 Task: Look for space in Xinyang, China from 1st June, 2023 to 9th June, 2023 for 4 adults in price range Rs.6000 to Rs.12000. Place can be entire place with 2 bedrooms having 2 beds and 2 bathrooms. Property type can be house, flat, guest house. Amenities needed are: washing machine. Booking option can be shelf check-in. Required host language is Chinese (Simplified).
Action: Mouse moved to (371, 177)
Screenshot: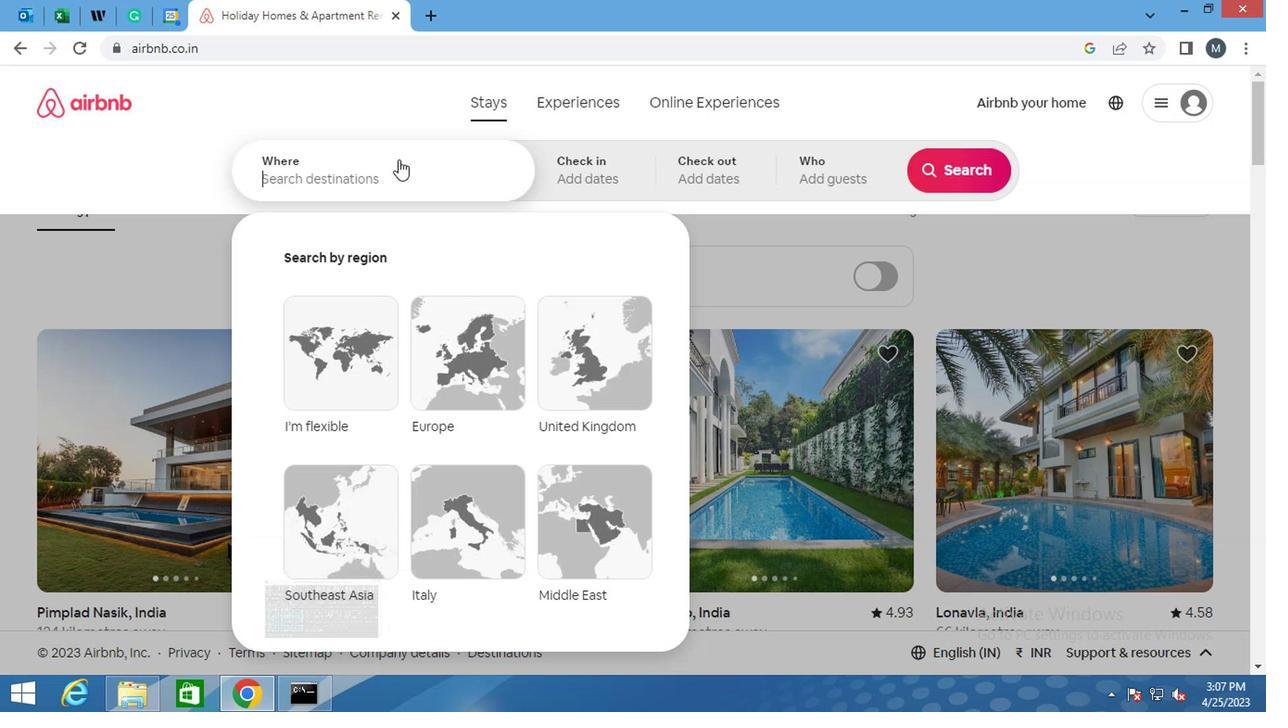 
Action: Mouse pressed left at (371, 177)
Screenshot: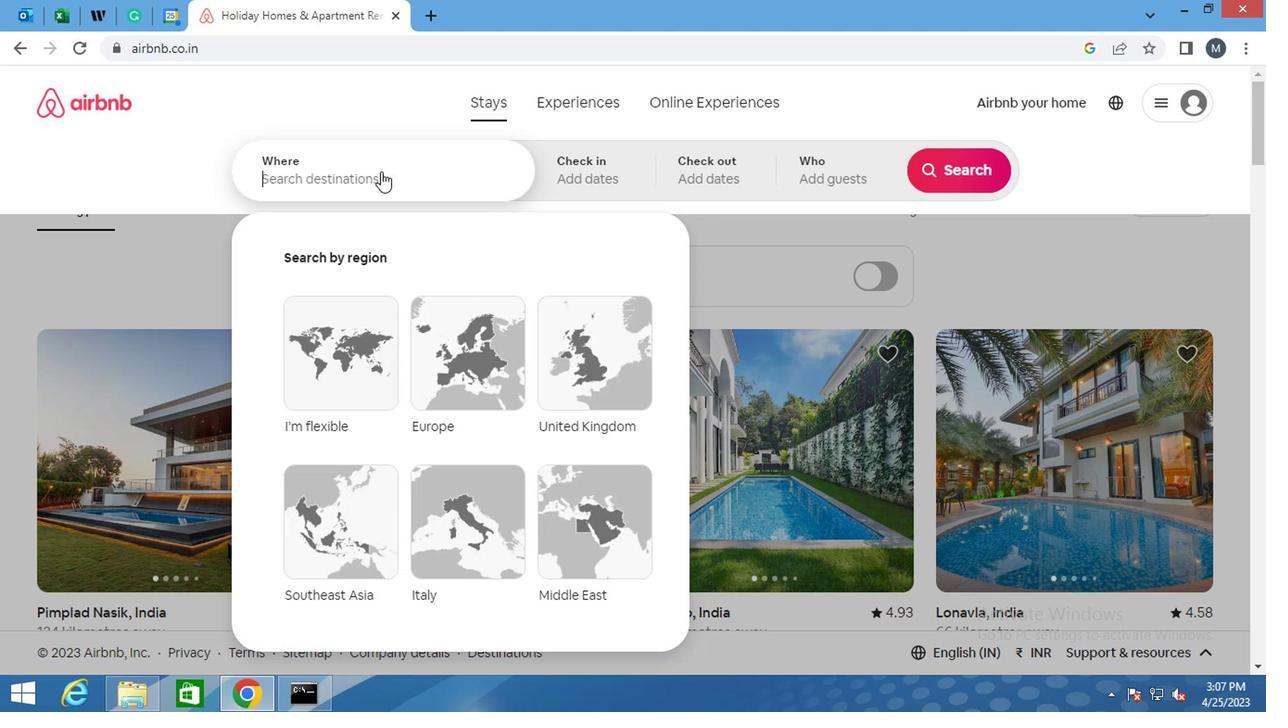 
Action: Mouse moved to (371, 178)
Screenshot: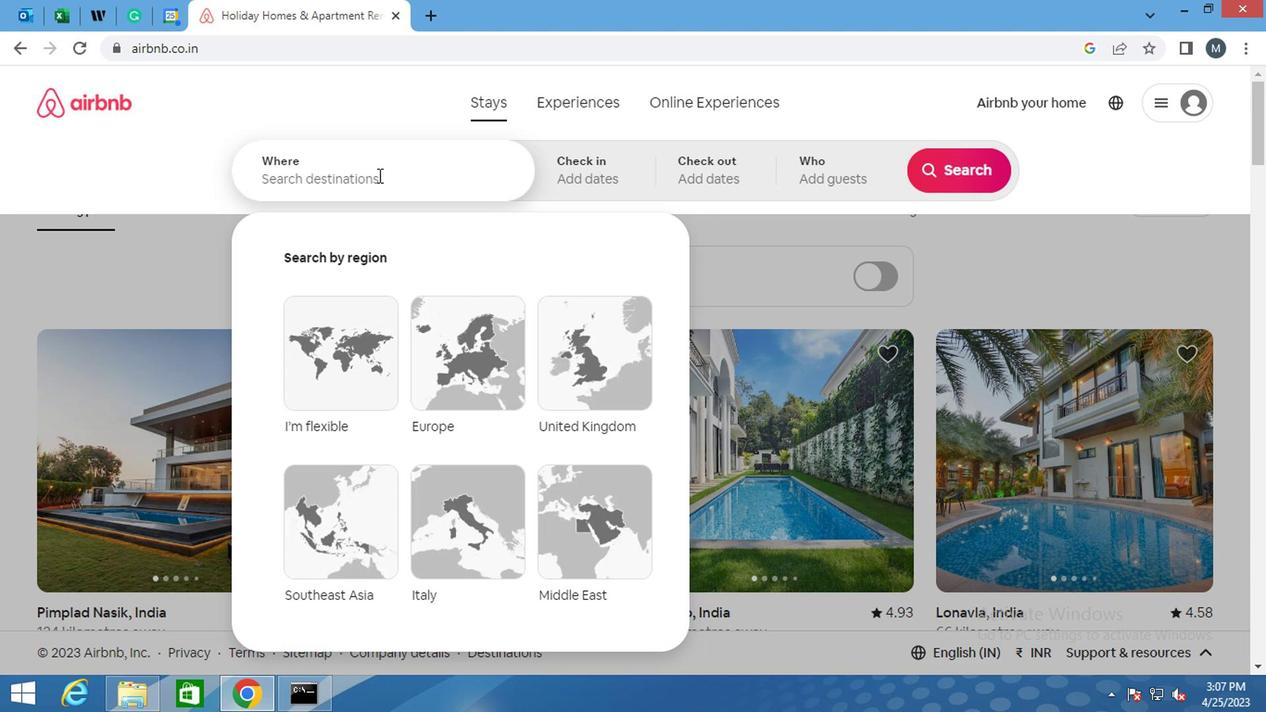 
Action: Key pressed <Key.shift>XINYANG,<Key.shift>CHINA
Screenshot: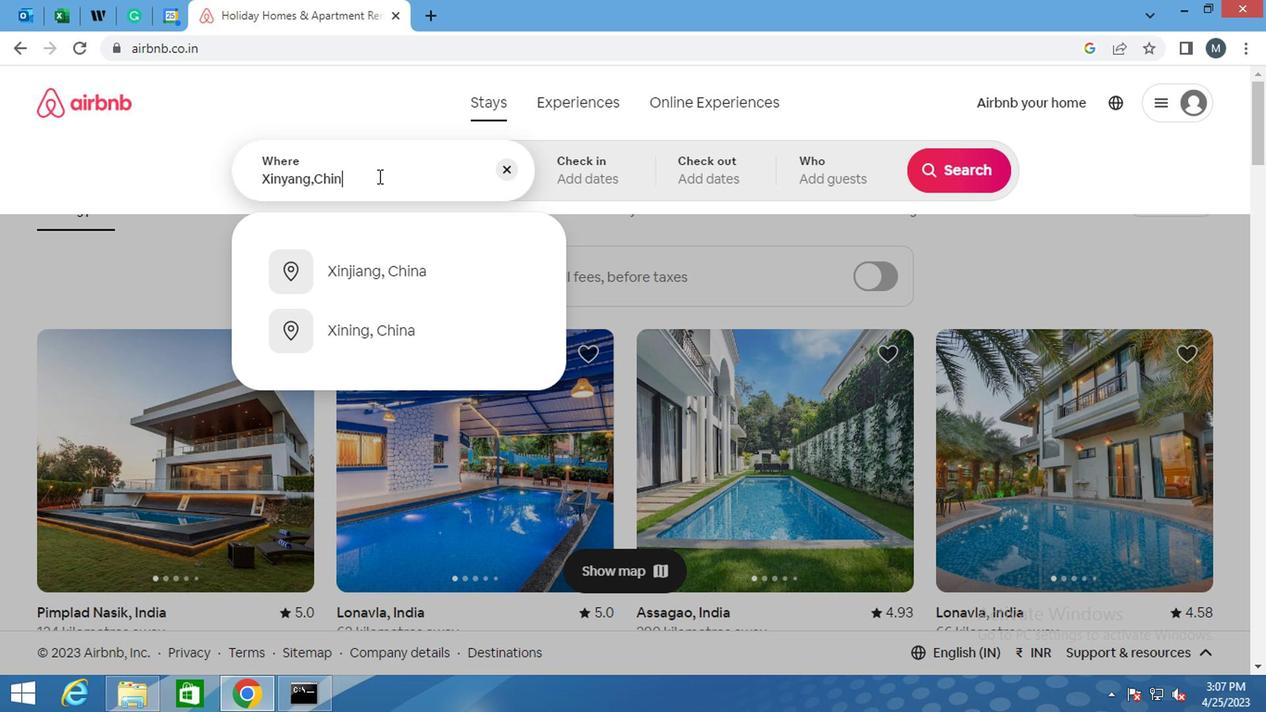 
Action: Mouse moved to (547, 165)
Screenshot: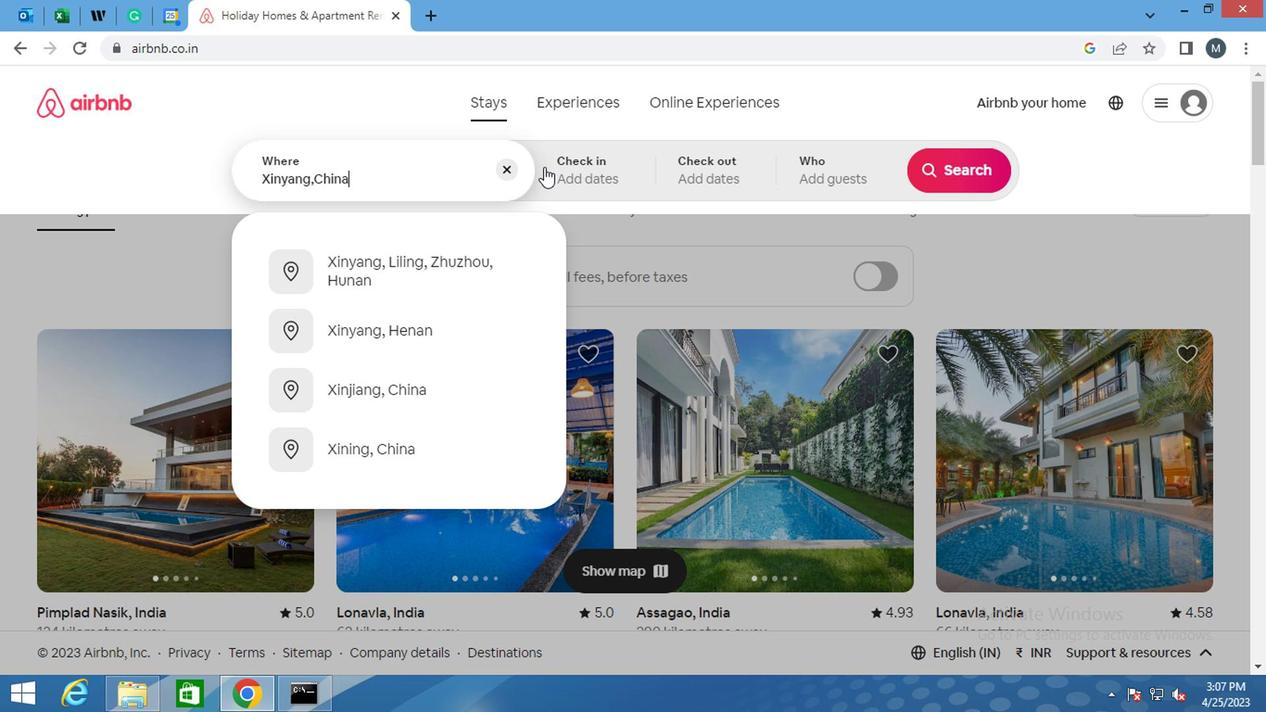 
Action: Mouse pressed left at (547, 165)
Screenshot: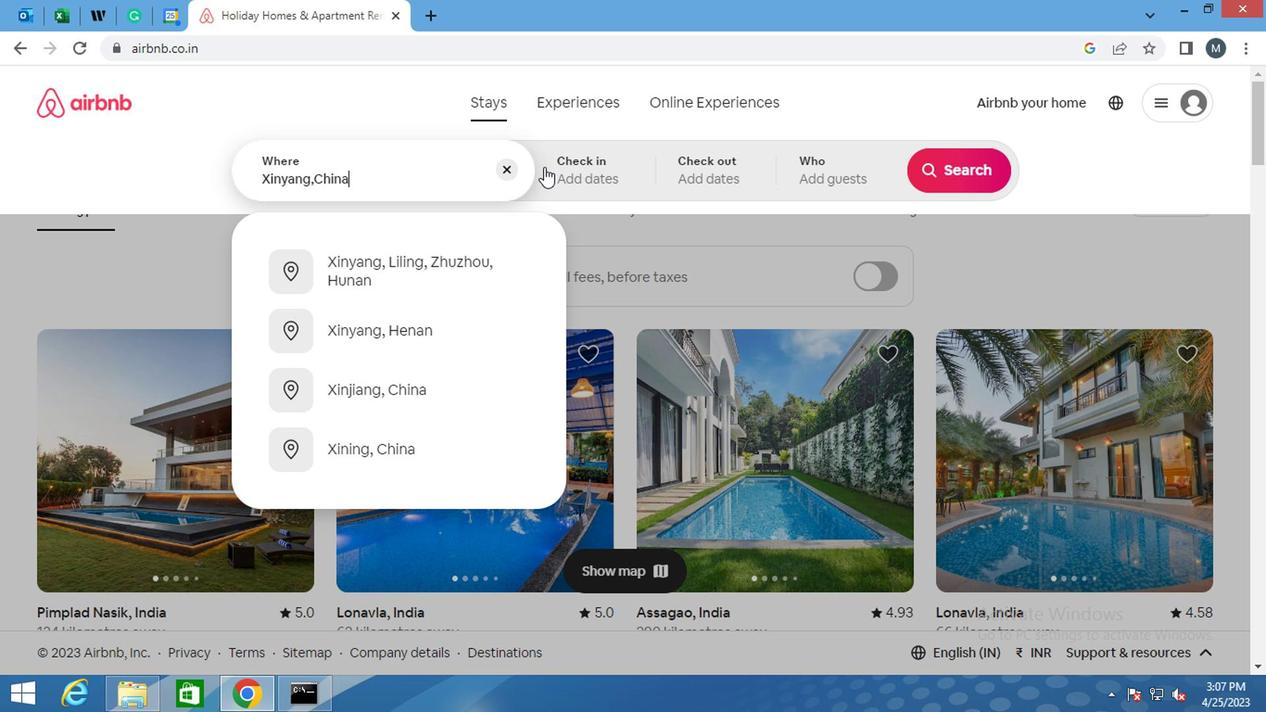 
Action: Mouse moved to (934, 315)
Screenshot: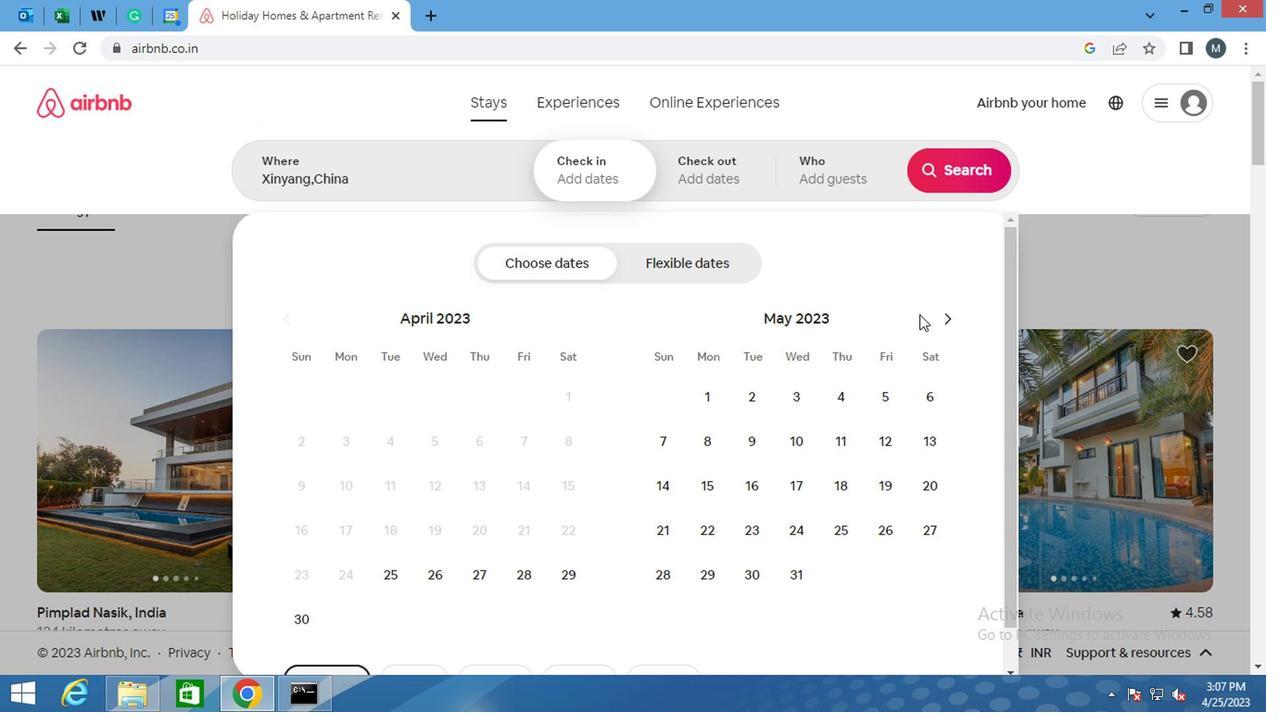 
Action: Mouse pressed left at (934, 315)
Screenshot: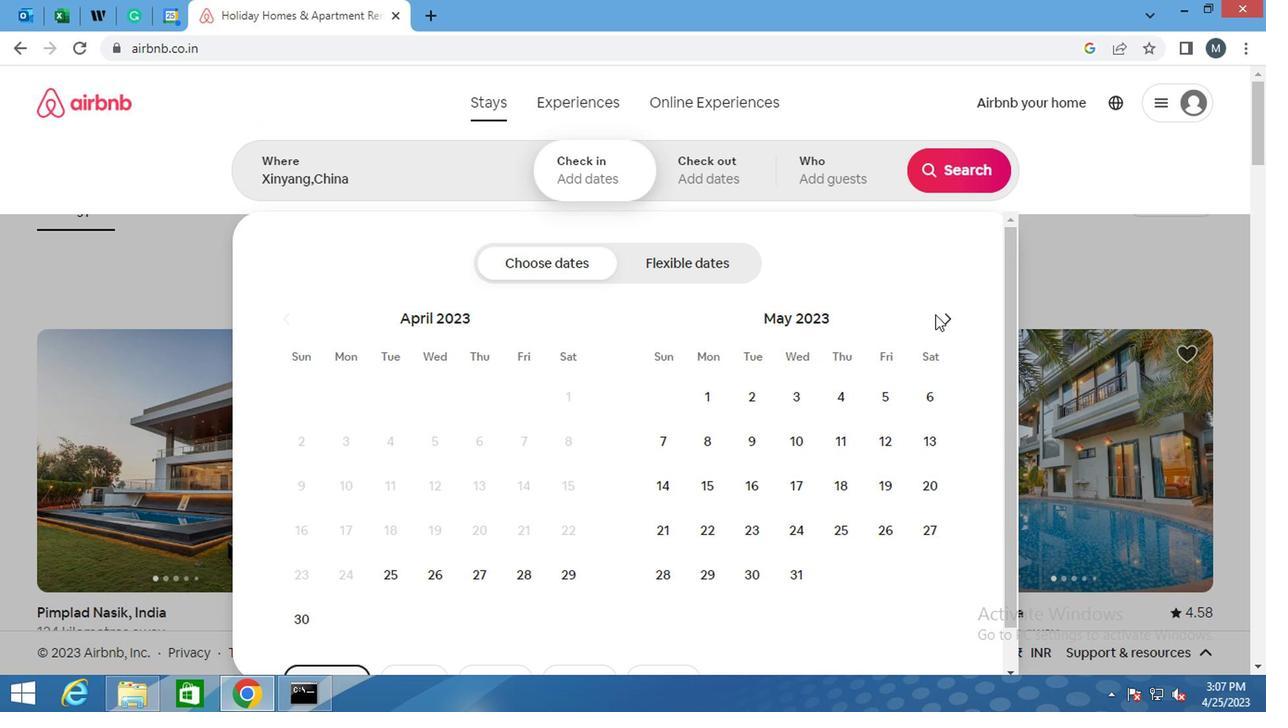 
Action: Mouse moved to (835, 393)
Screenshot: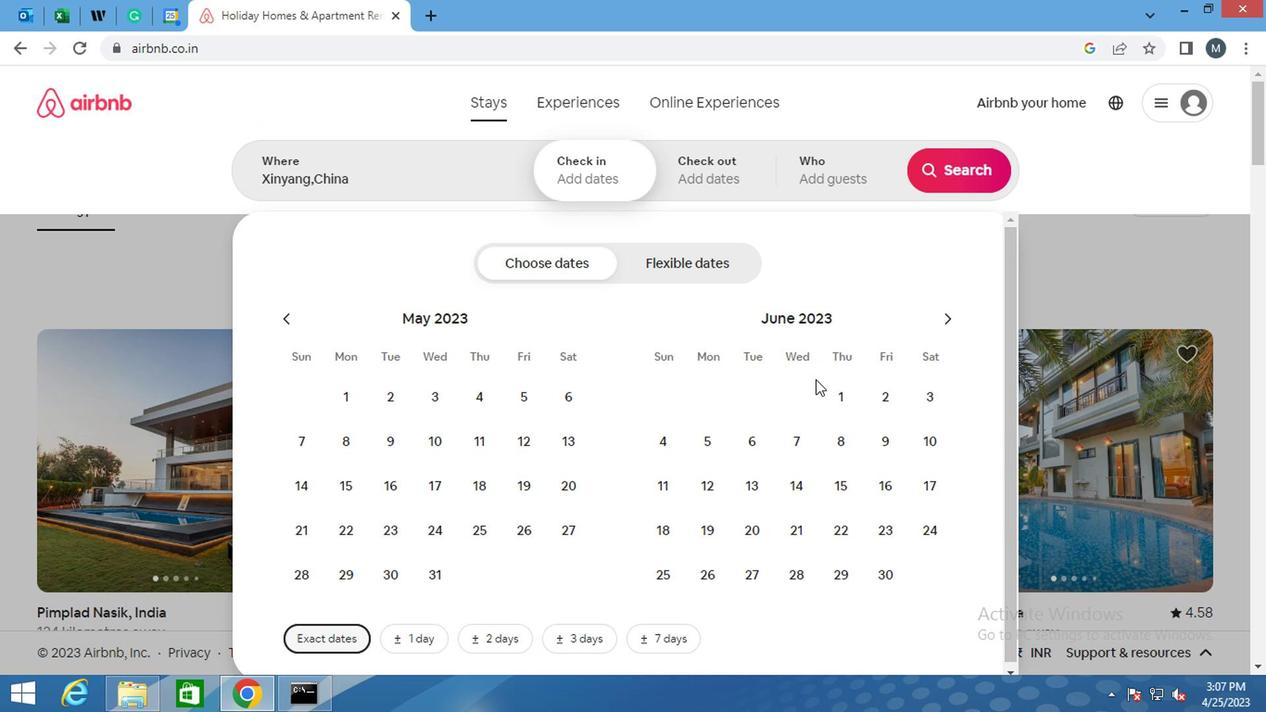 
Action: Mouse pressed left at (835, 393)
Screenshot: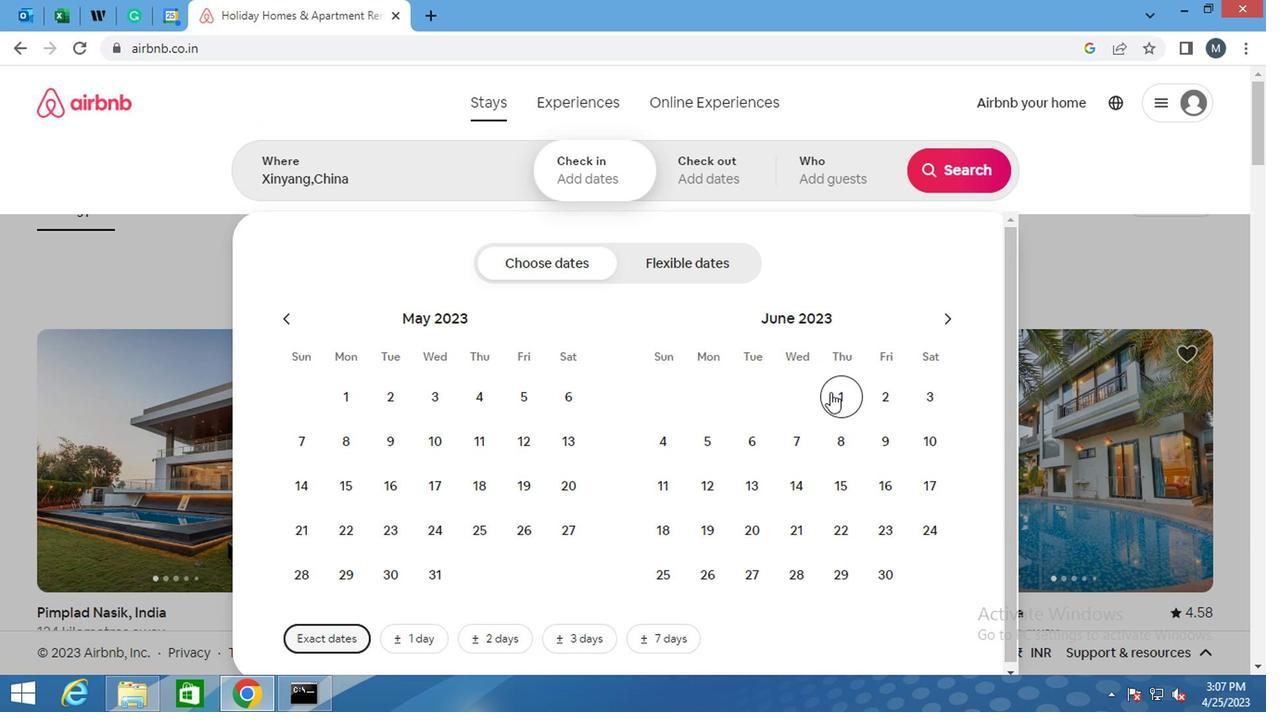 
Action: Mouse moved to (882, 441)
Screenshot: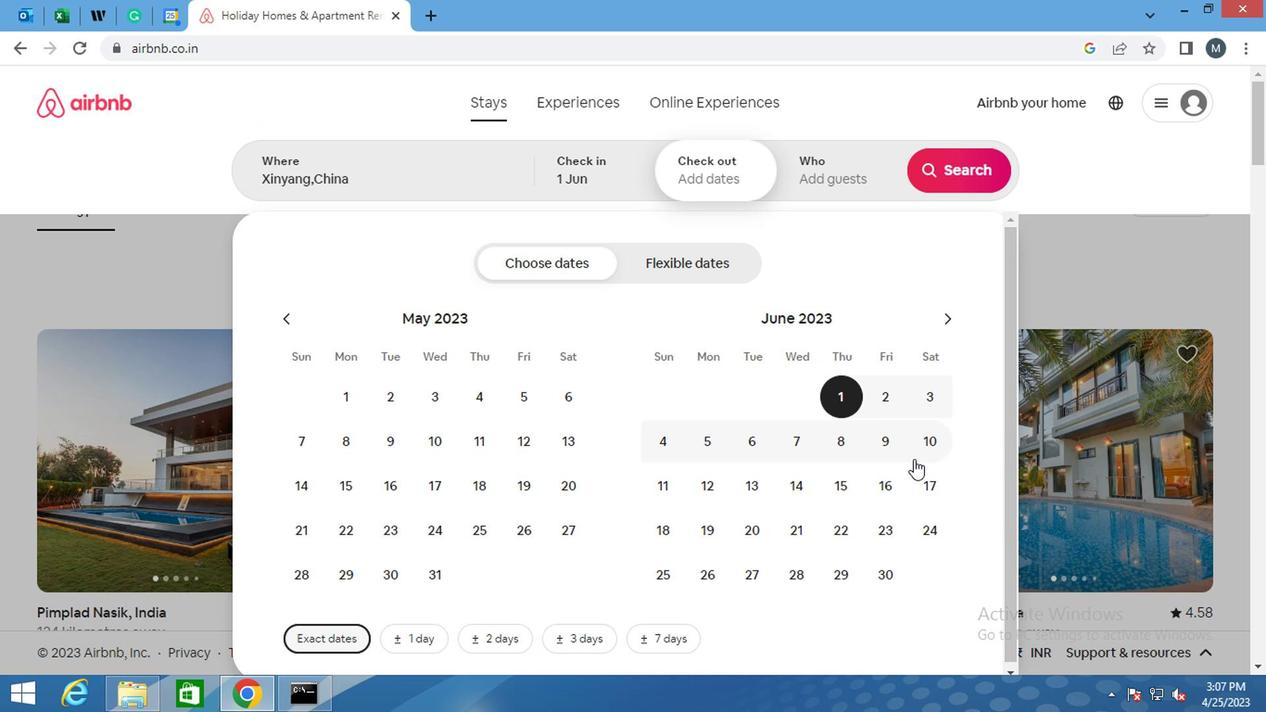 
Action: Mouse pressed left at (882, 441)
Screenshot: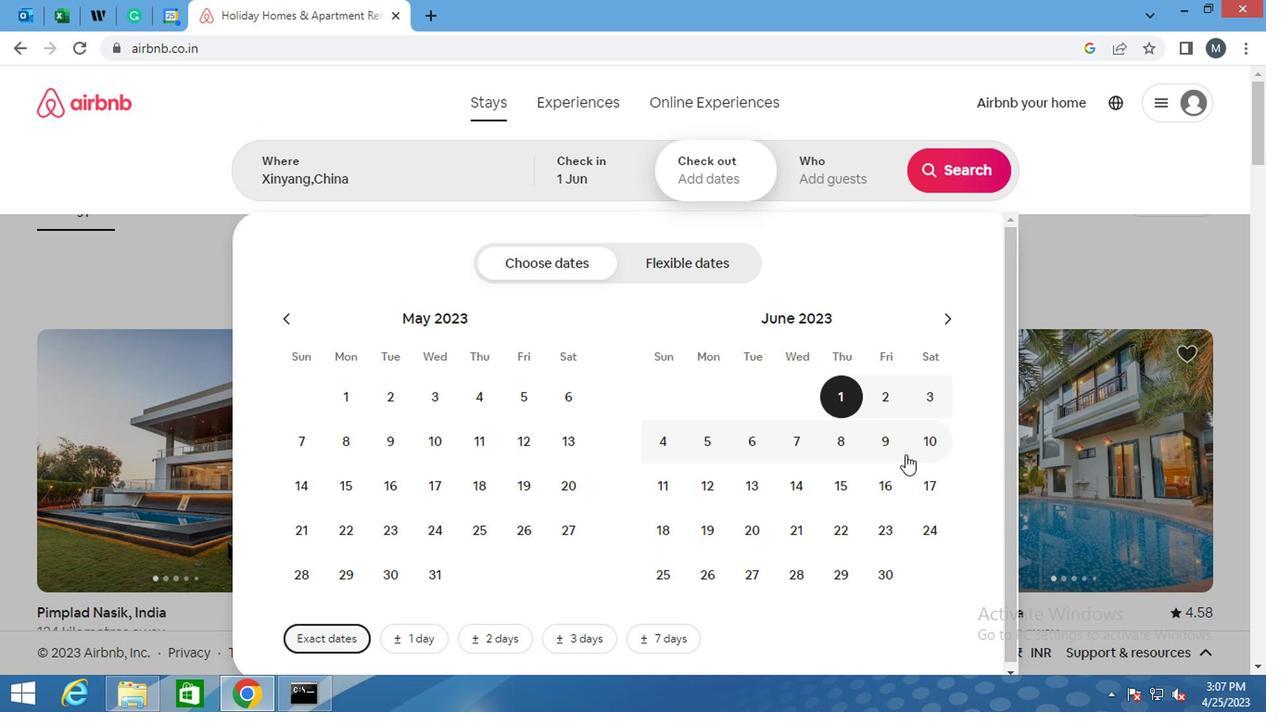 
Action: Mouse moved to (826, 175)
Screenshot: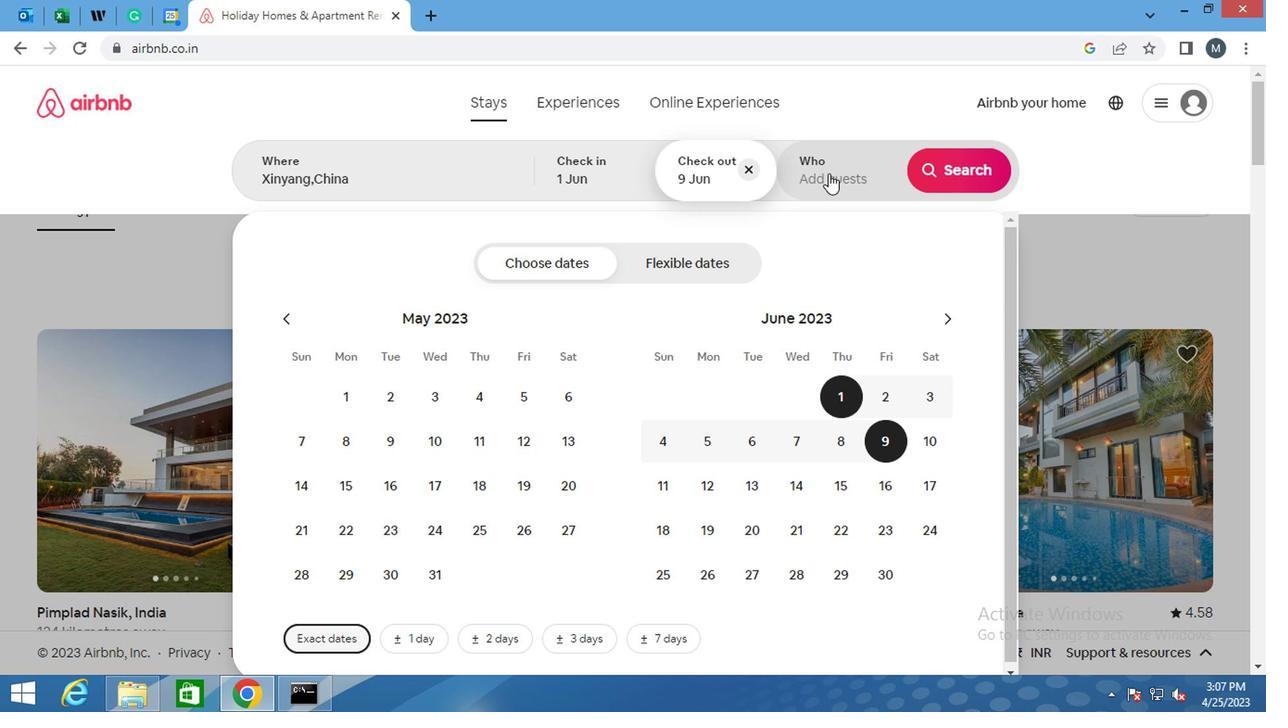 
Action: Mouse pressed left at (826, 175)
Screenshot: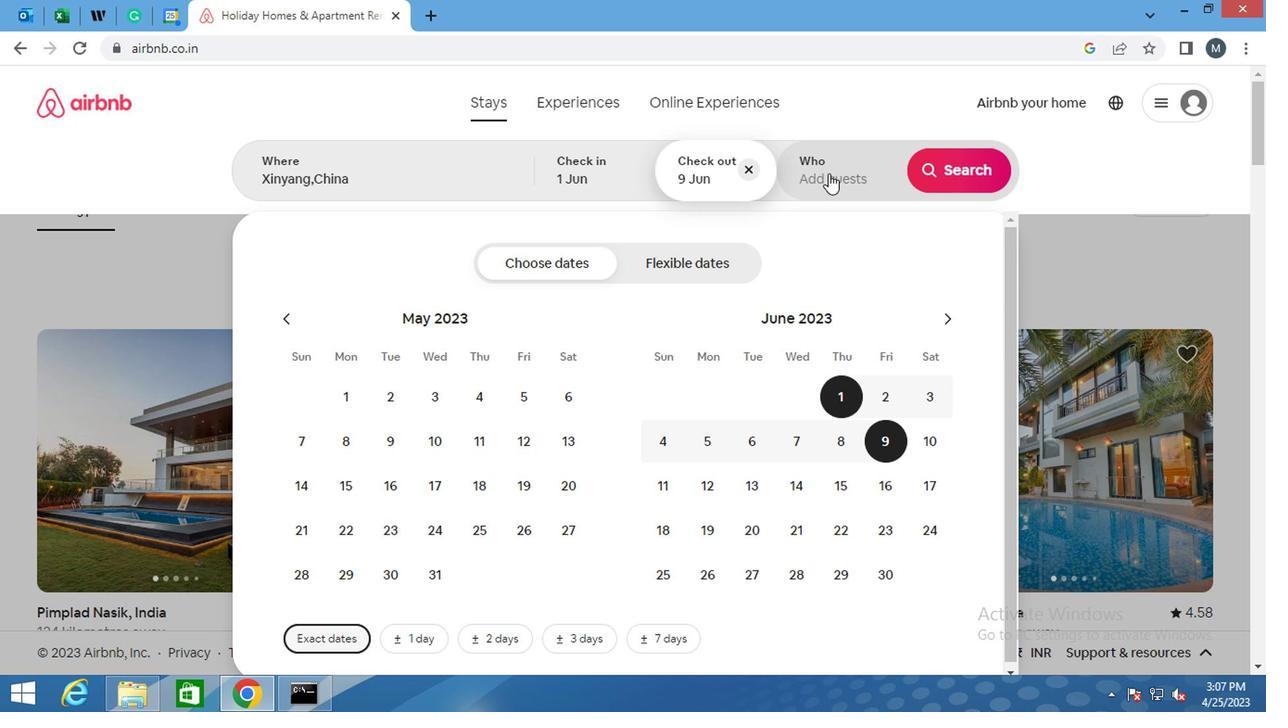 
Action: Mouse moved to (949, 271)
Screenshot: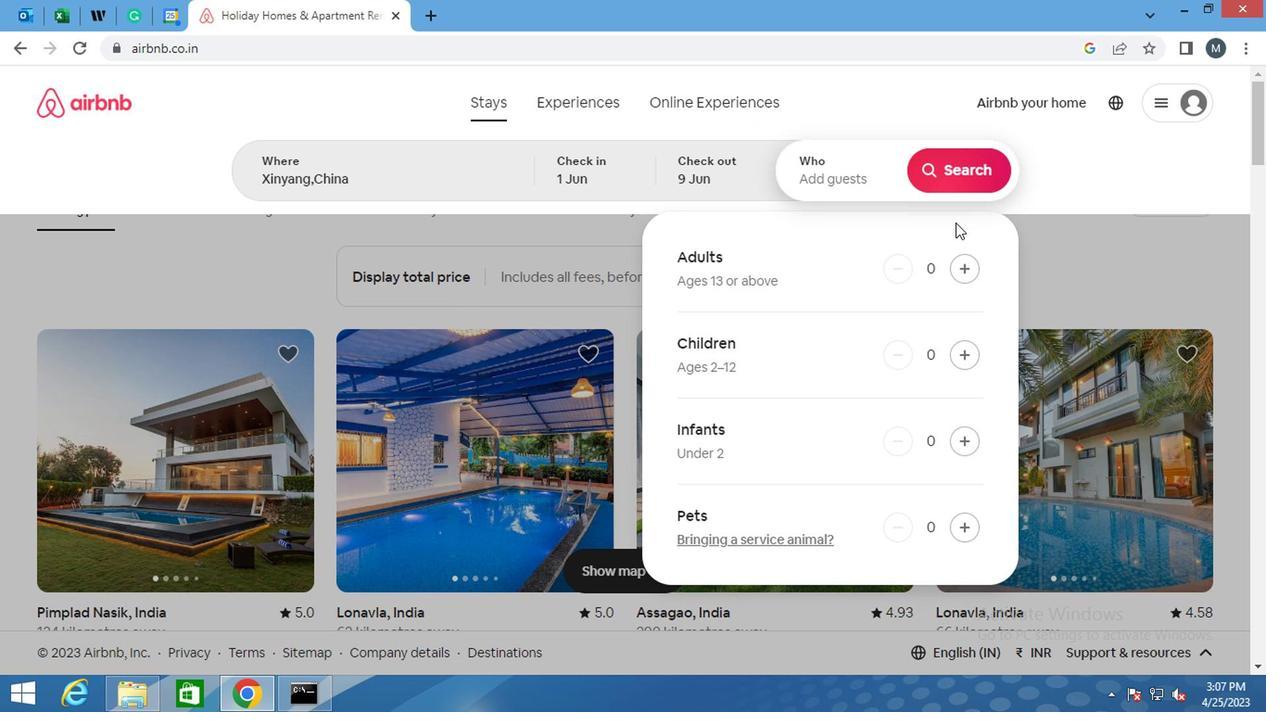 
Action: Mouse pressed left at (949, 271)
Screenshot: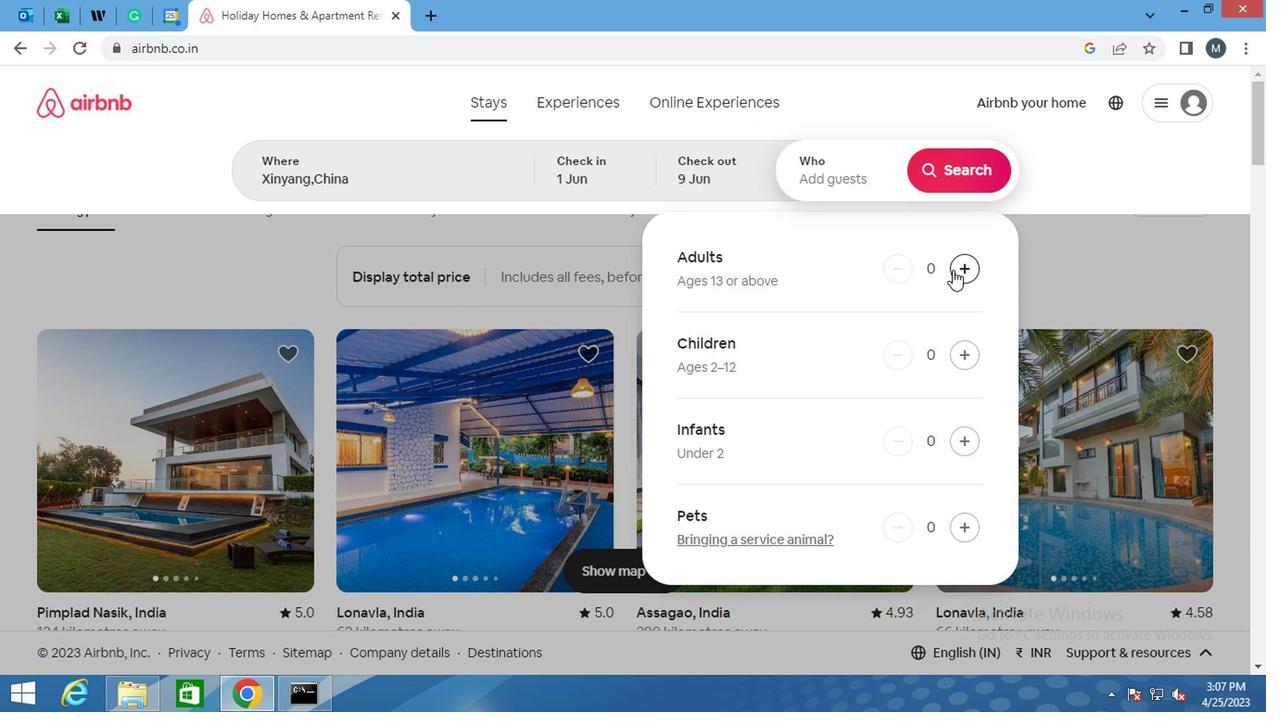 
Action: Mouse moved to (949, 272)
Screenshot: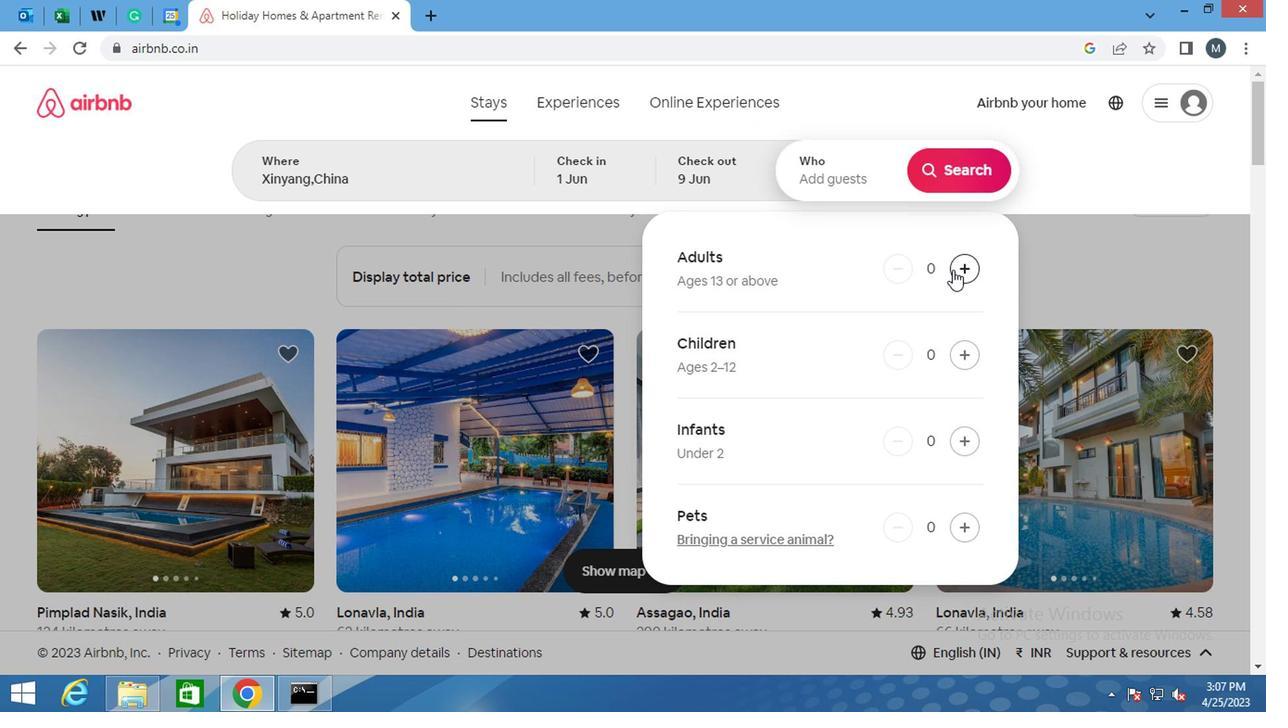 
Action: Mouse pressed left at (949, 272)
Screenshot: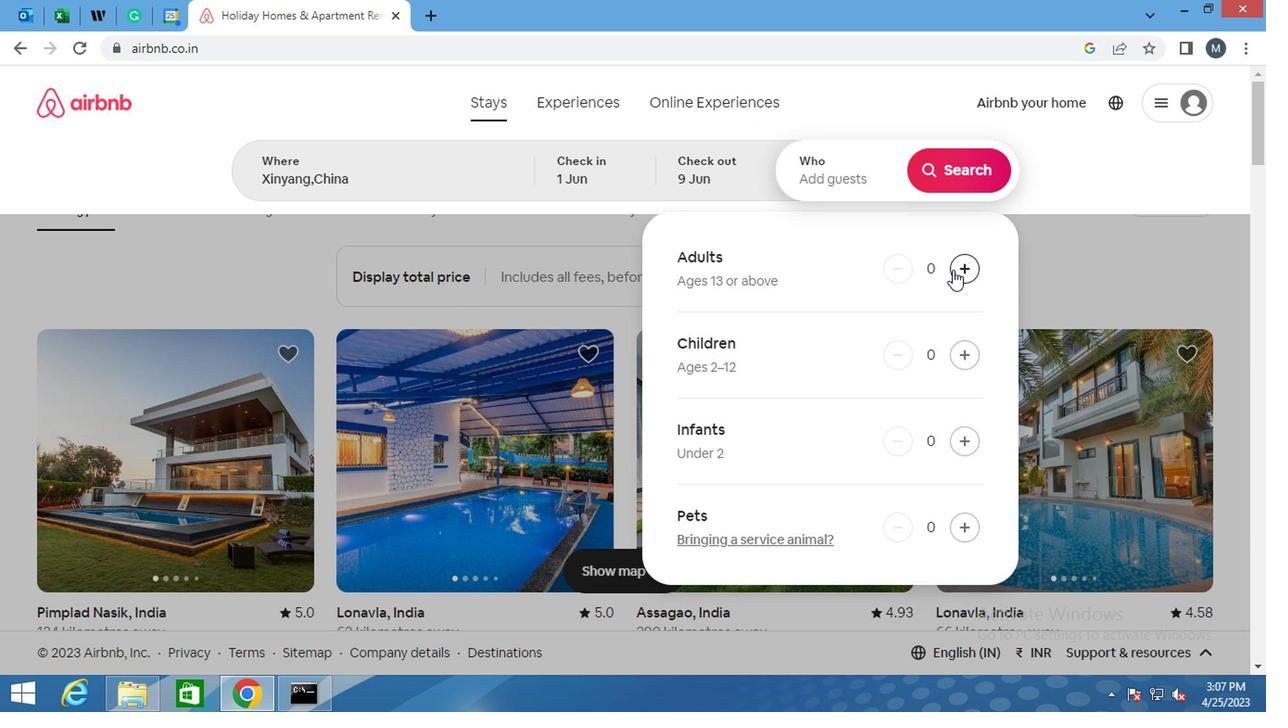 
Action: Mouse moved to (950, 272)
Screenshot: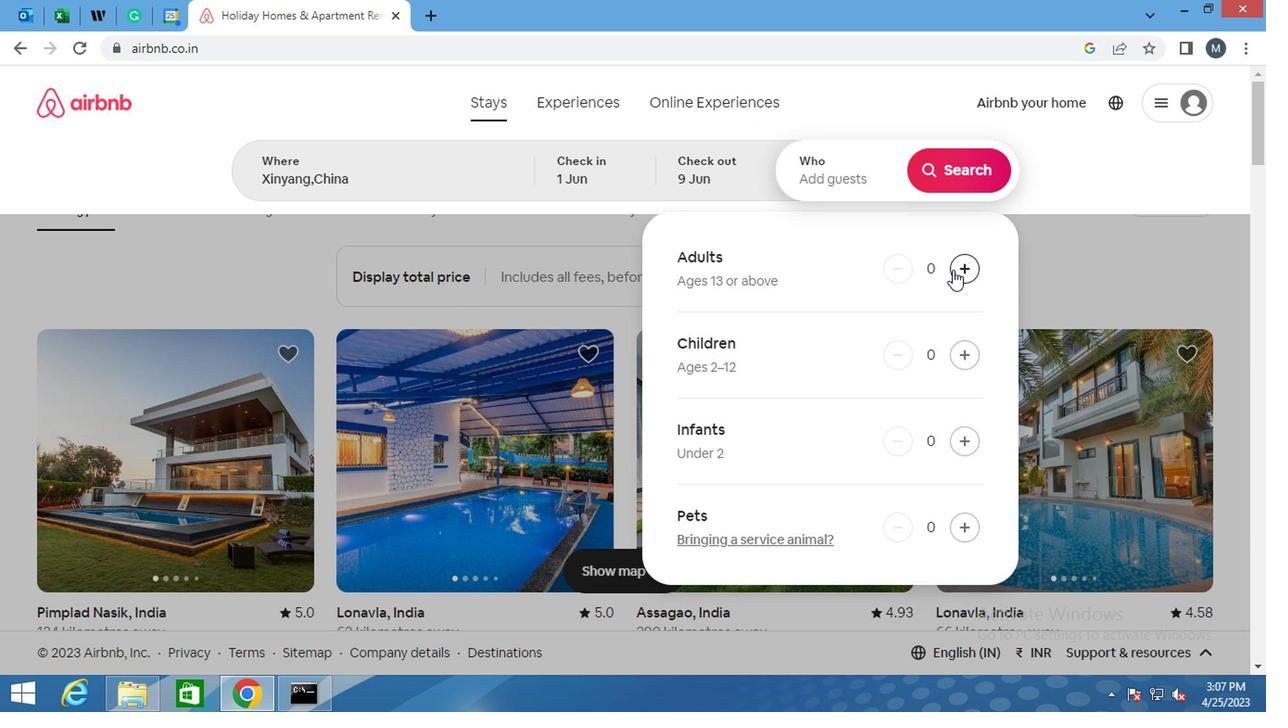 
Action: Mouse pressed left at (950, 272)
Screenshot: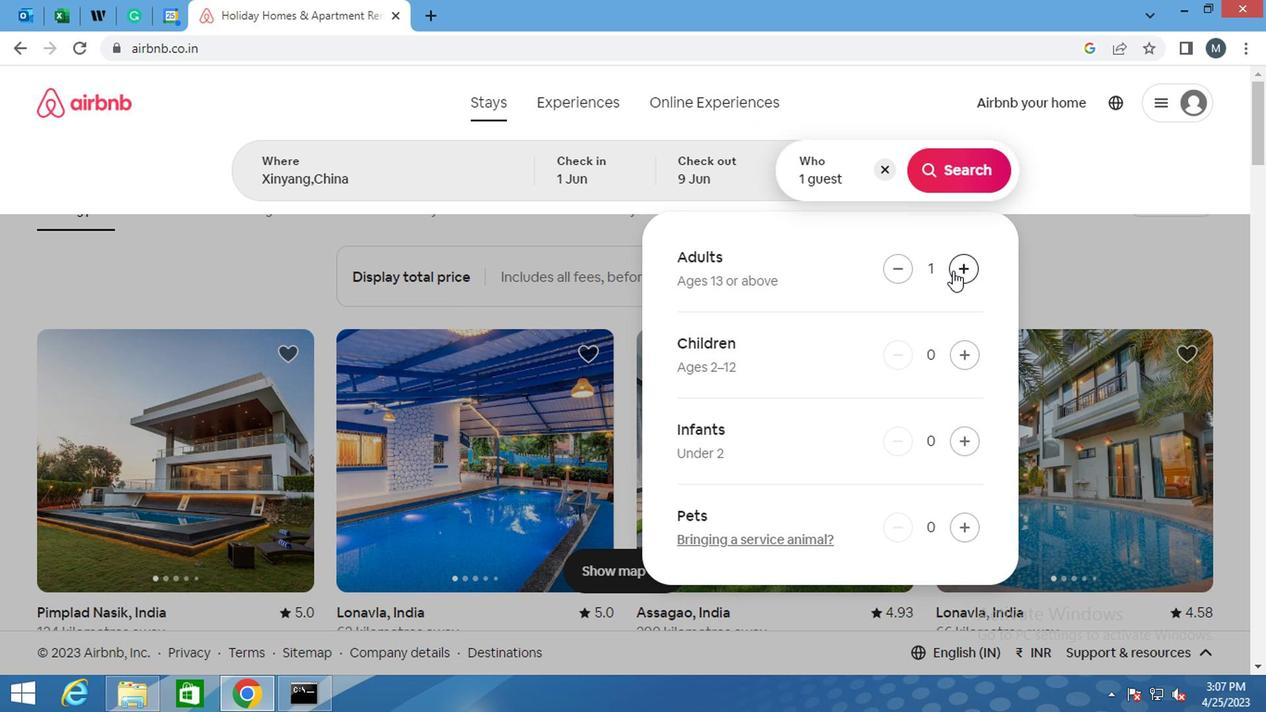
Action: Mouse moved to (951, 272)
Screenshot: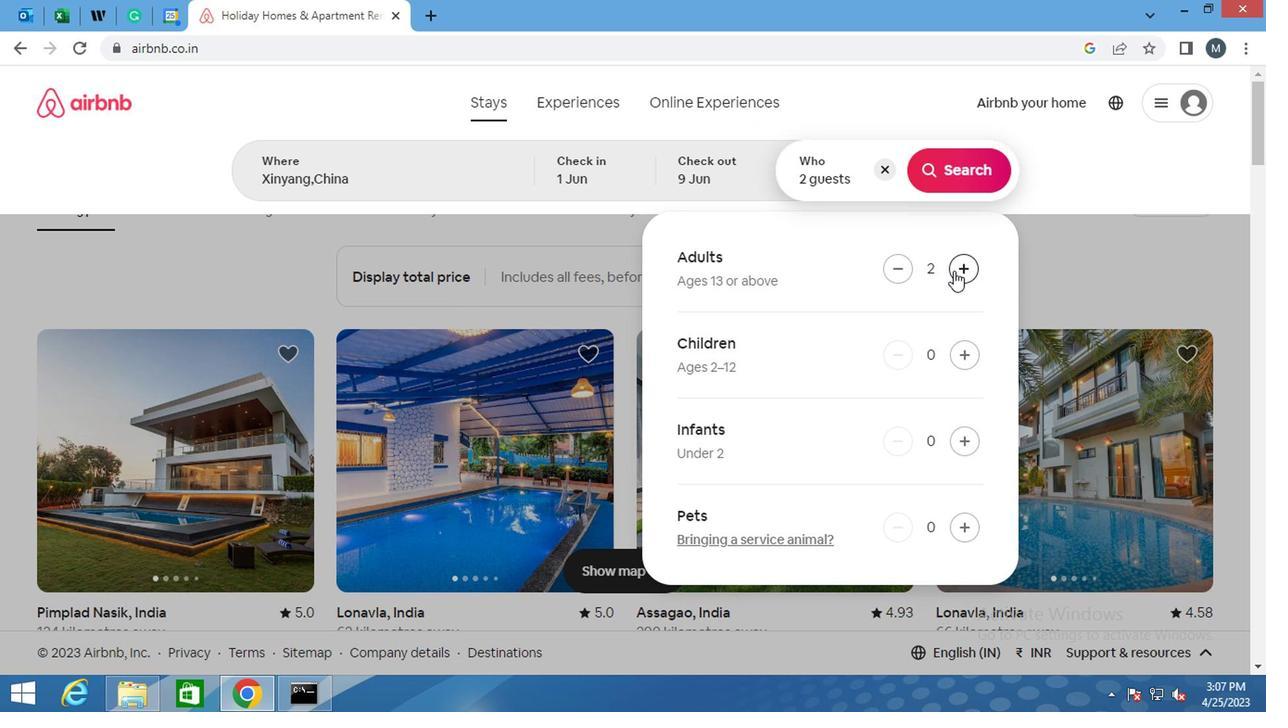 
Action: Mouse pressed left at (951, 272)
Screenshot: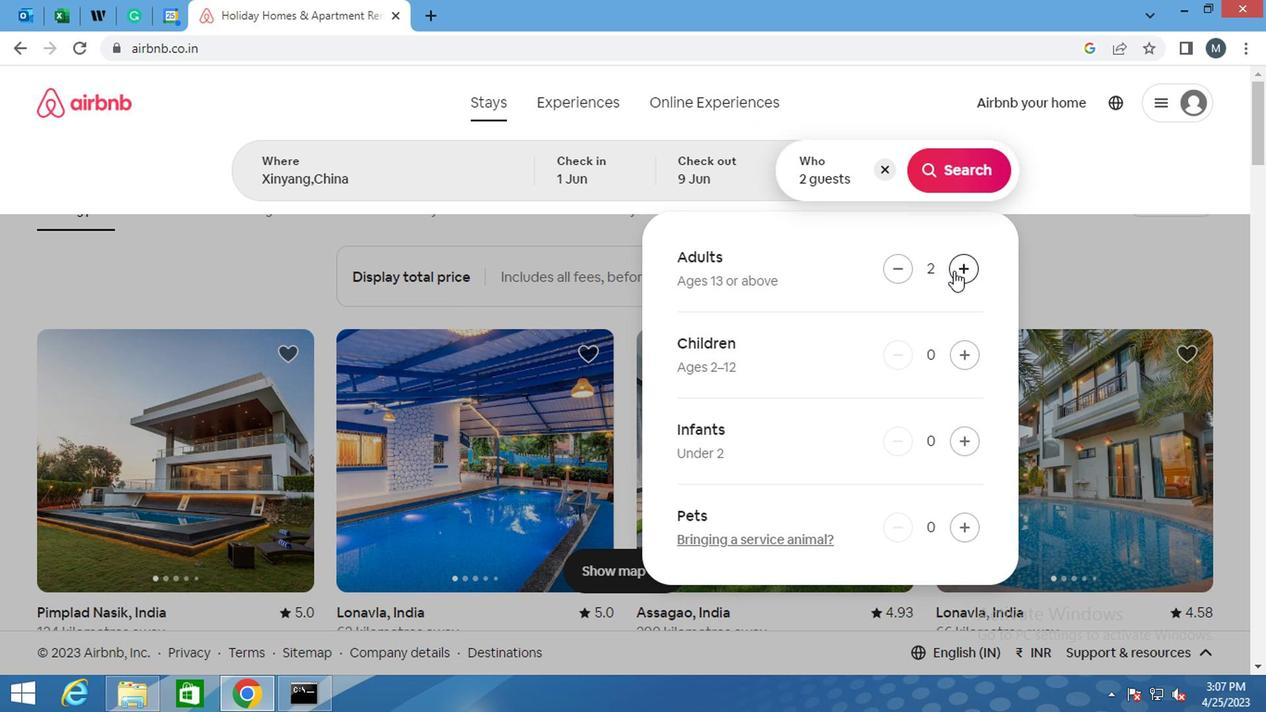
Action: Mouse moved to (942, 180)
Screenshot: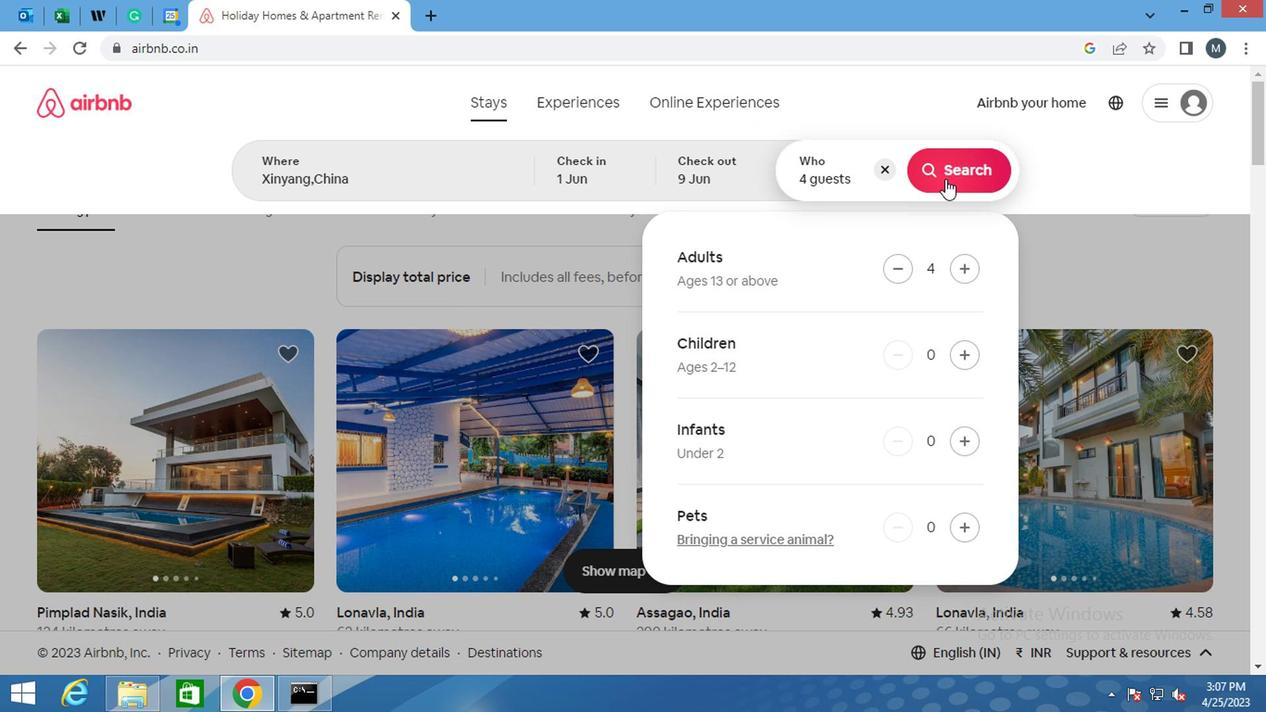 
Action: Mouse pressed left at (942, 180)
Screenshot: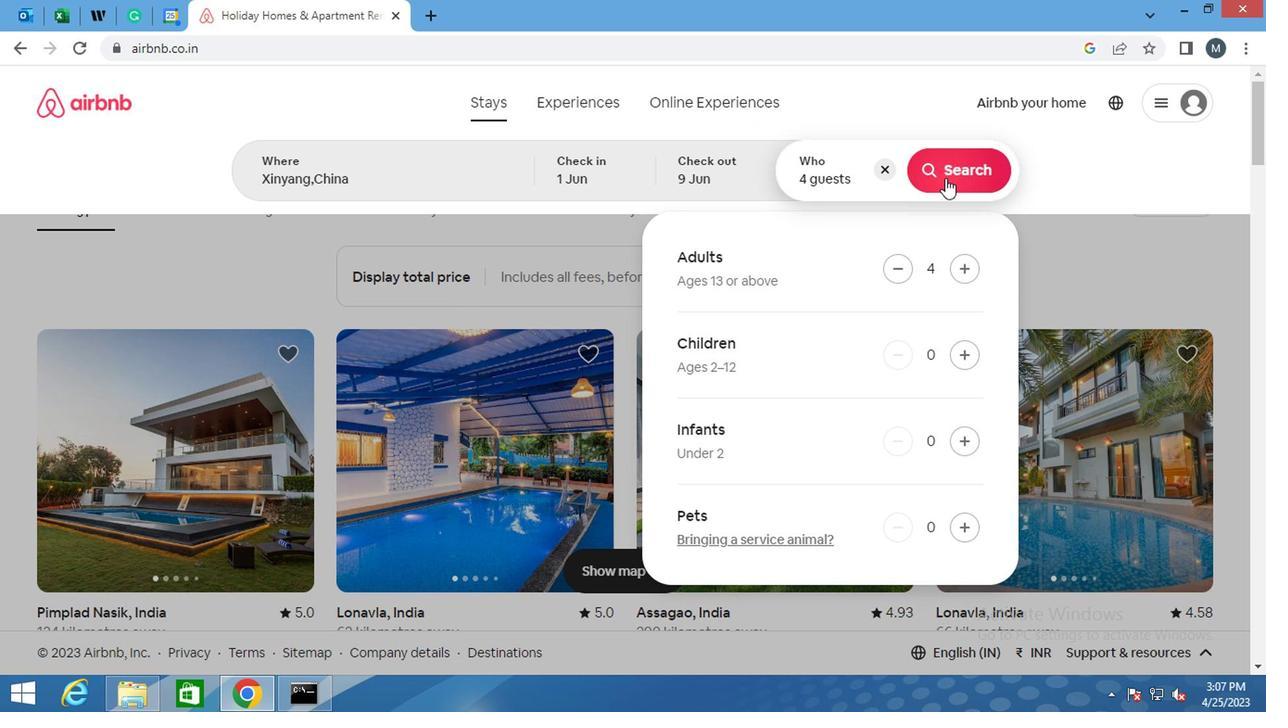 
Action: Mouse moved to (1180, 179)
Screenshot: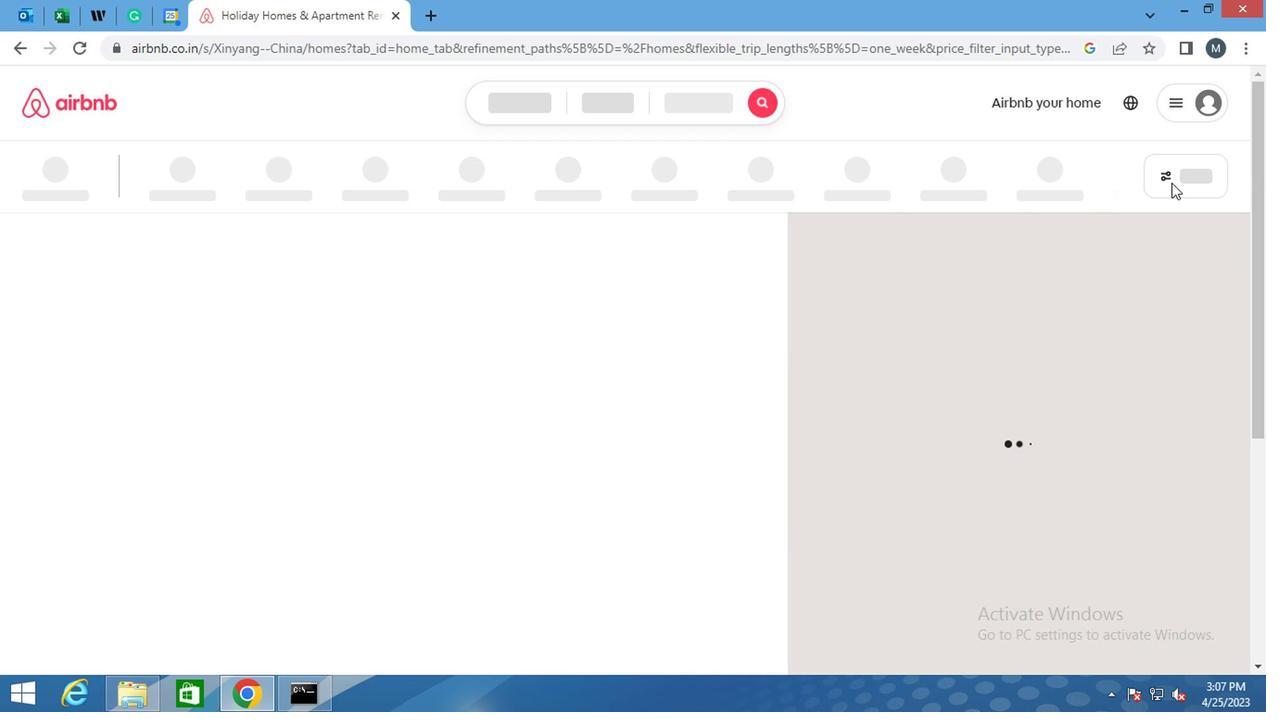 
Action: Mouse pressed left at (1180, 179)
Screenshot: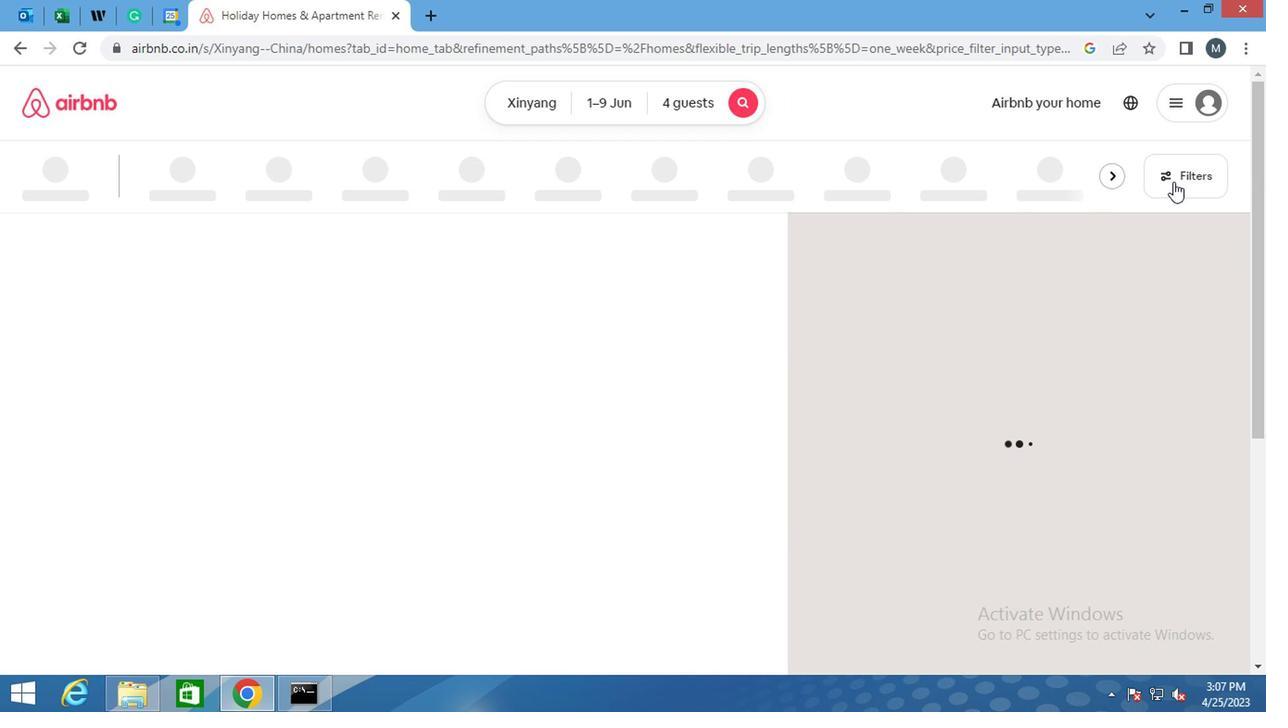 
Action: Mouse moved to (441, 302)
Screenshot: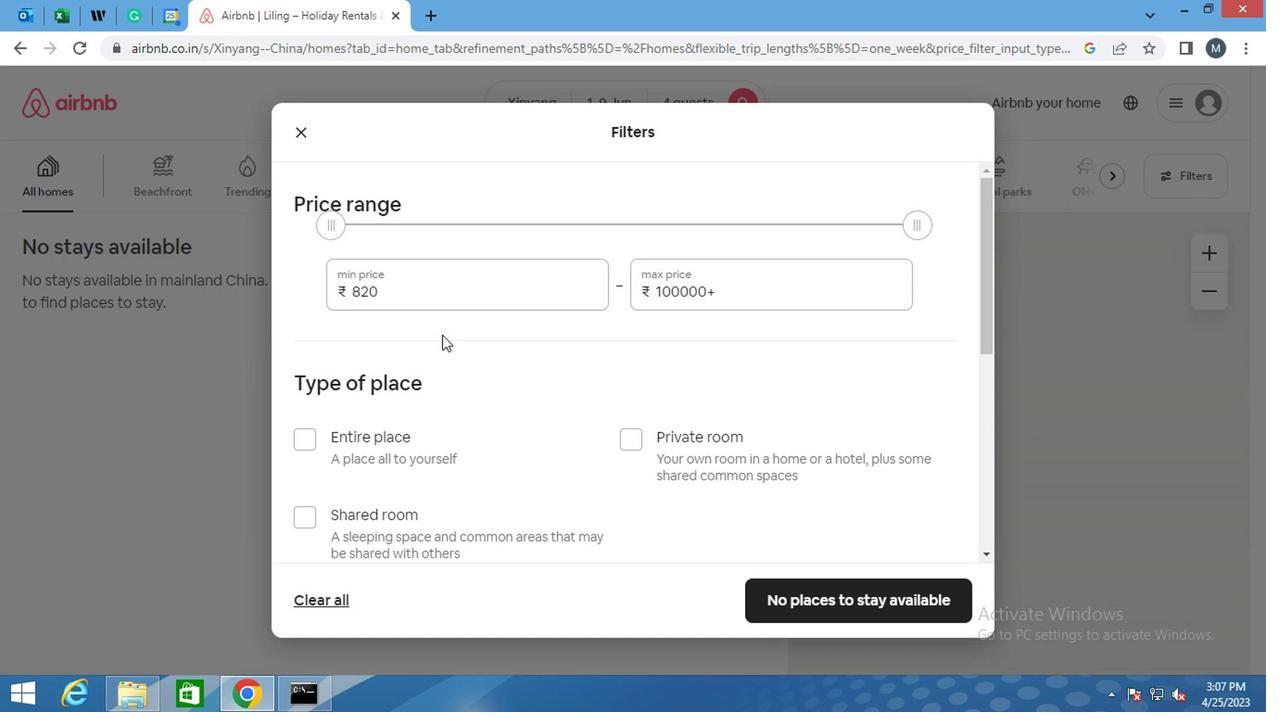 
Action: Mouse pressed left at (441, 302)
Screenshot: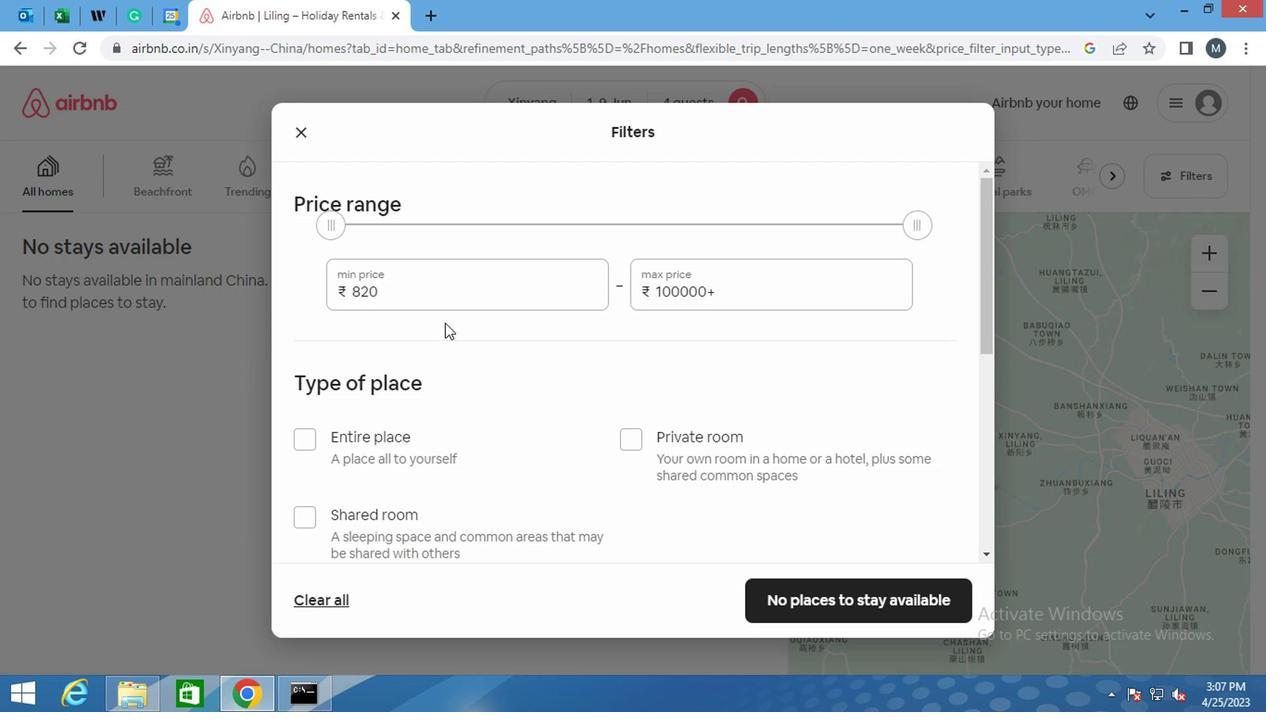 
Action: Mouse moved to (441, 297)
Screenshot: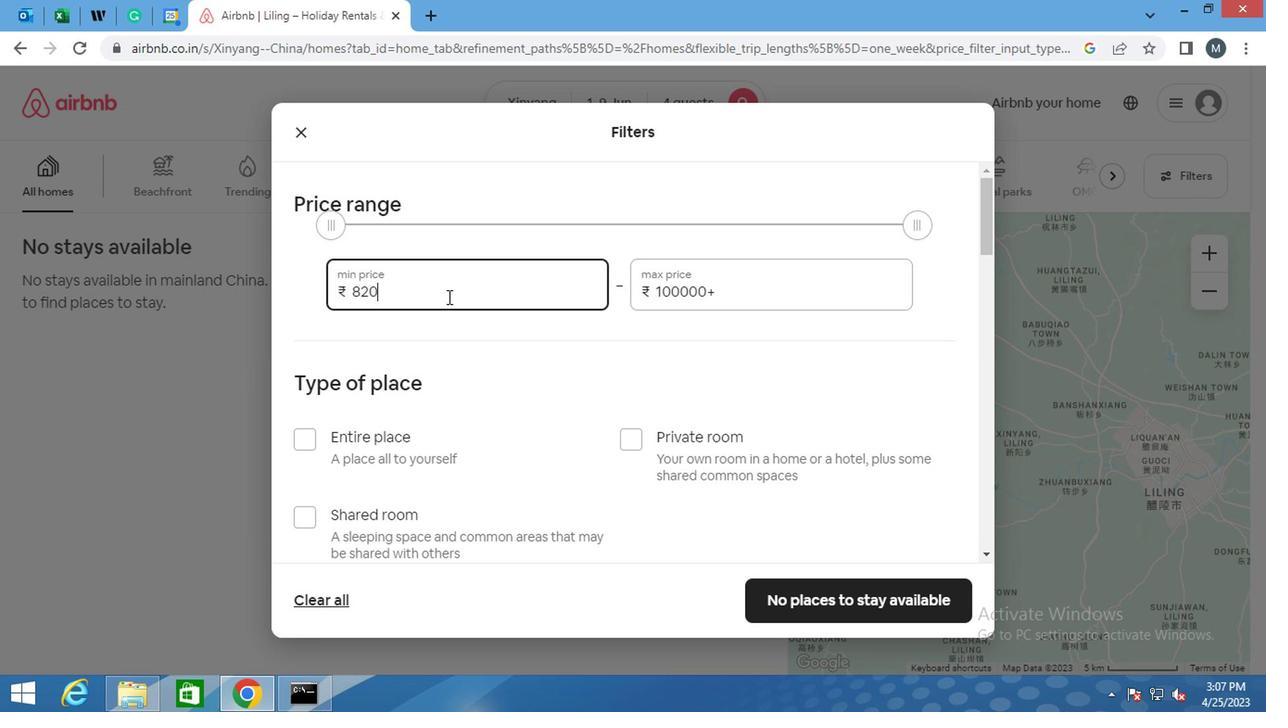 
Action: Key pressed <Key.backspace><Key.backspace><Key.backspace>
Screenshot: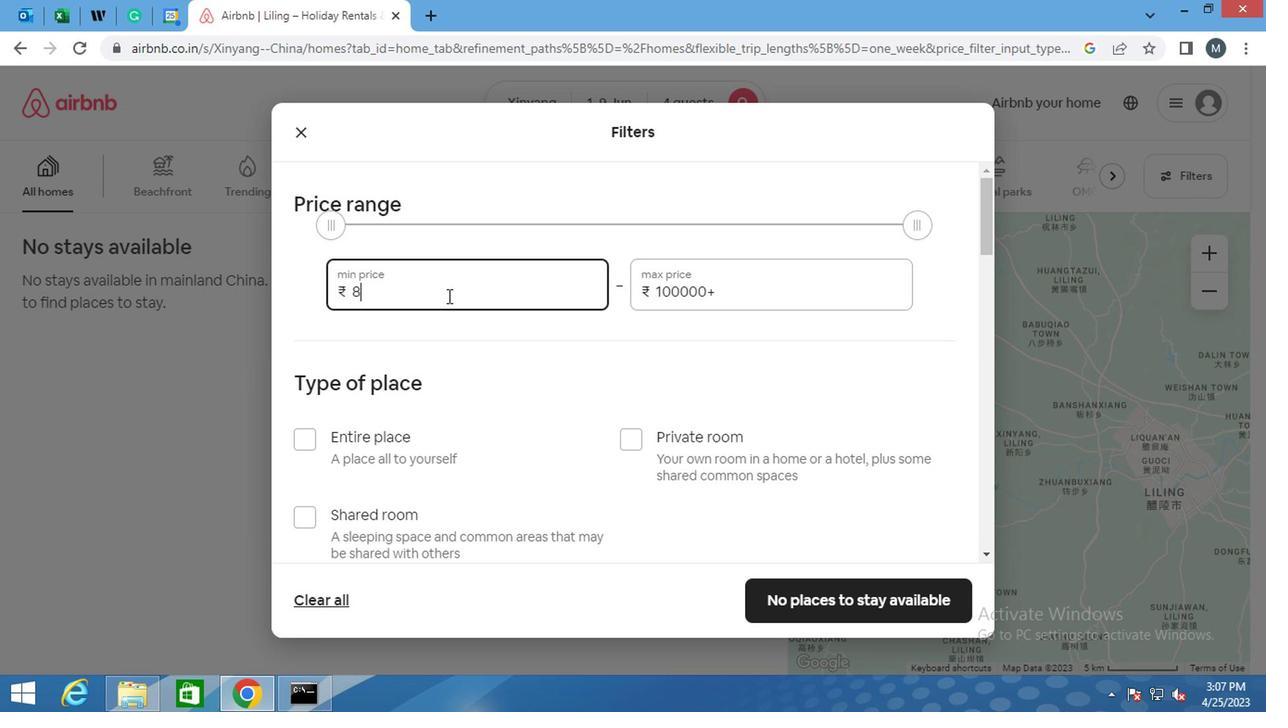 
Action: Mouse moved to (439, 297)
Screenshot: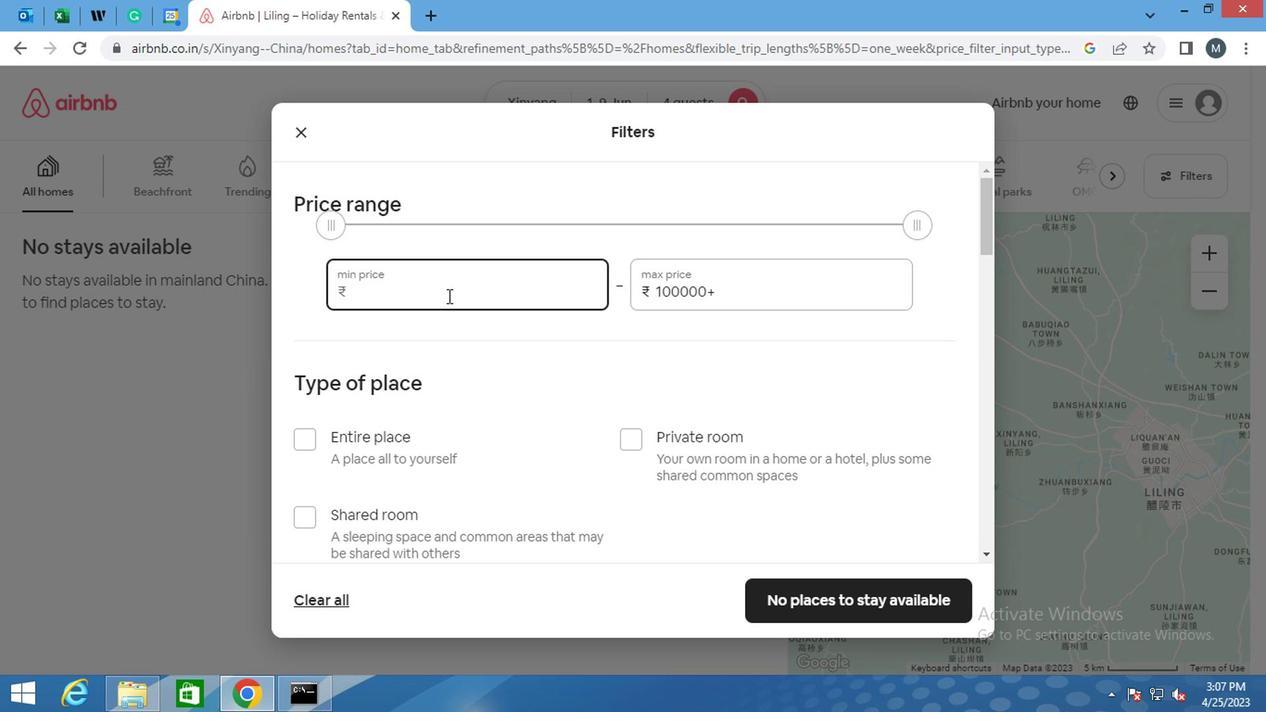 
Action: Key pressed 6000
Screenshot: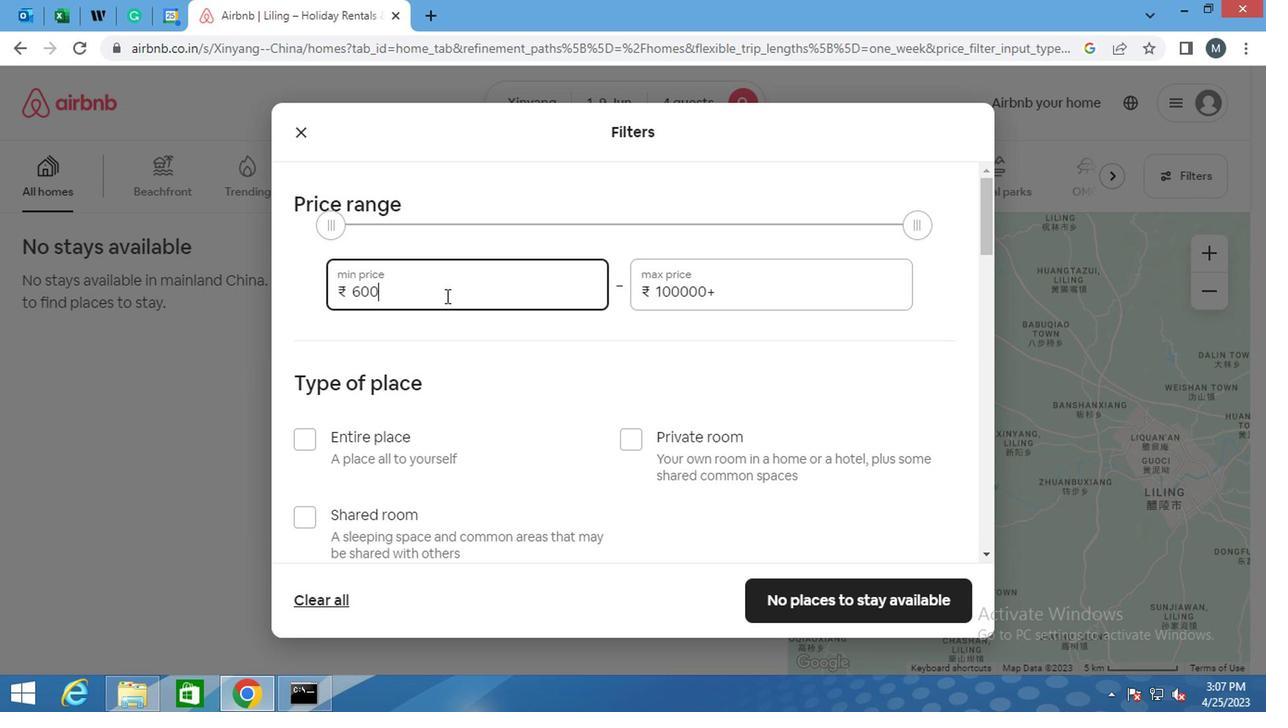 
Action: Mouse moved to (735, 299)
Screenshot: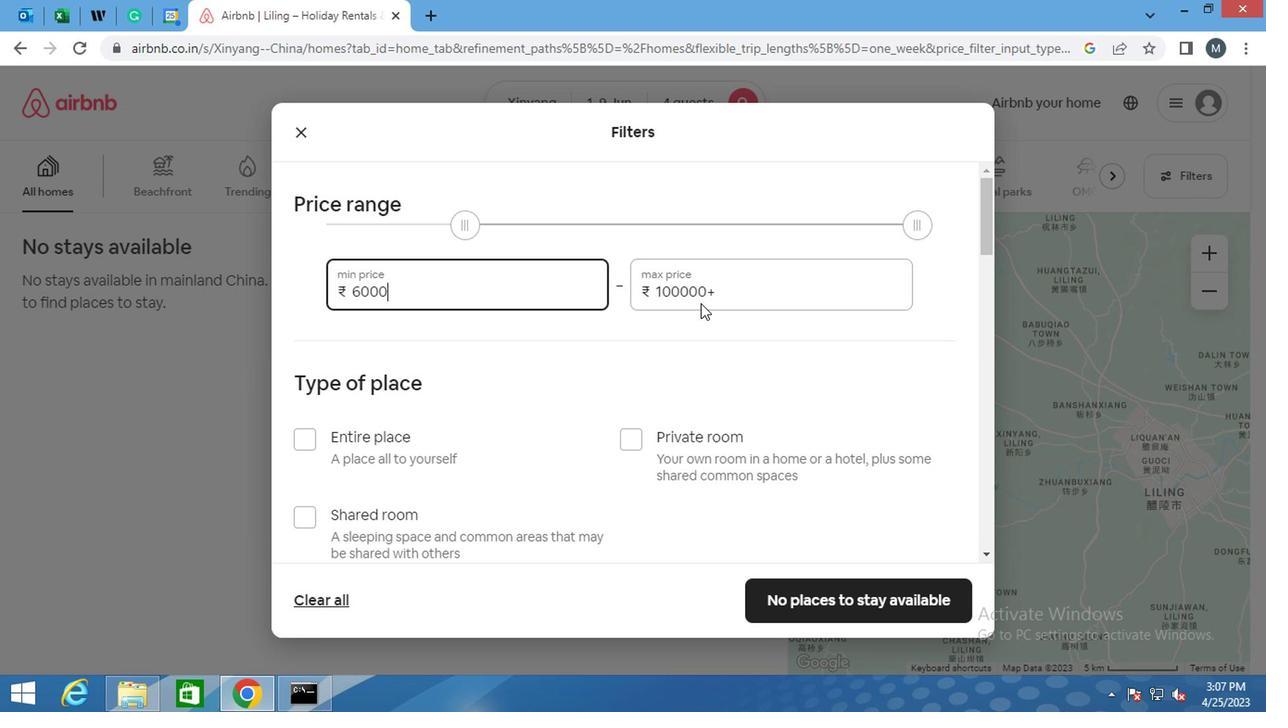 
Action: Mouse pressed left at (735, 299)
Screenshot: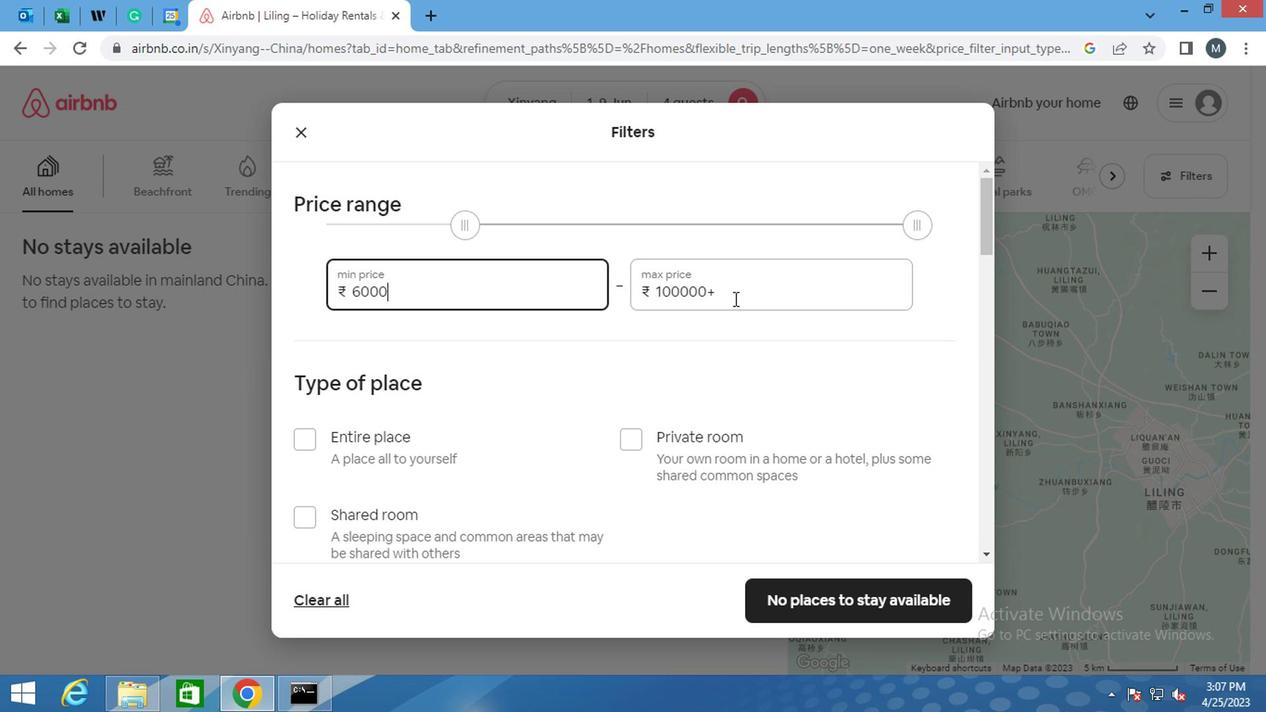
Action: Key pressed <Key.backspace><Key.backspace><Key.backspace><Key.backspace><Key.backspace><Key.backspace><Key.backspace>2
Screenshot: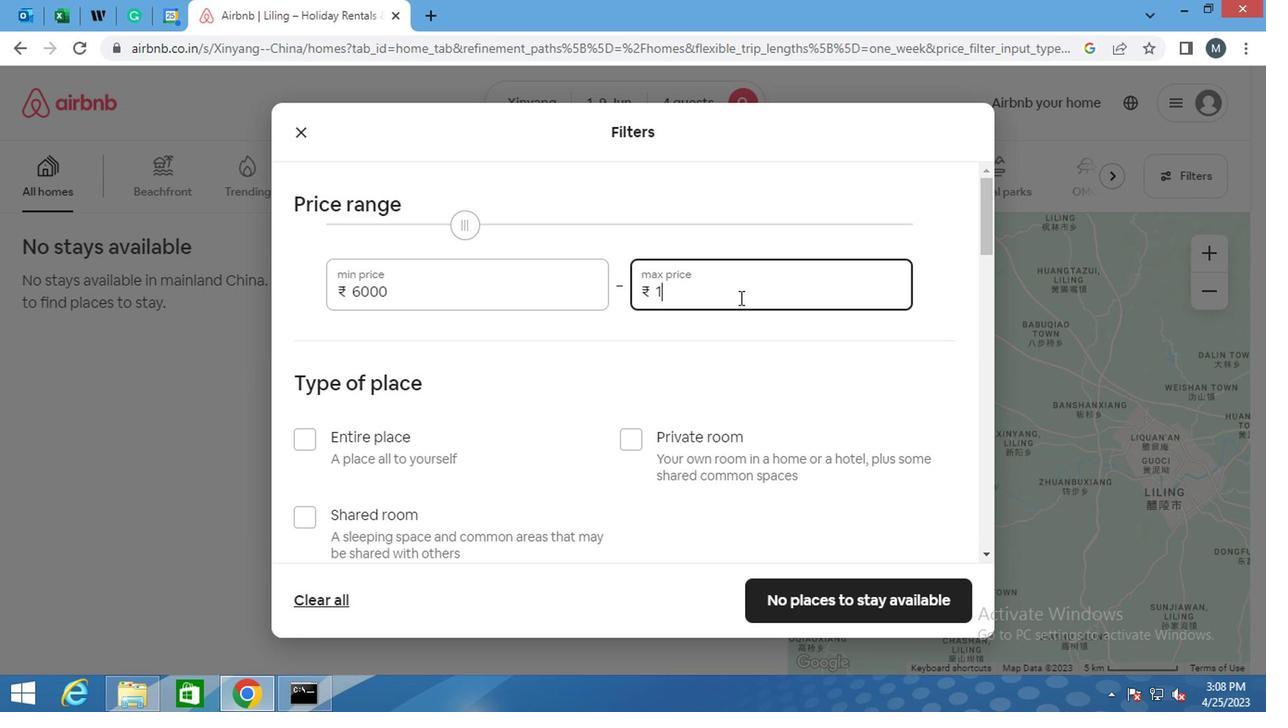 
Action: Mouse moved to (730, 302)
Screenshot: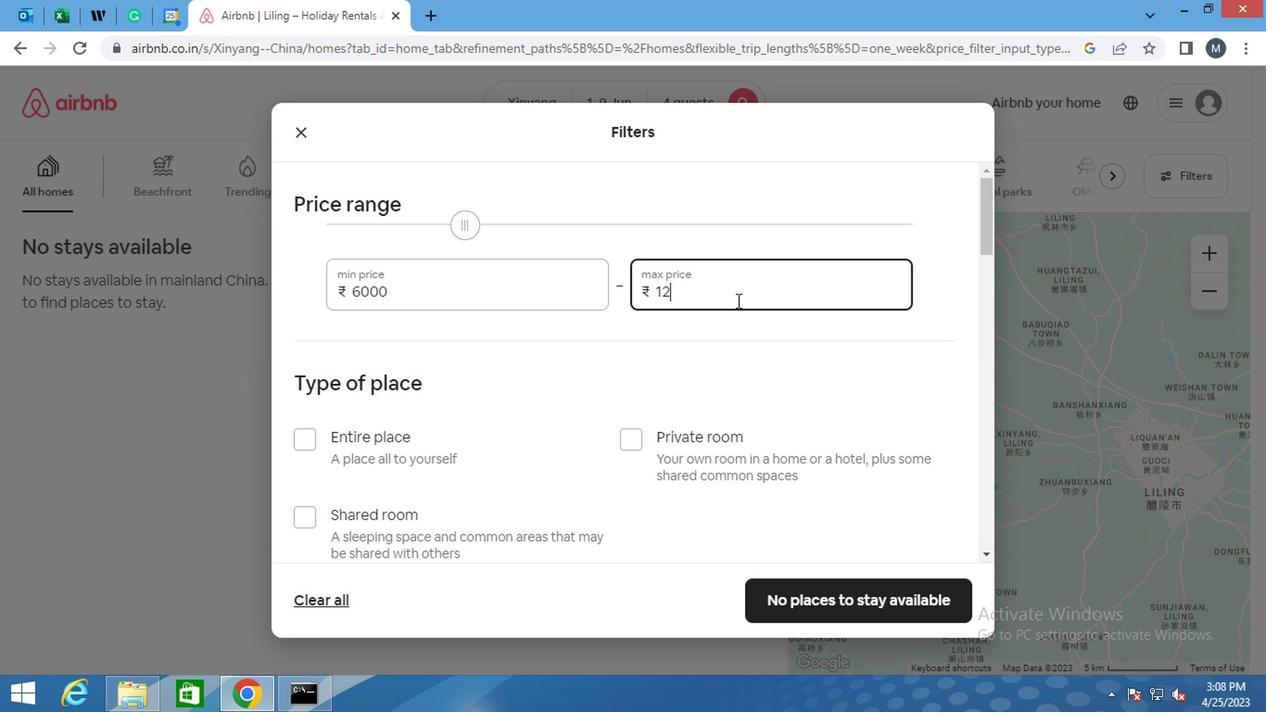 
Action: Key pressed 000
Screenshot: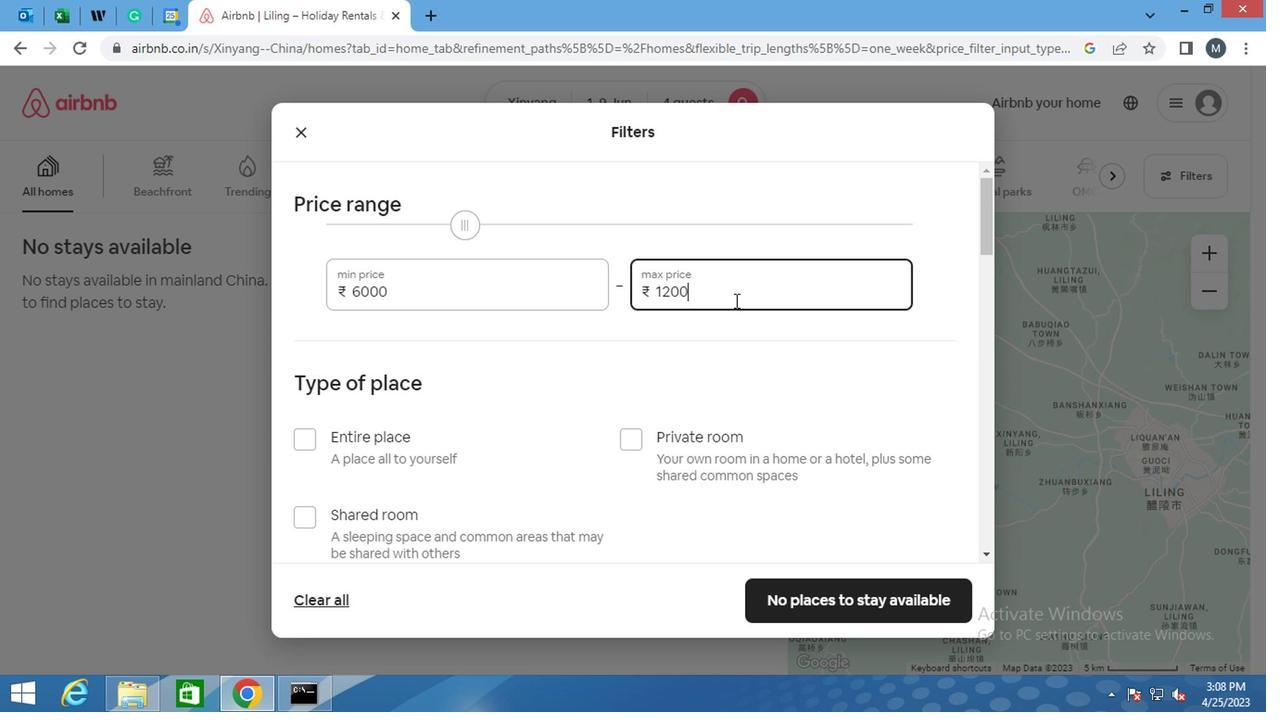 
Action: Mouse moved to (661, 315)
Screenshot: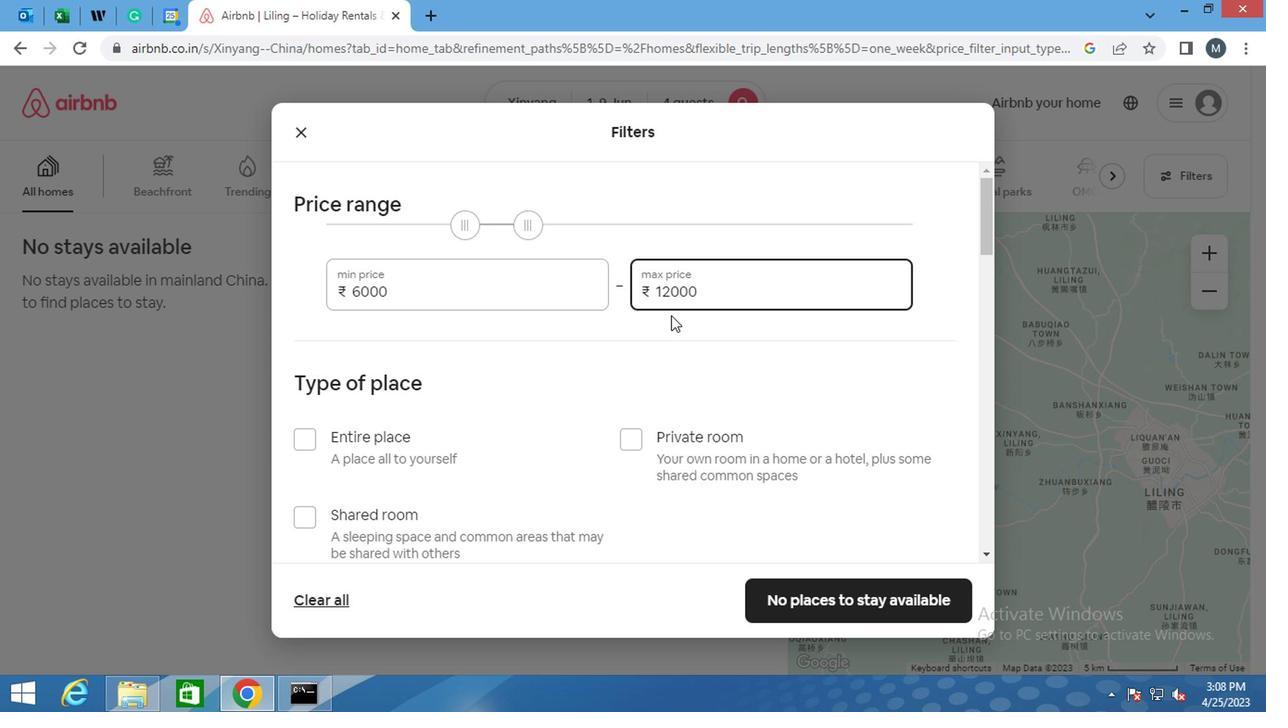 
Action: Mouse scrolled (661, 315) with delta (0, 0)
Screenshot: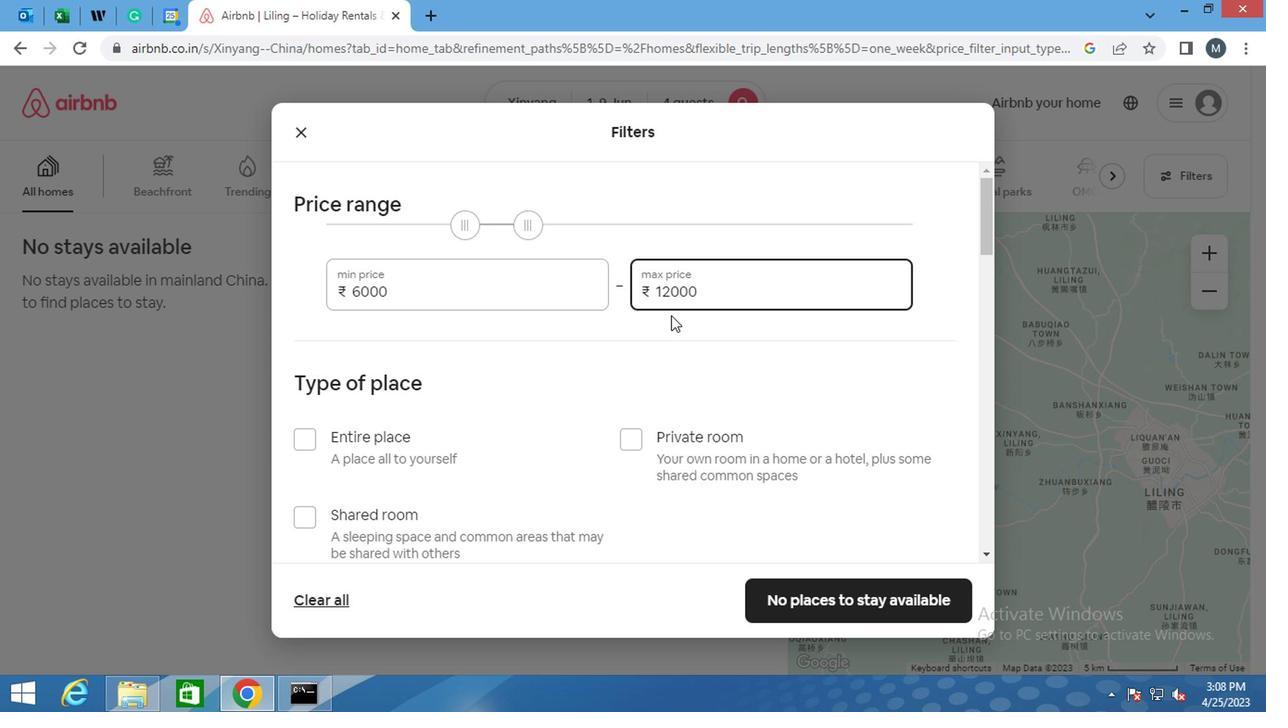 
Action: Mouse moved to (659, 315)
Screenshot: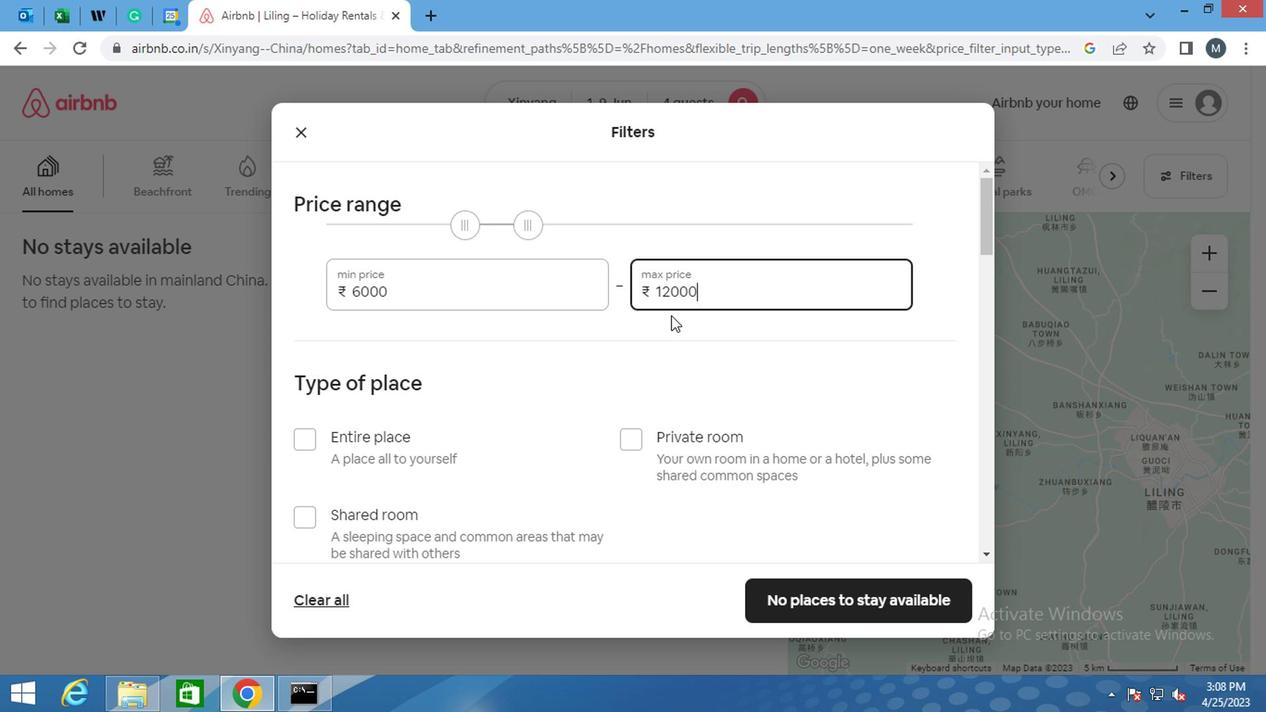 
Action: Mouse scrolled (659, 315) with delta (0, 0)
Screenshot: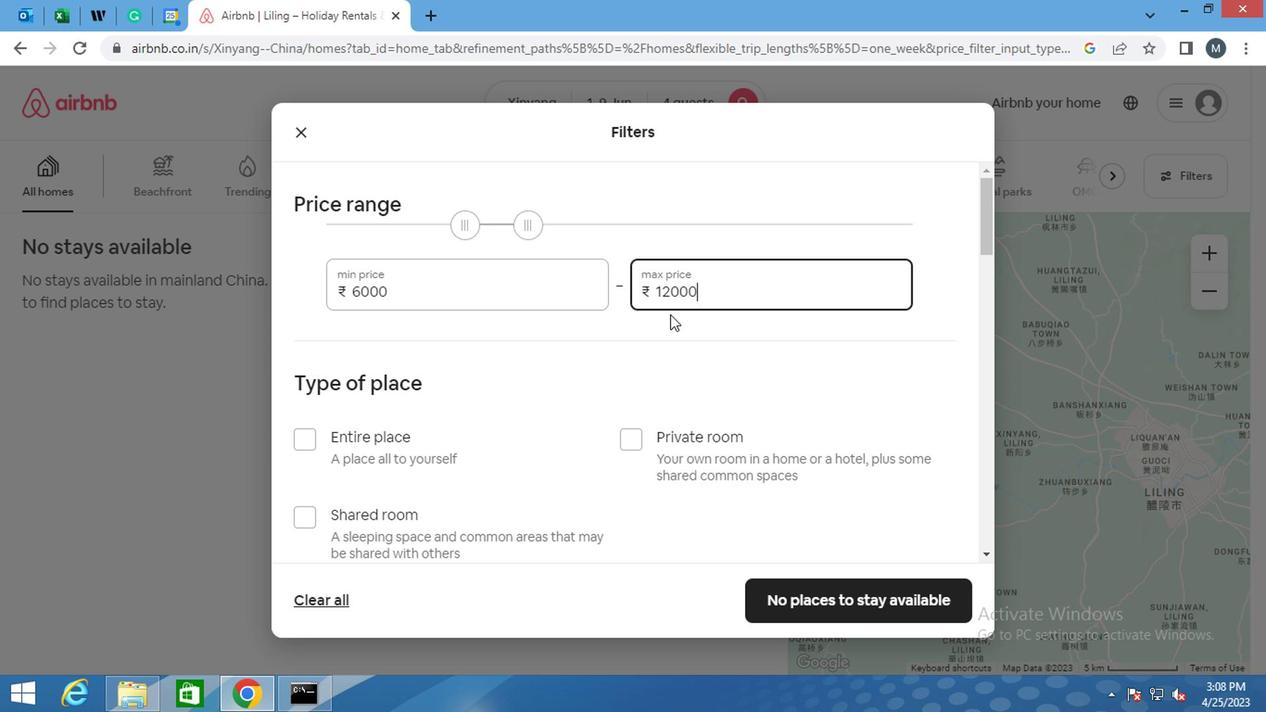 
Action: Mouse moved to (552, 321)
Screenshot: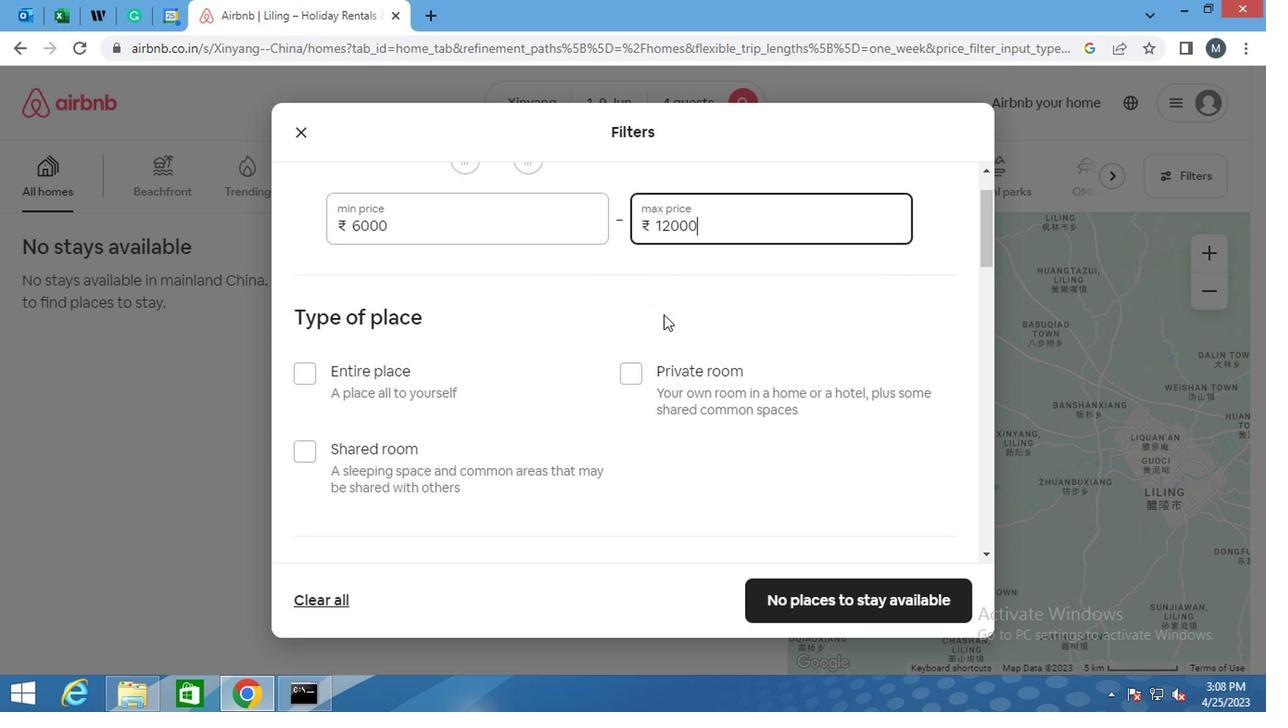 
Action: Mouse scrolled (552, 322) with delta (0, 0)
Screenshot: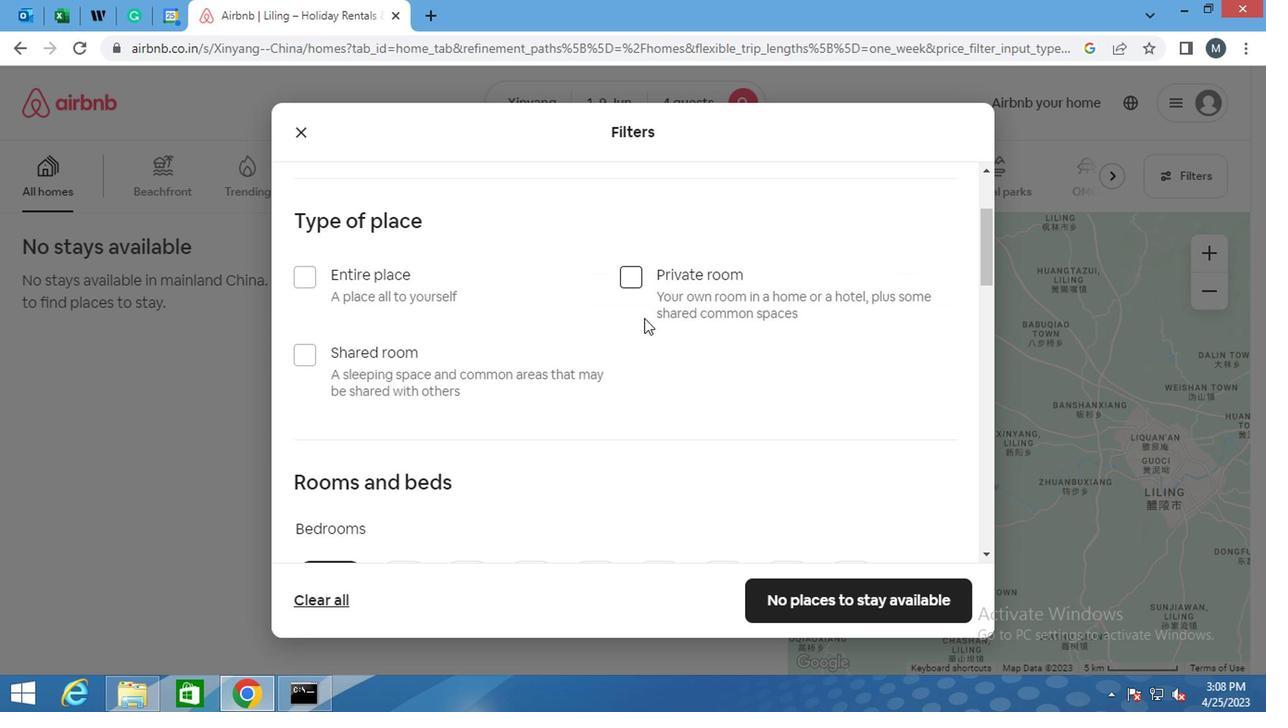 
Action: Mouse moved to (545, 319)
Screenshot: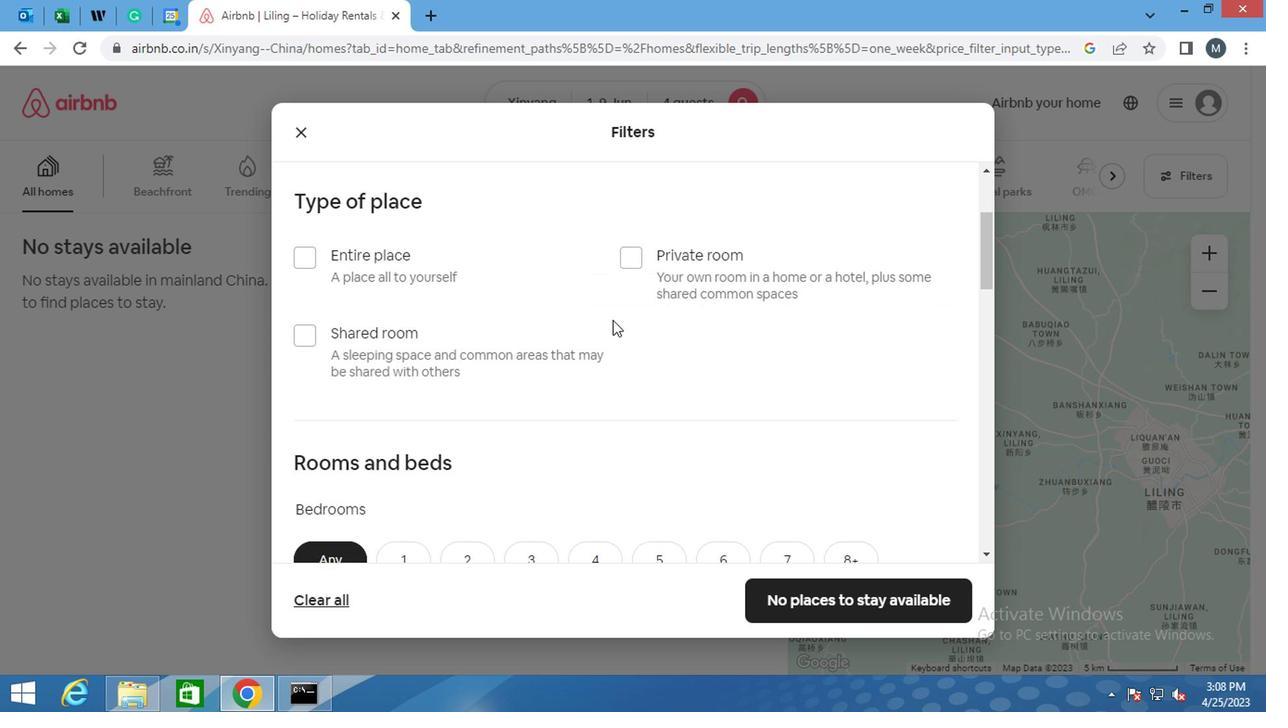 
Action: Mouse scrolled (545, 320) with delta (0, 0)
Screenshot: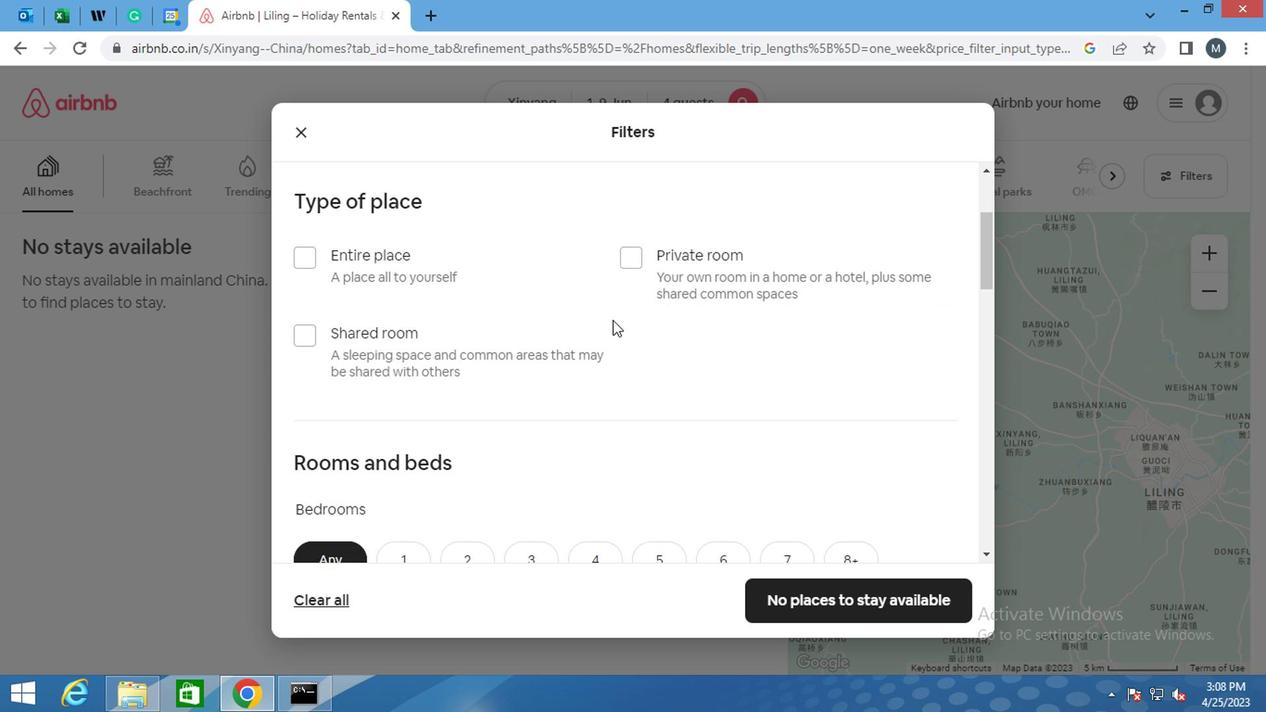
Action: Mouse moved to (298, 446)
Screenshot: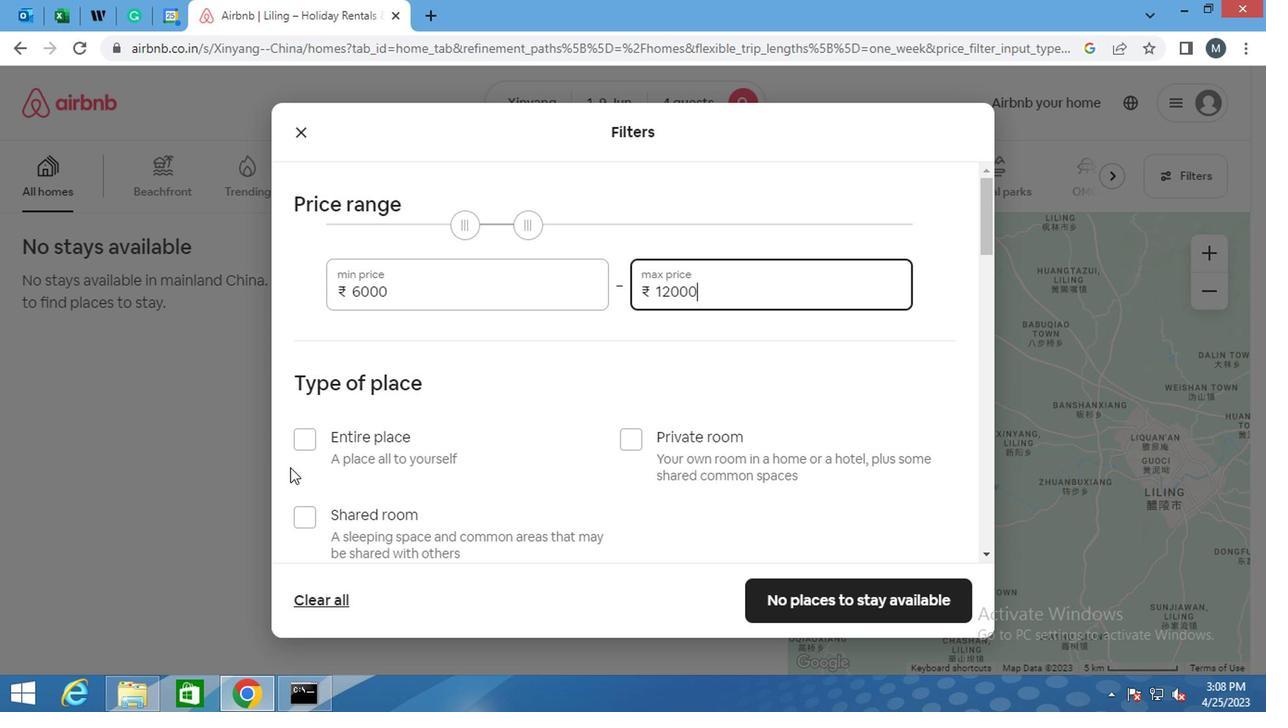 
Action: Mouse pressed left at (298, 446)
Screenshot: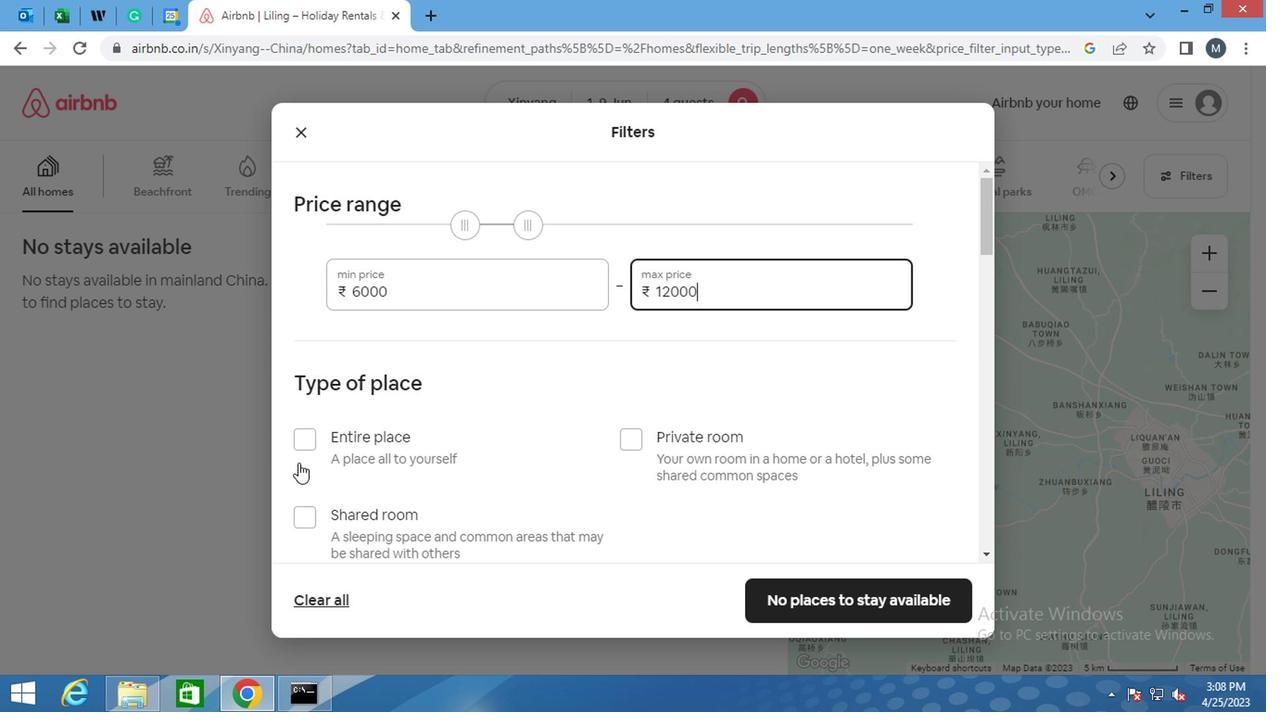 
Action: Mouse moved to (419, 416)
Screenshot: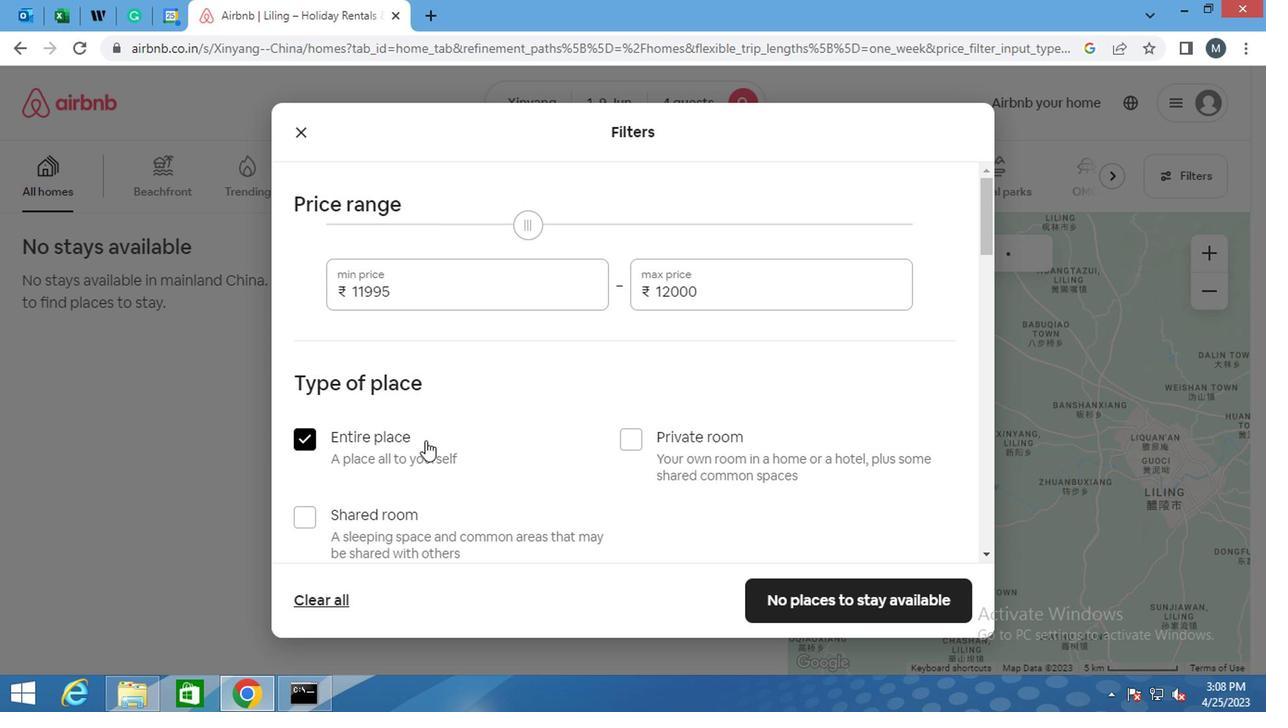 
Action: Mouse scrolled (419, 416) with delta (0, 0)
Screenshot: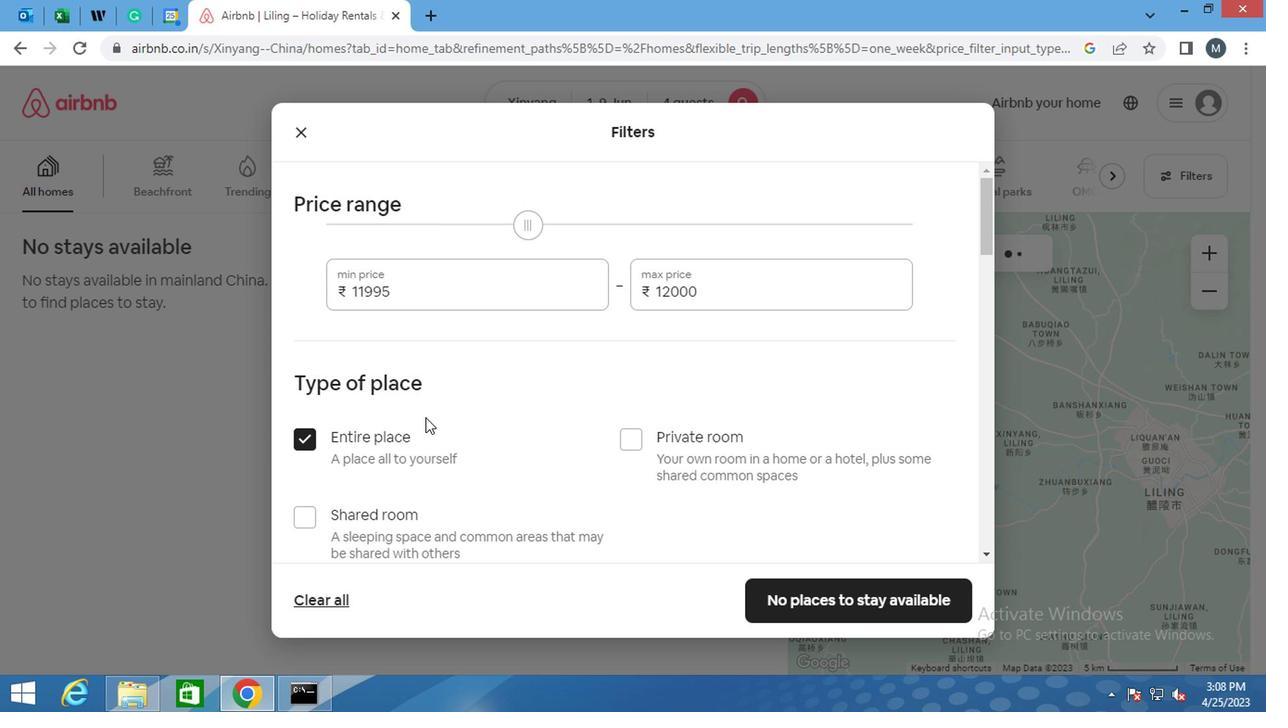 
Action: Mouse scrolled (419, 416) with delta (0, 0)
Screenshot: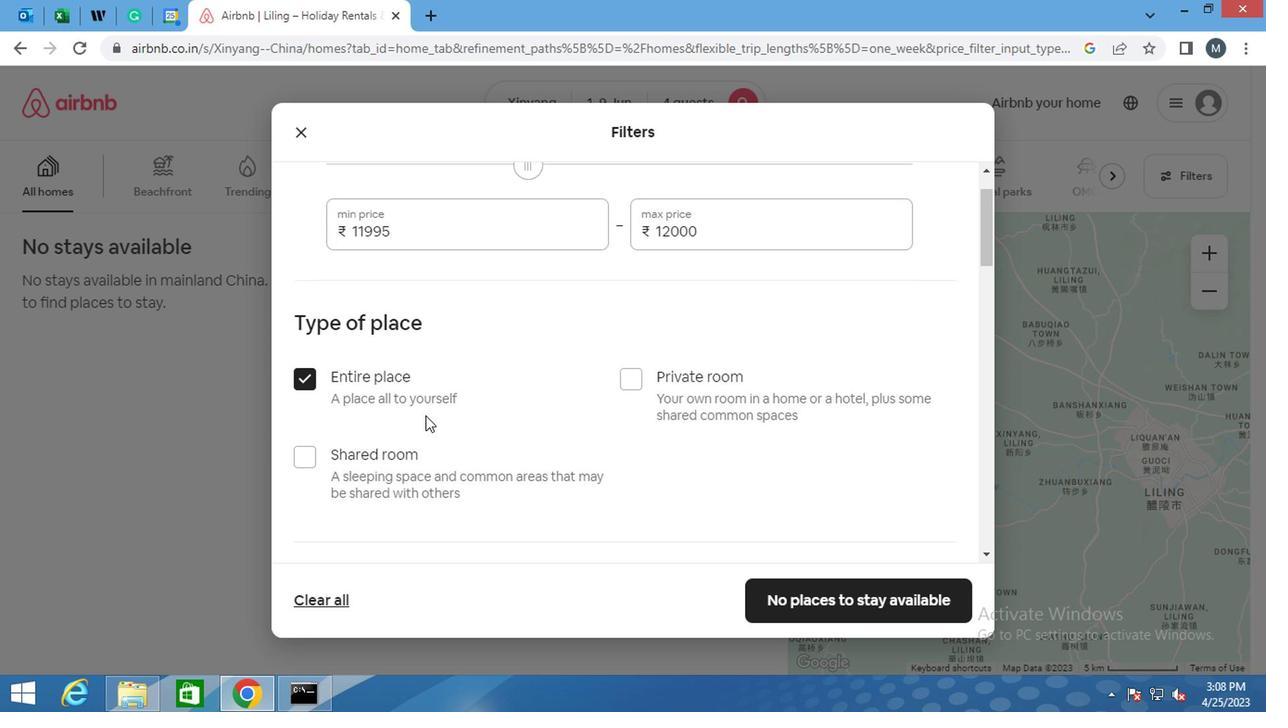 
Action: Mouse moved to (485, 404)
Screenshot: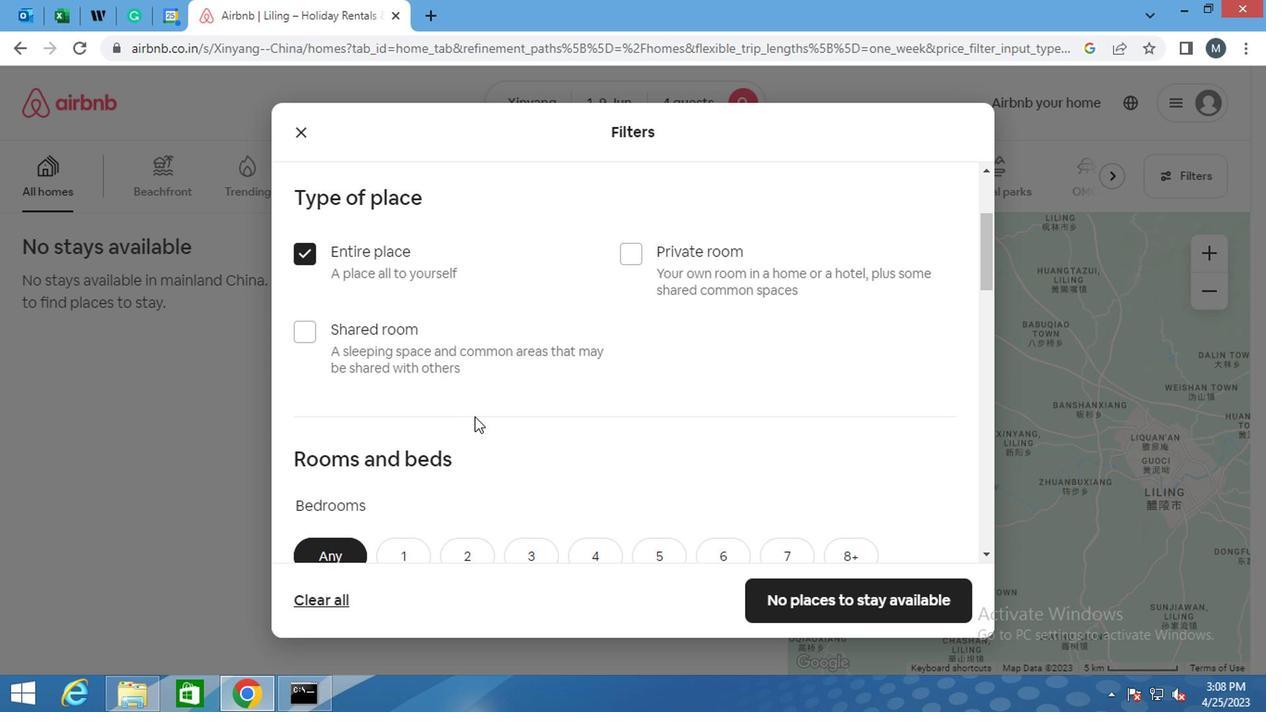 
Action: Mouse scrolled (485, 403) with delta (0, -1)
Screenshot: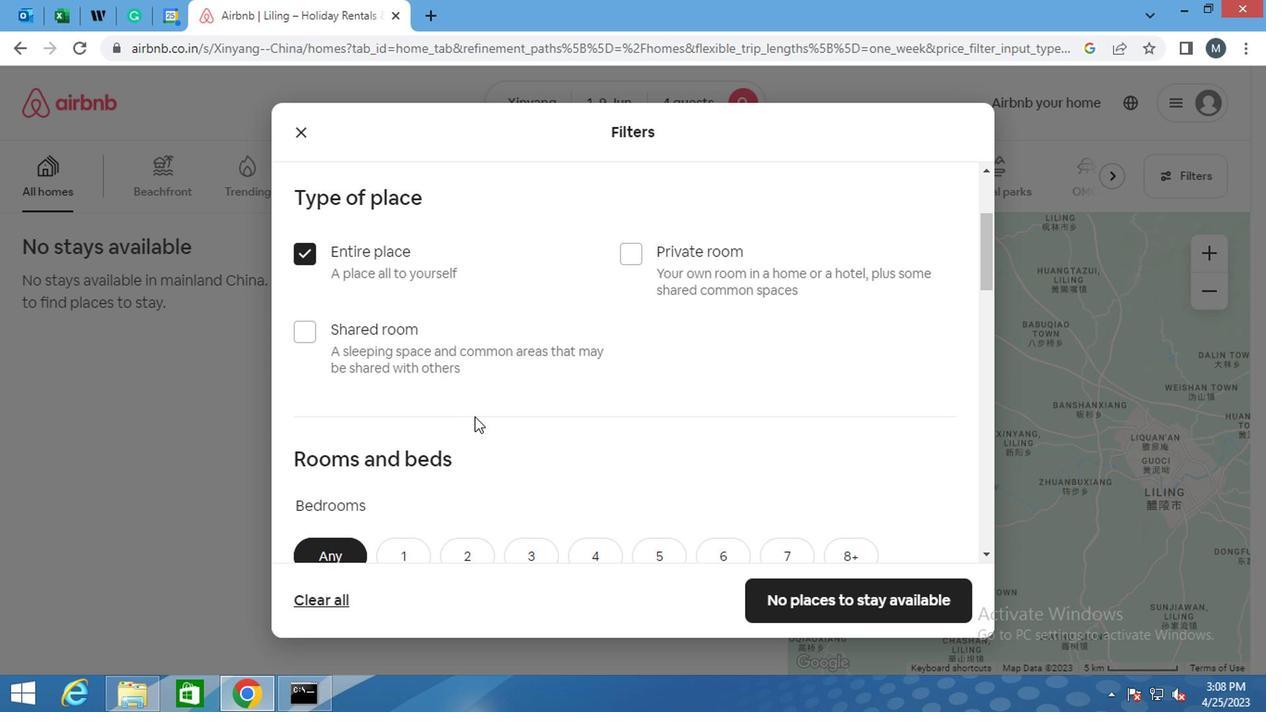 
Action: Mouse moved to (466, 476)
Screenshot: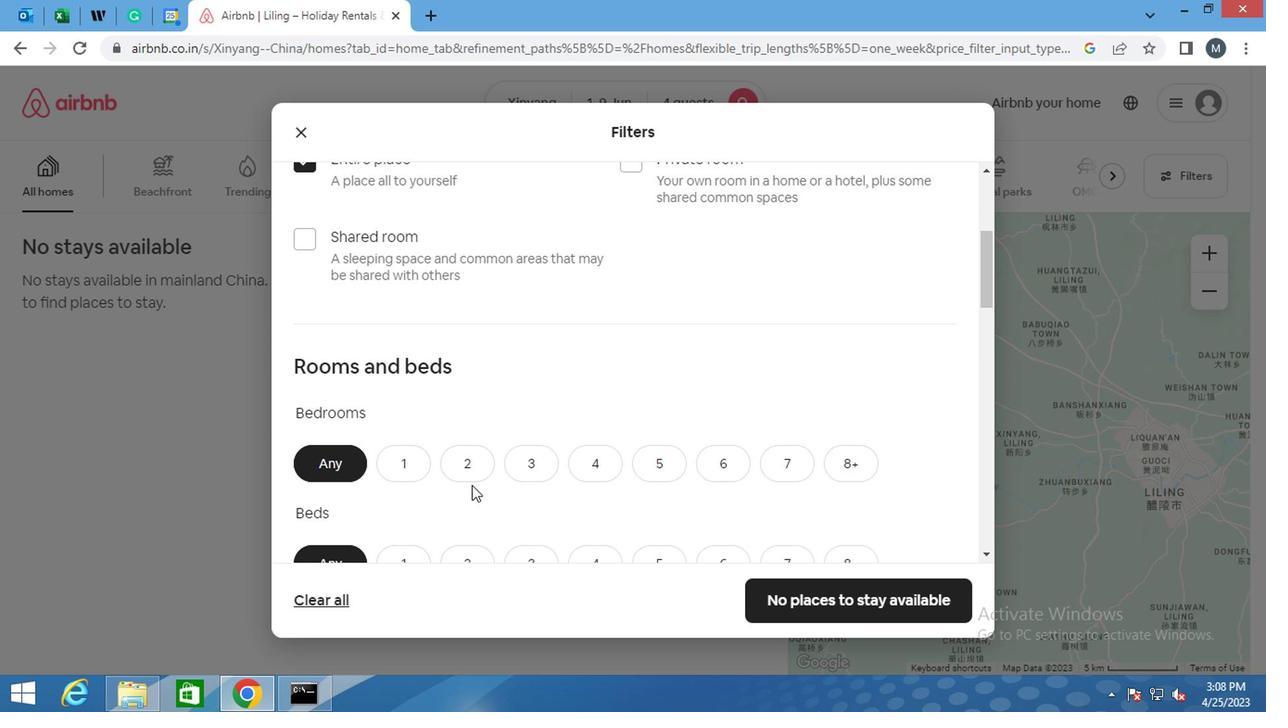 
Action: Mouse pressed left at (466, 476)
Screenshot: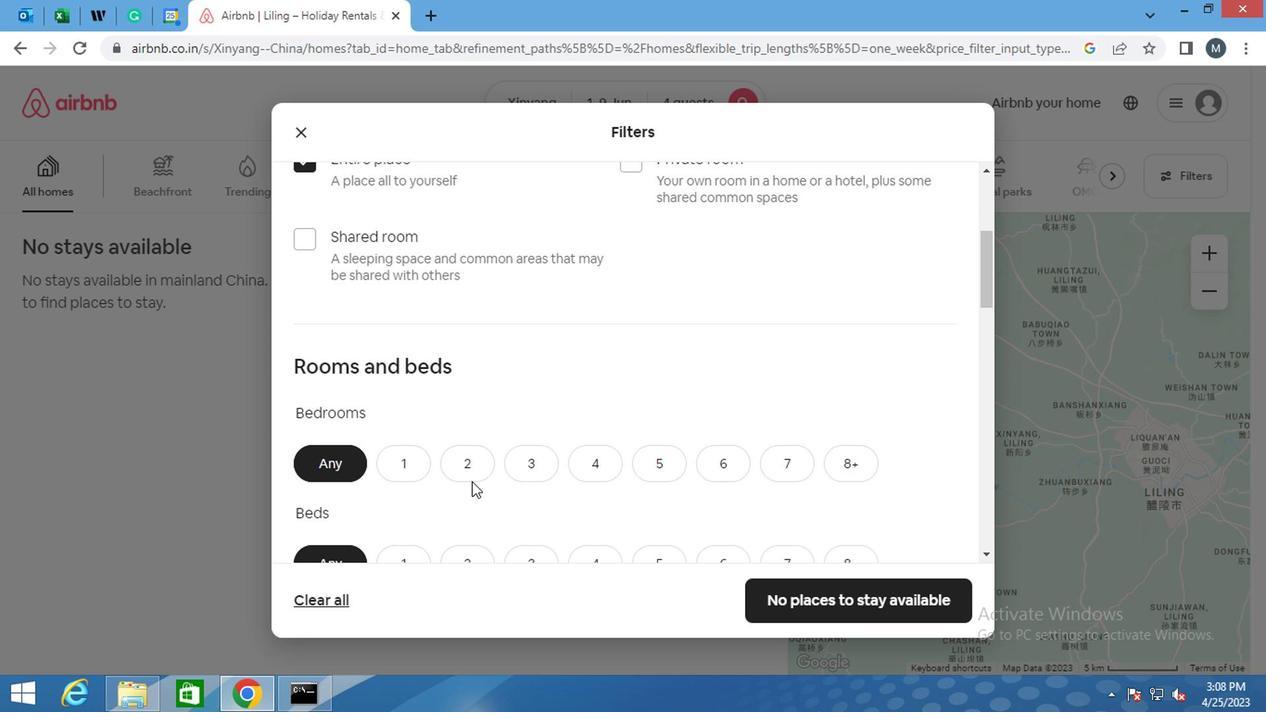 
Action: Mouse moved to (487, 447)
Screenshot: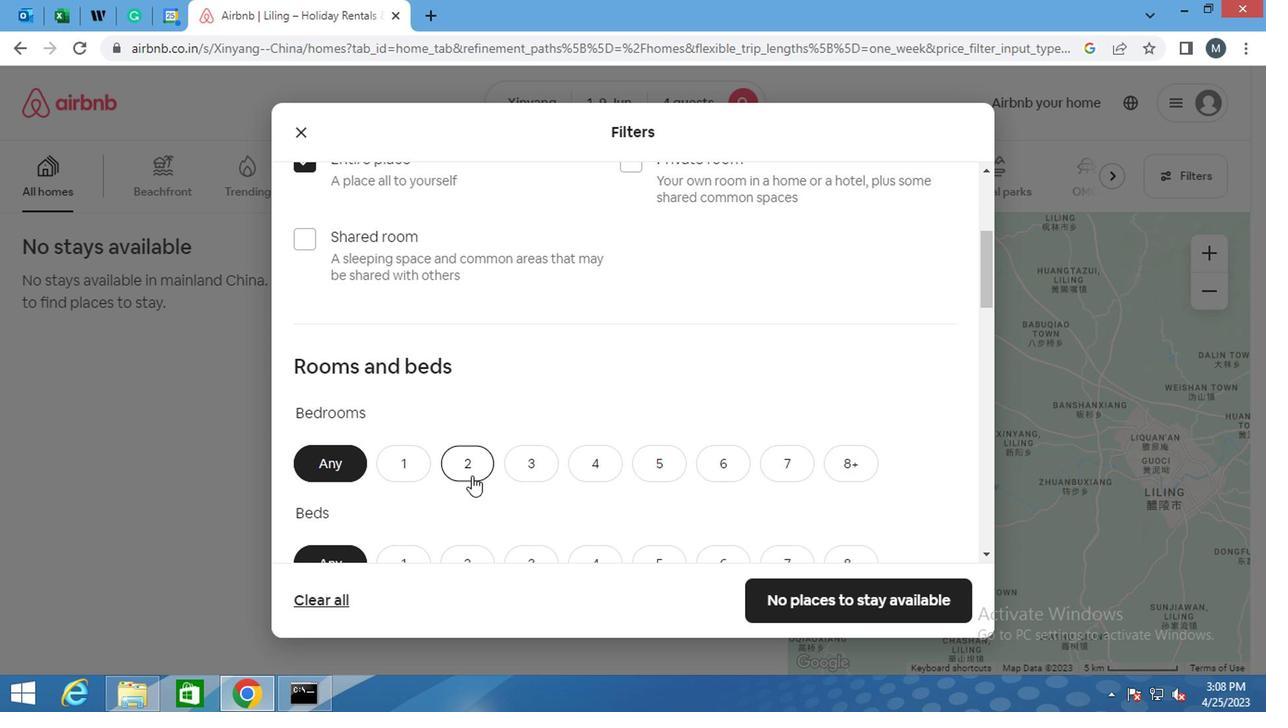 
Action: Mouse scrolled (487, 446) with delta (0, 0)
Screenshot: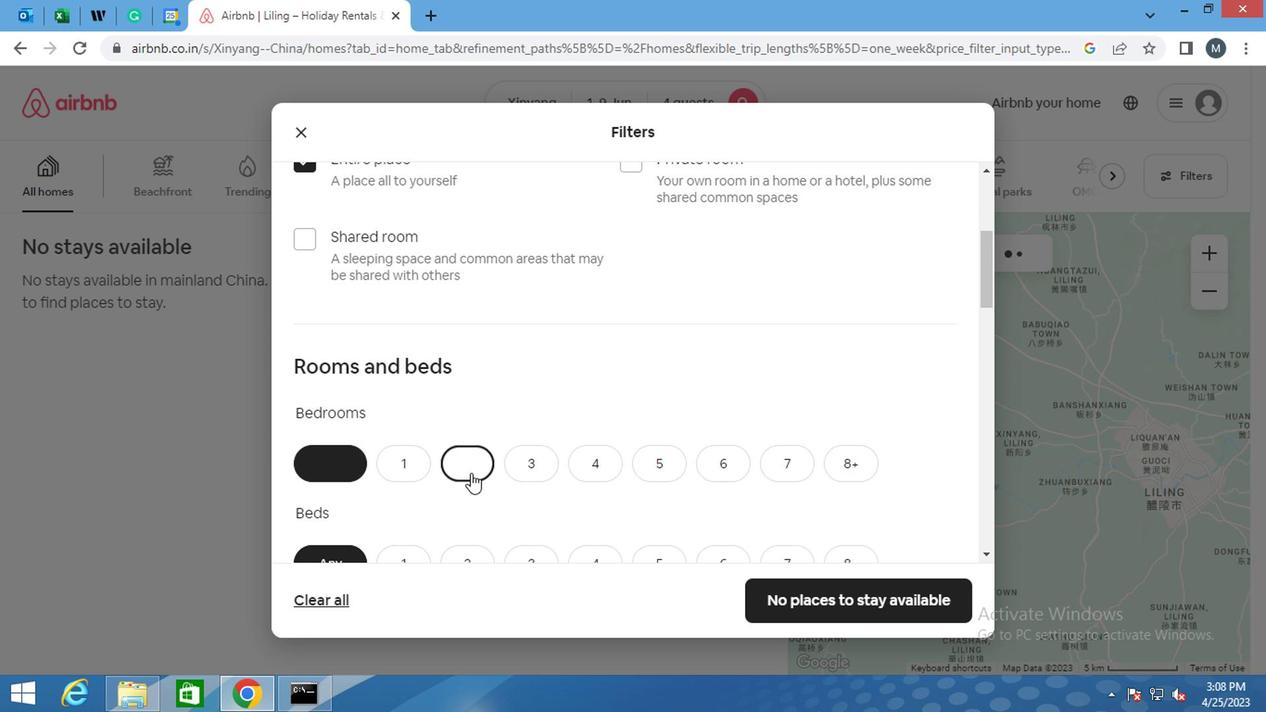 
Action: Mouse moved to (487, 446)
Screenshot: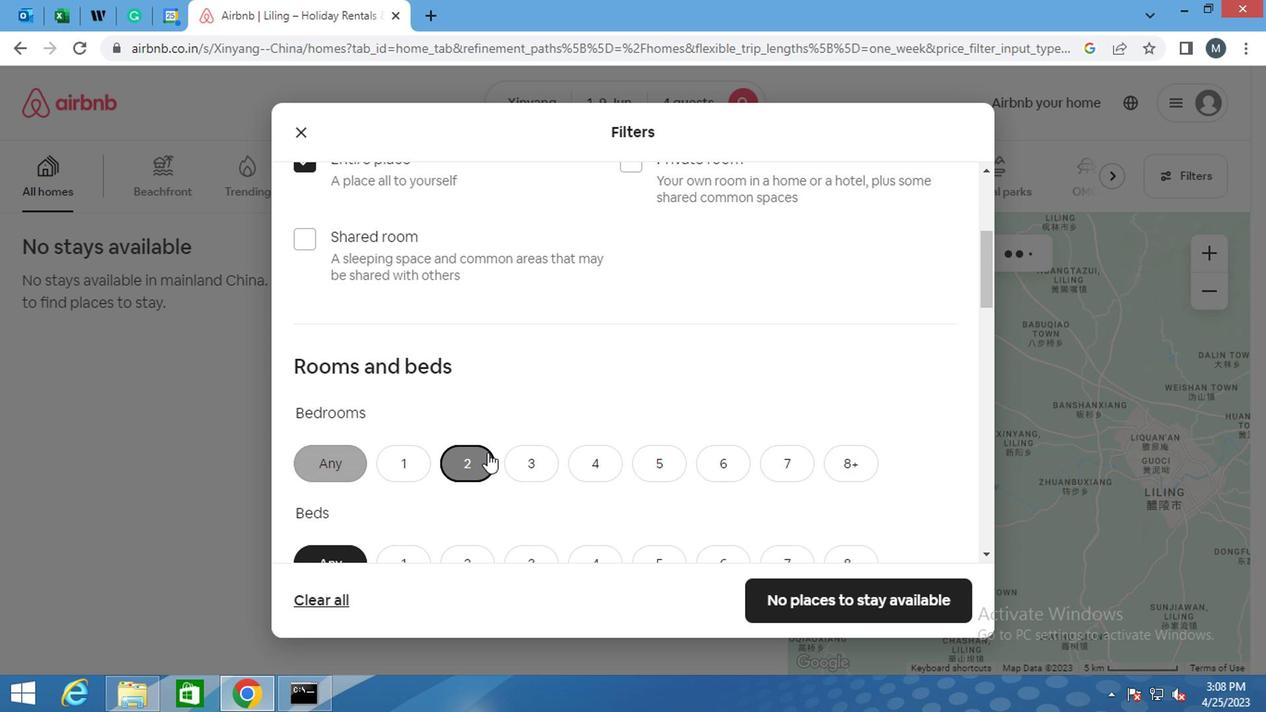 
Action: Mouse scrolled (487, 445) with delta (0, 0)
Screenshot: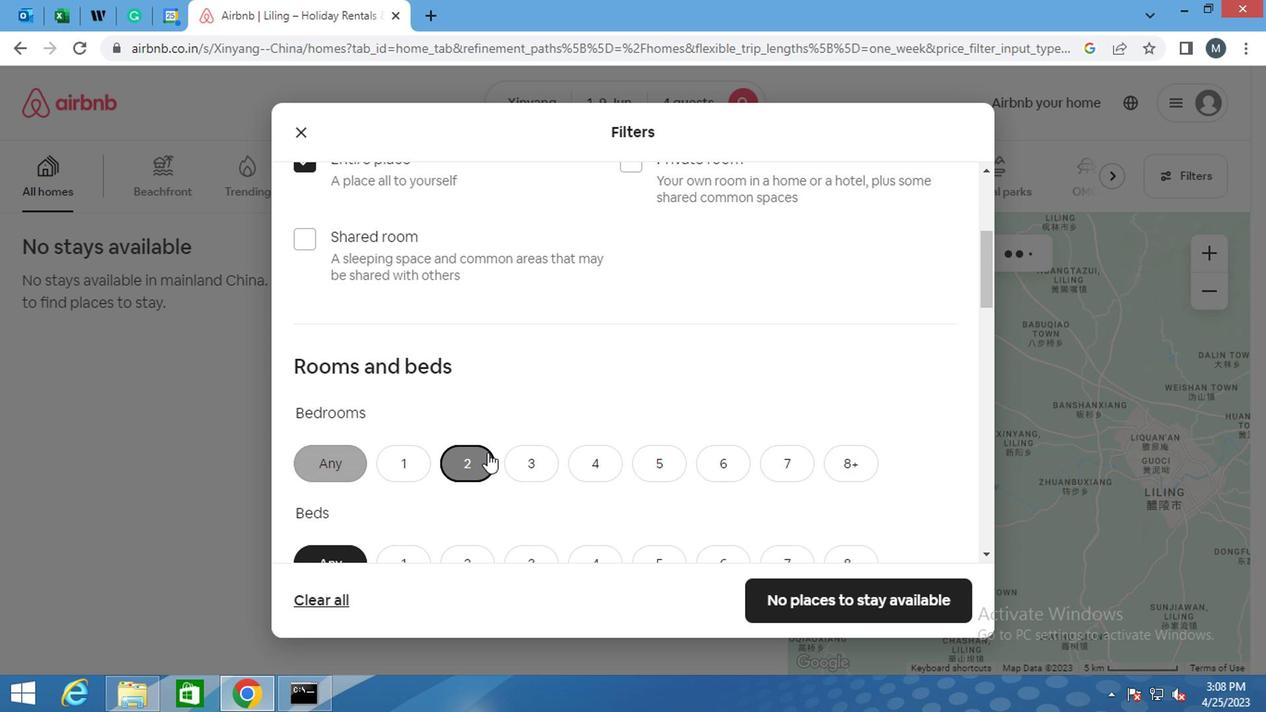 
Action: Mouse moved to (486, 446)
Screenshot: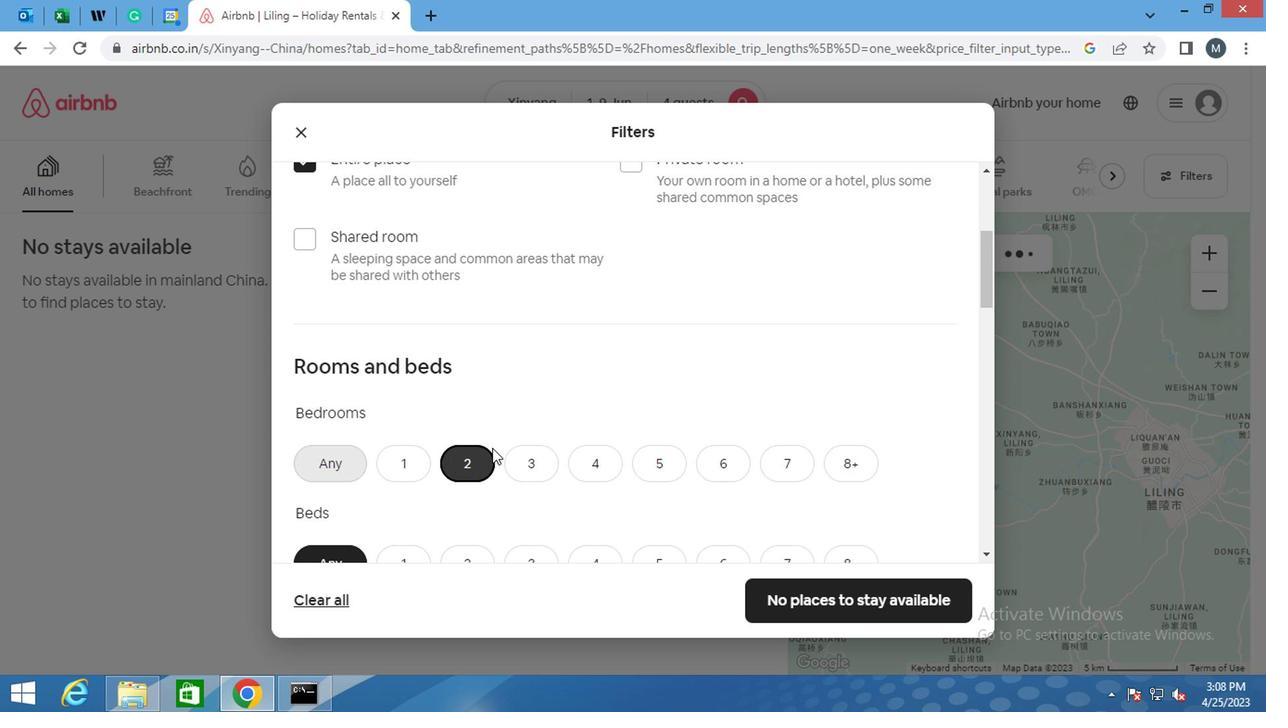 
Action: Mouse scrolled (486, 445) with delta (0, 0)
Screenshot: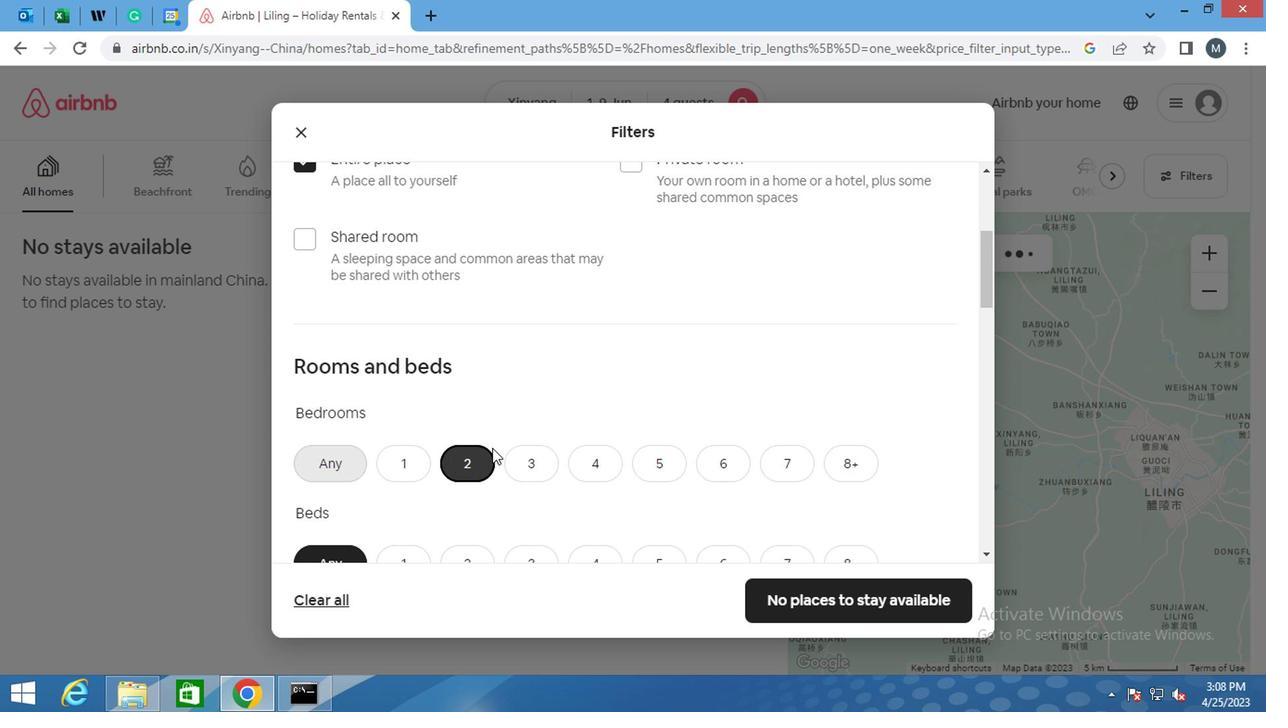
Action: Mouse moved to (464, 301)
Screenshot: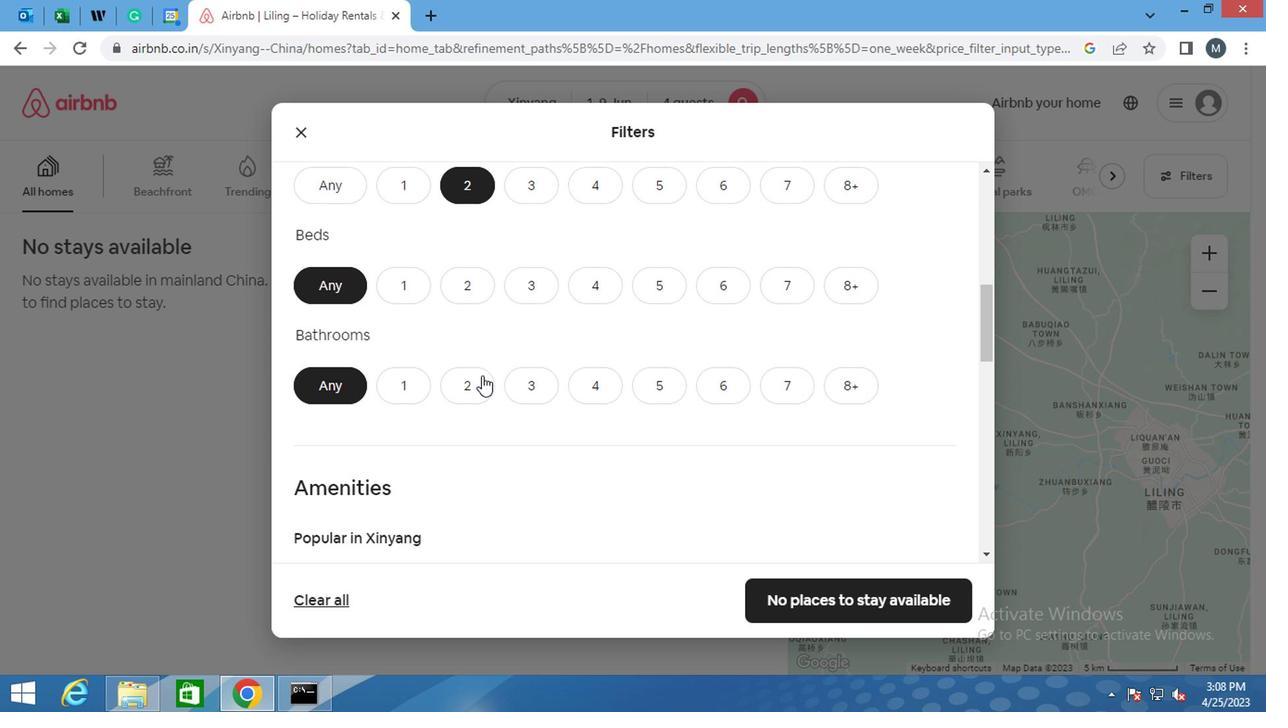 
Action: Mouse pressed left at (464, 301)
Screenshot: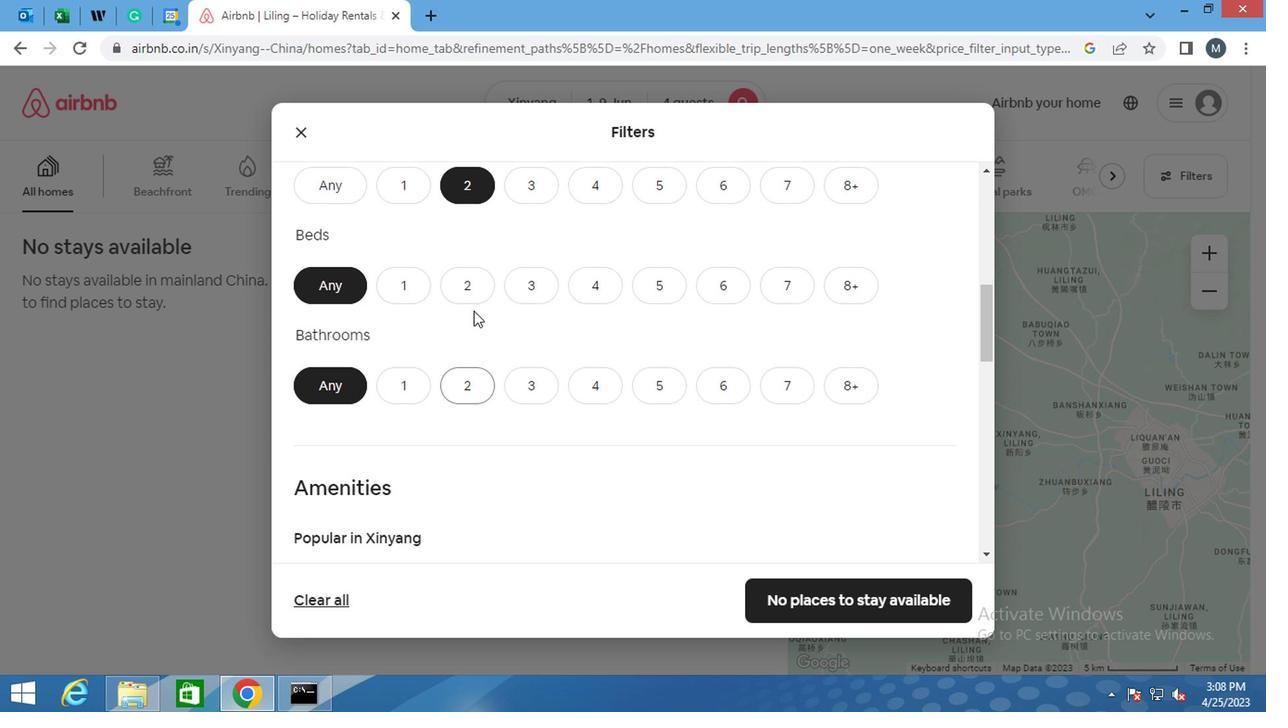 
Action: Mouse moved to (478, 384)
Screenshot: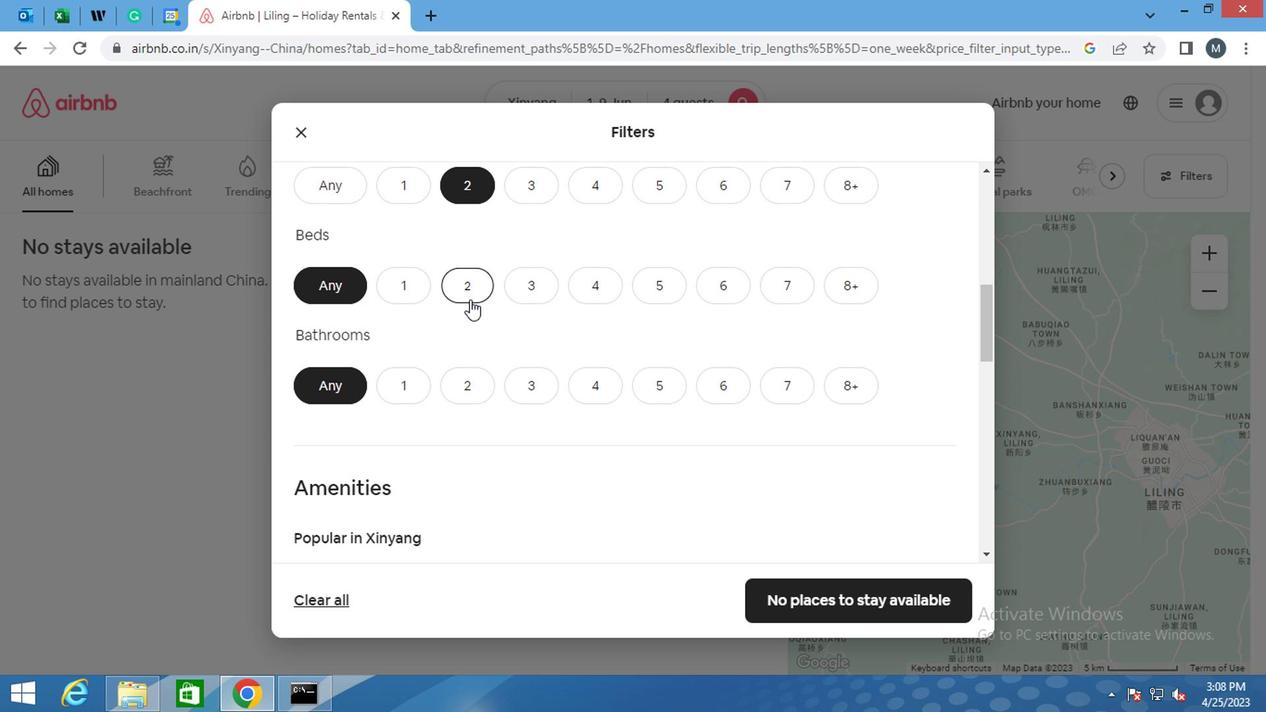 
Action: Mouse pressed left at (478, 384)
Screenshot: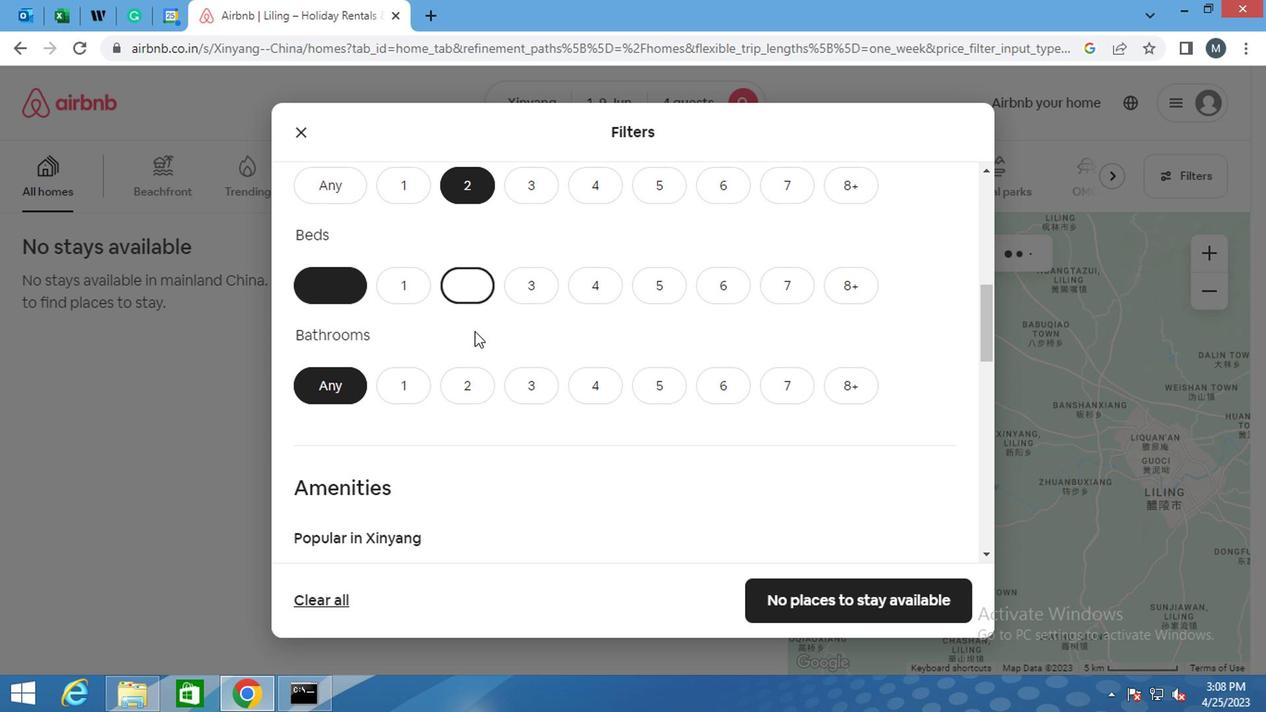 
Action: Mouse moved to (475, 352)
Screenshot: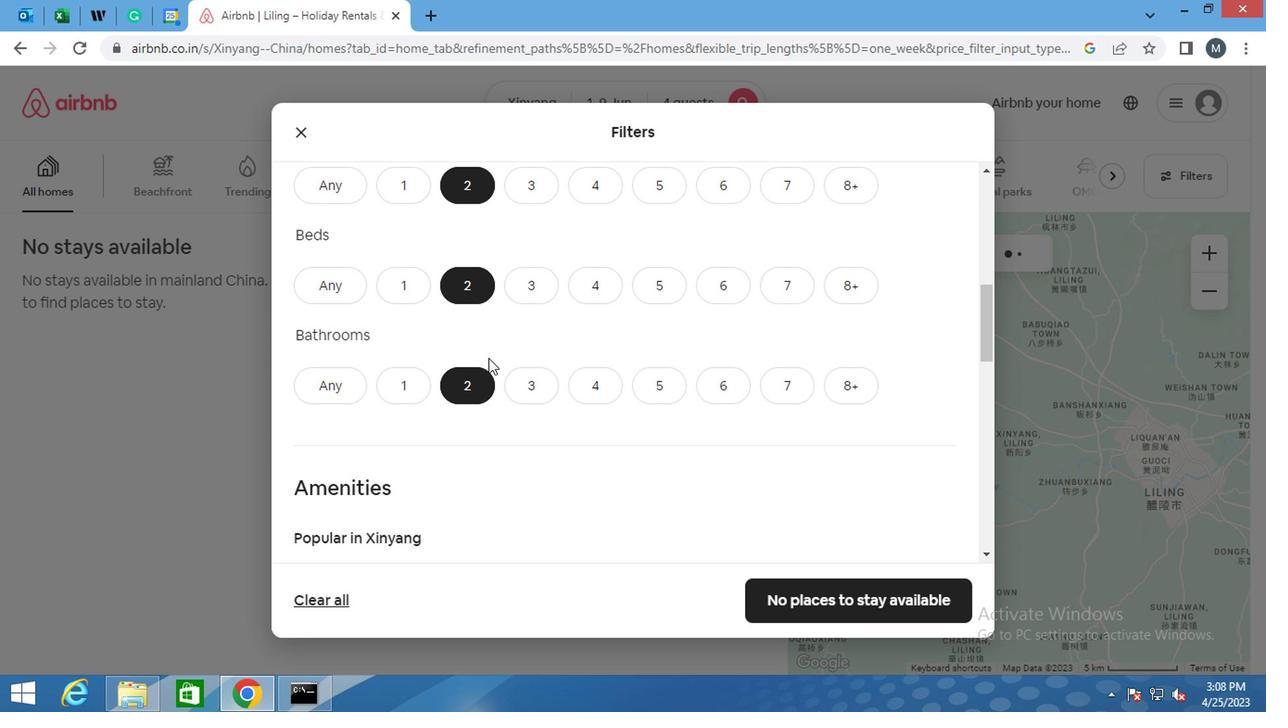 
Action: Mouse scrolled (475, 351) with delta (0, 0)
Screenshot: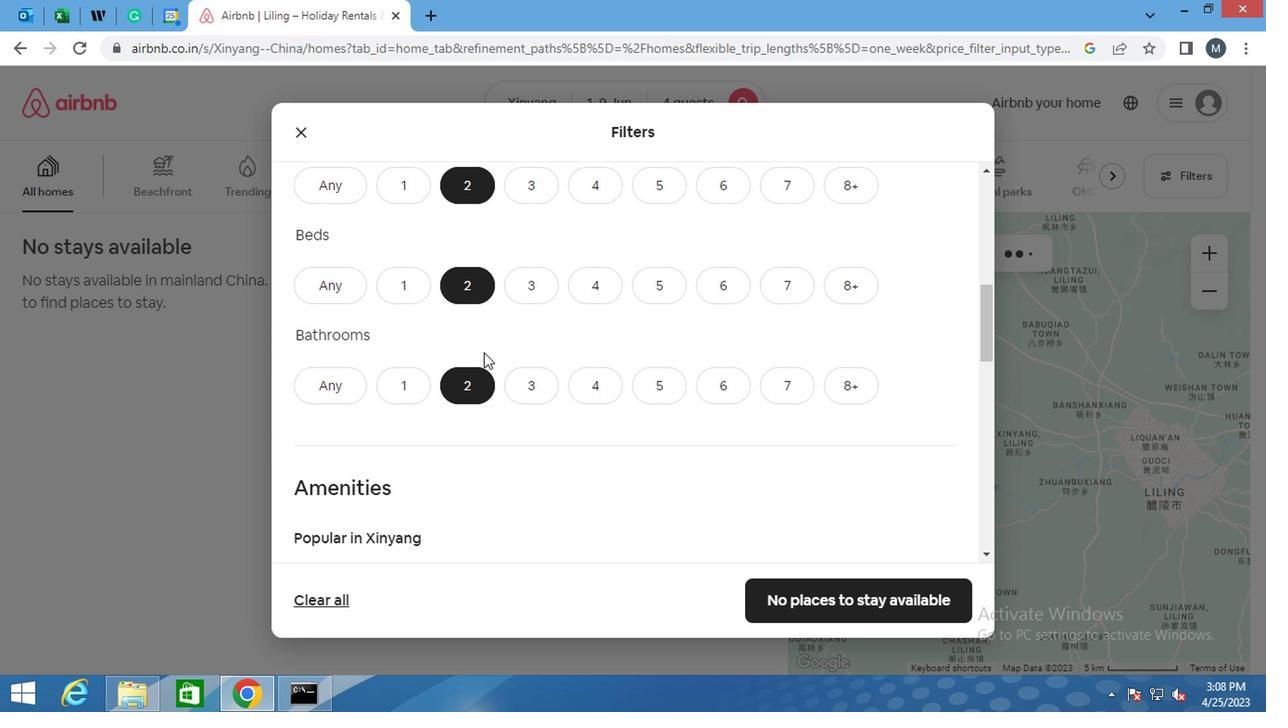
Action: Mouse scrolled (475, 351) with delta (0, 0)
Screenshot: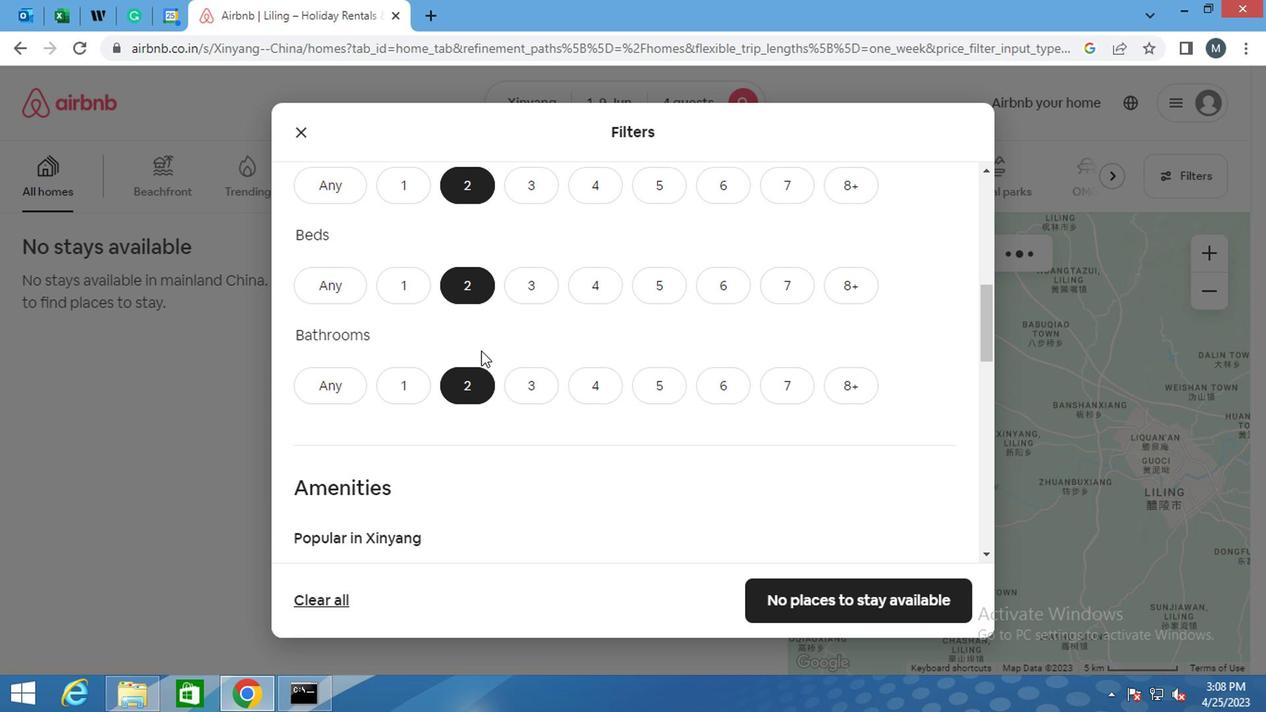 
Action: Mouse moved to (483, 333)
Screenshot: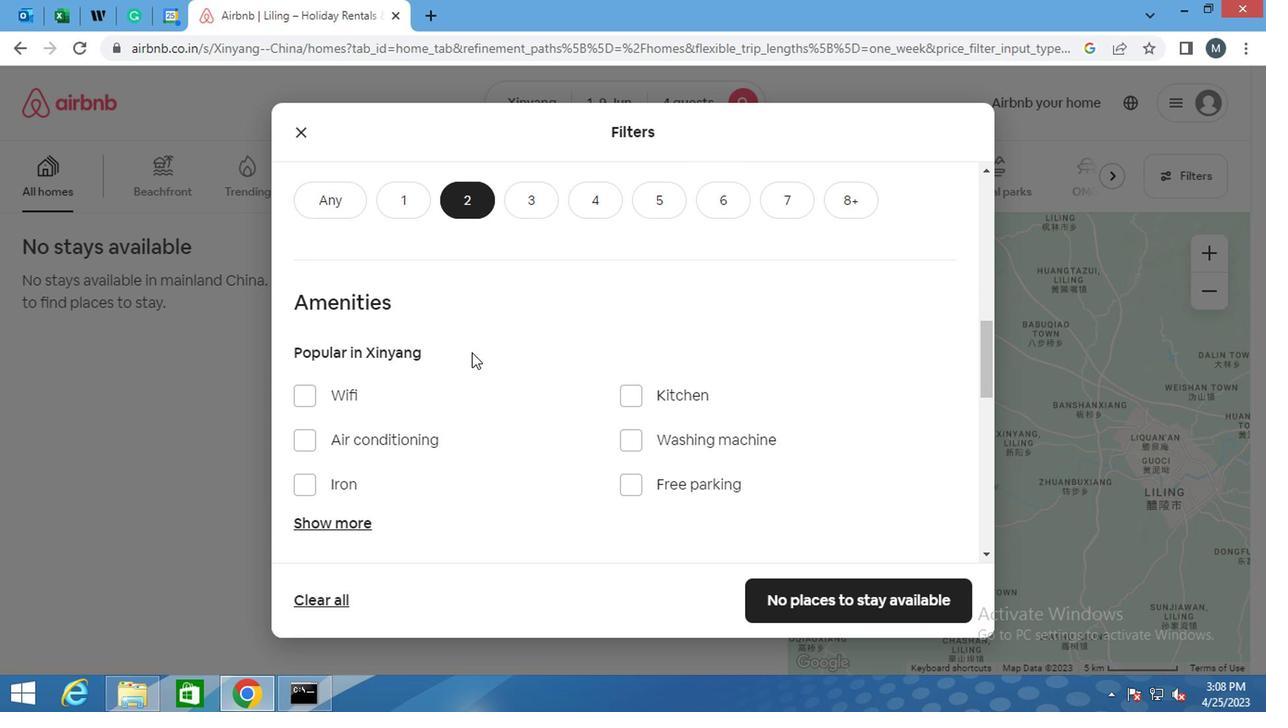 
Action: Mouse scrolled (483, 333) with delta (0, 0)
Screenshot: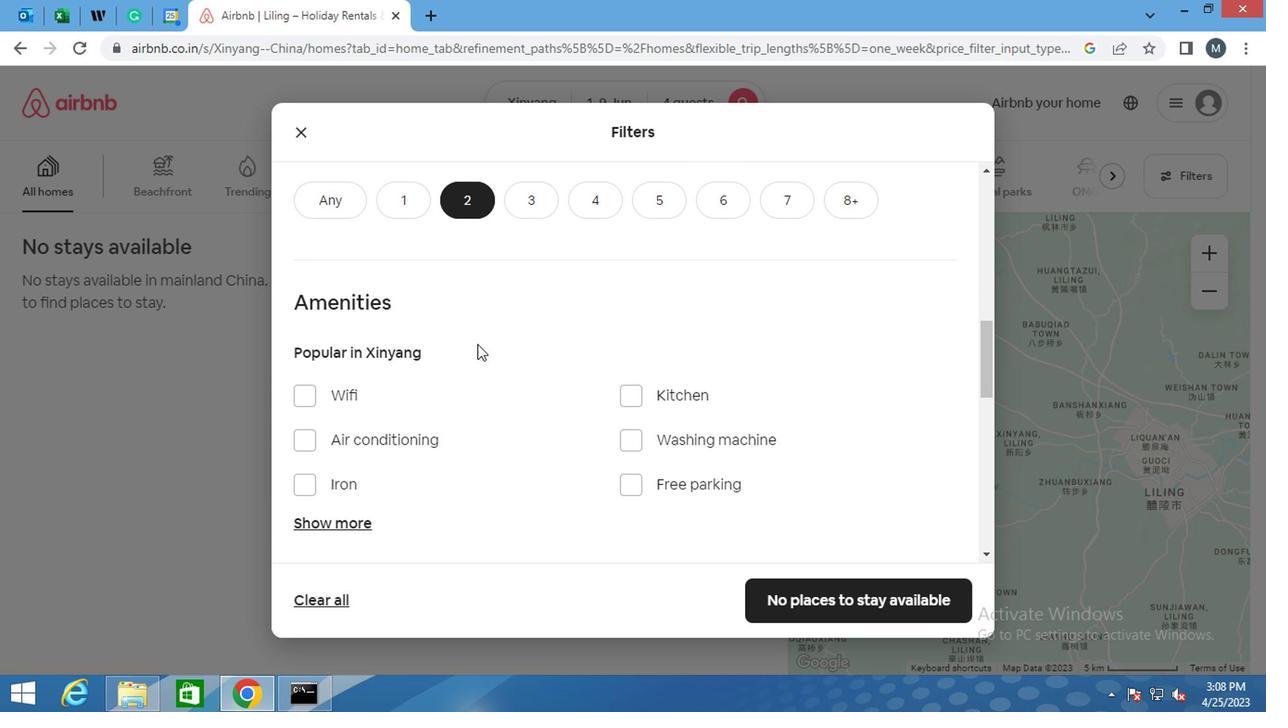 
Action: Mouse moved to (480, 333)
Screenshot: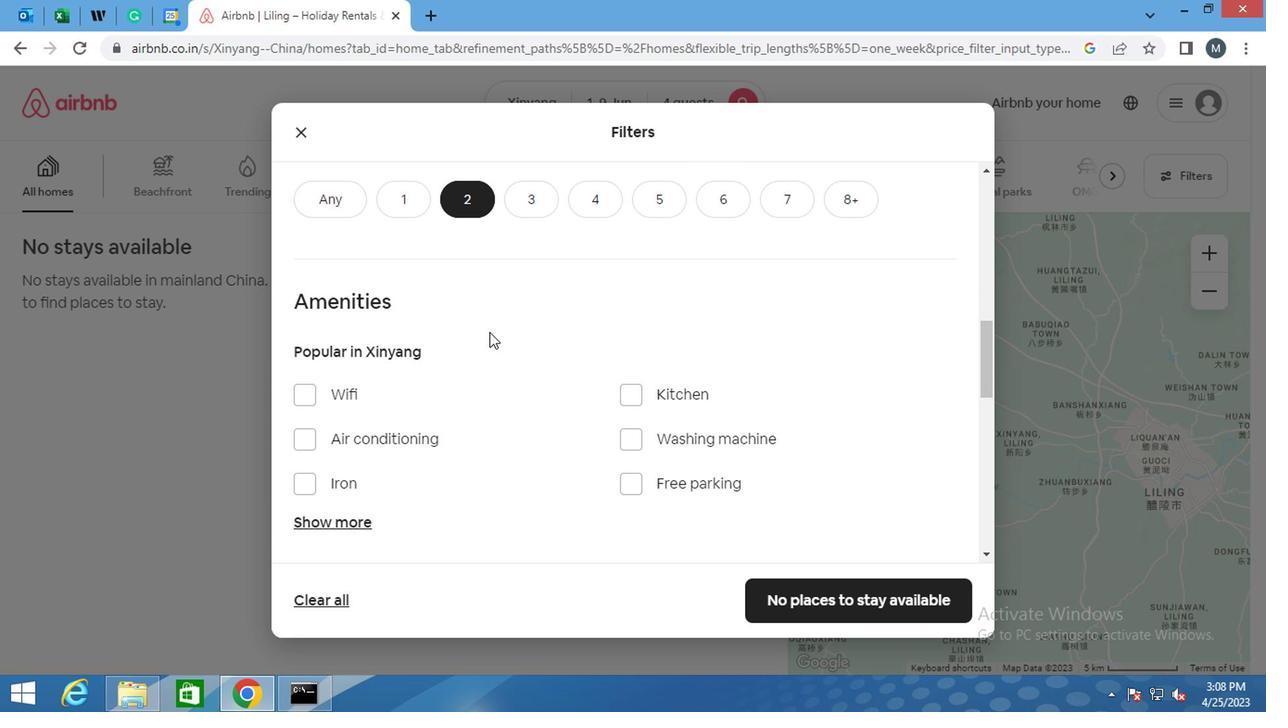 
Action: Mouse scrolled (480, 333) with delta (0, 0)
Screenshot: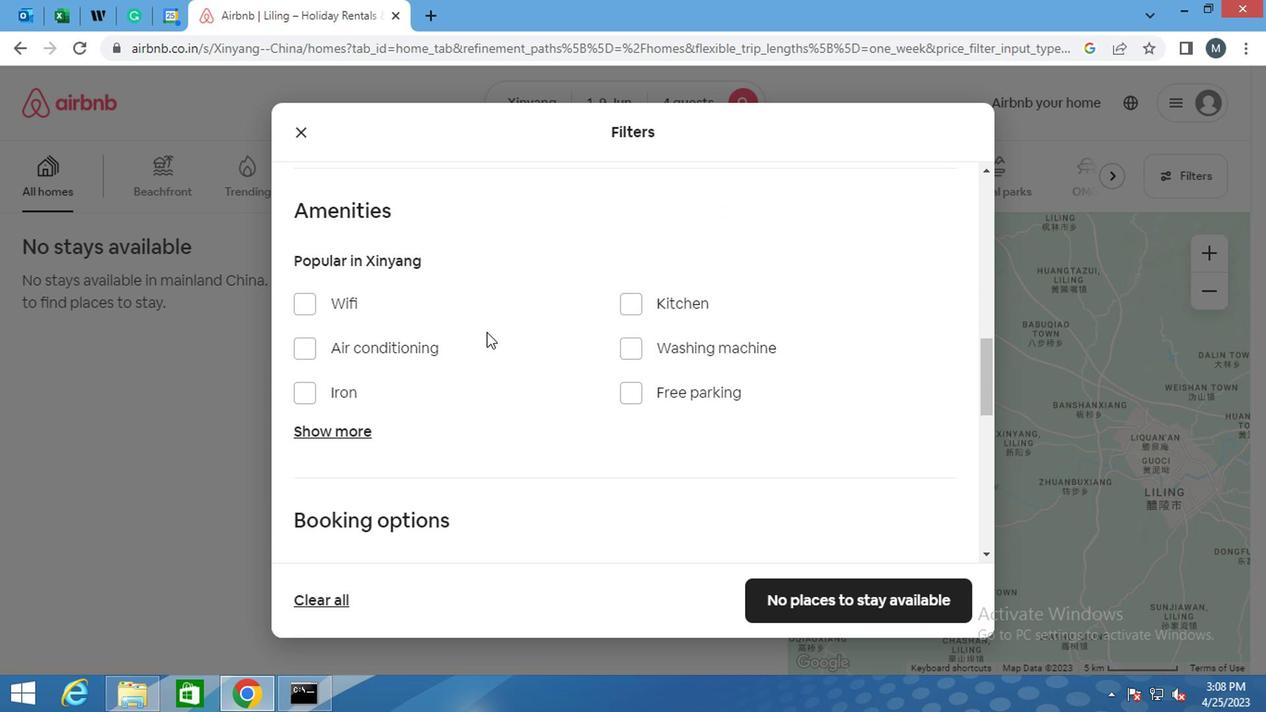 
Action: Mouse moved to (613, 257)
Screenshot: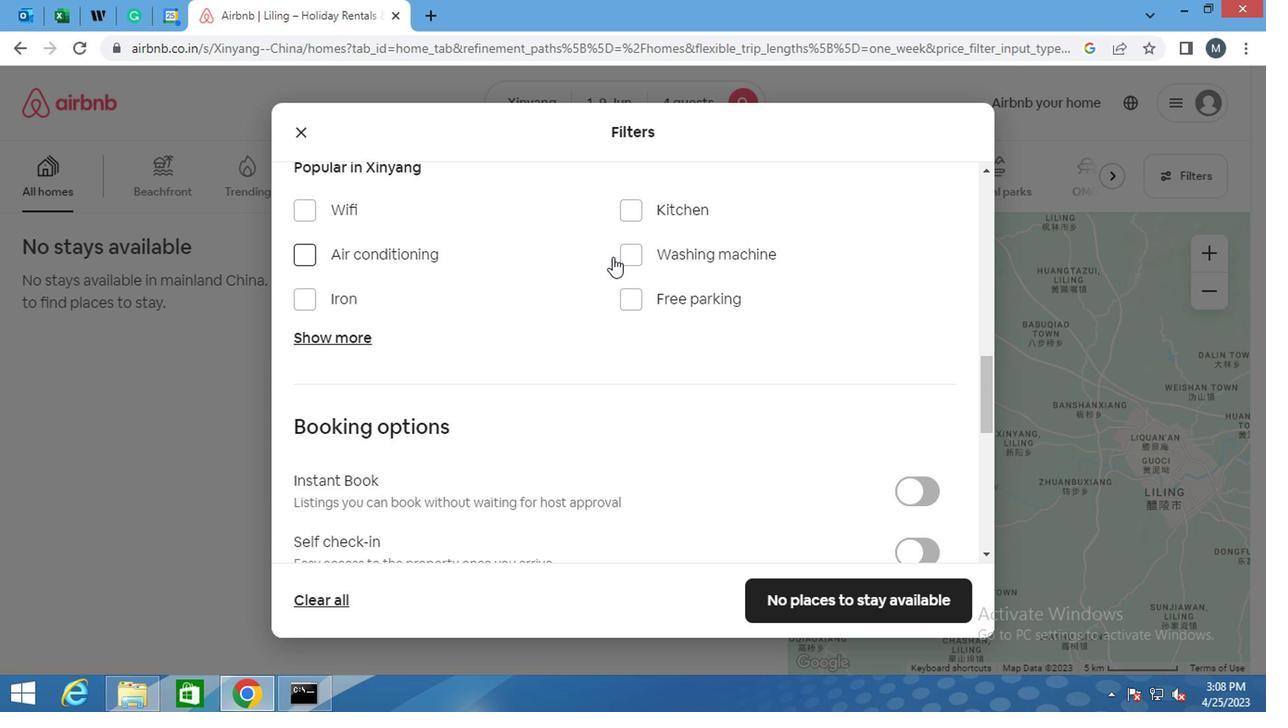 
Action: Mouse pressed left at (613, 257)
Screenshot: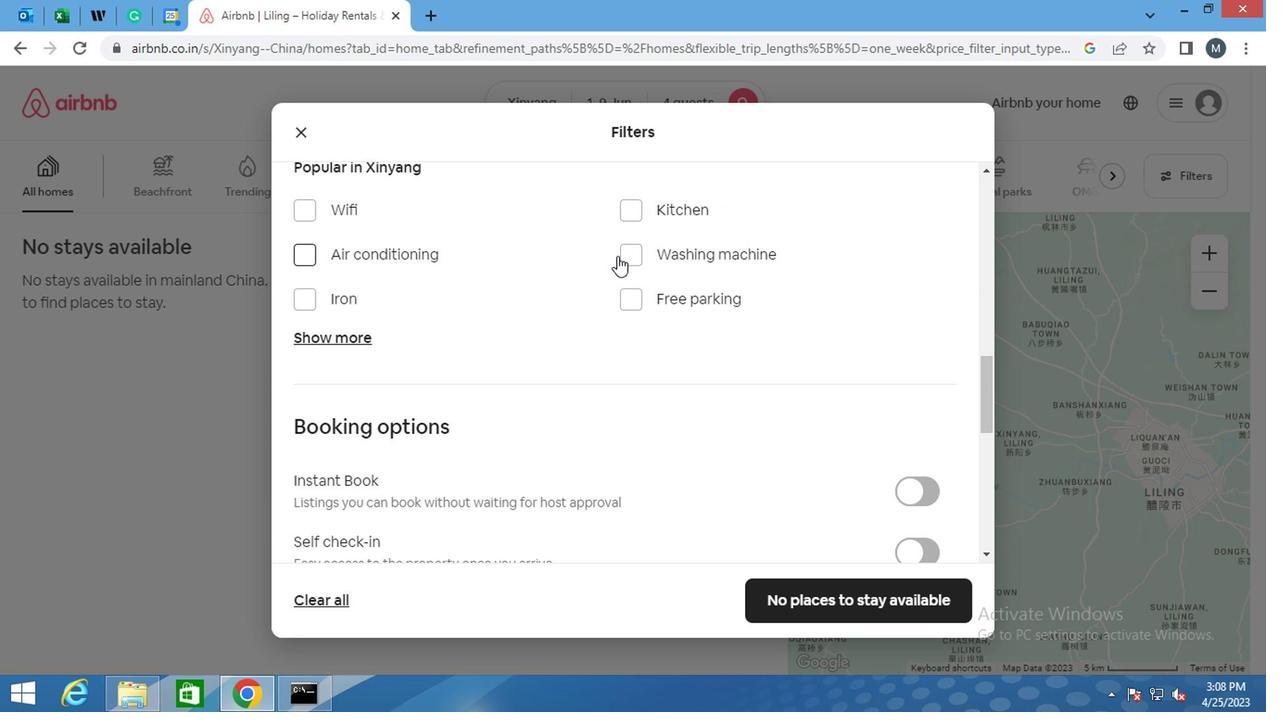 
Action: Mouse moved to (609, 290)
Screenshot: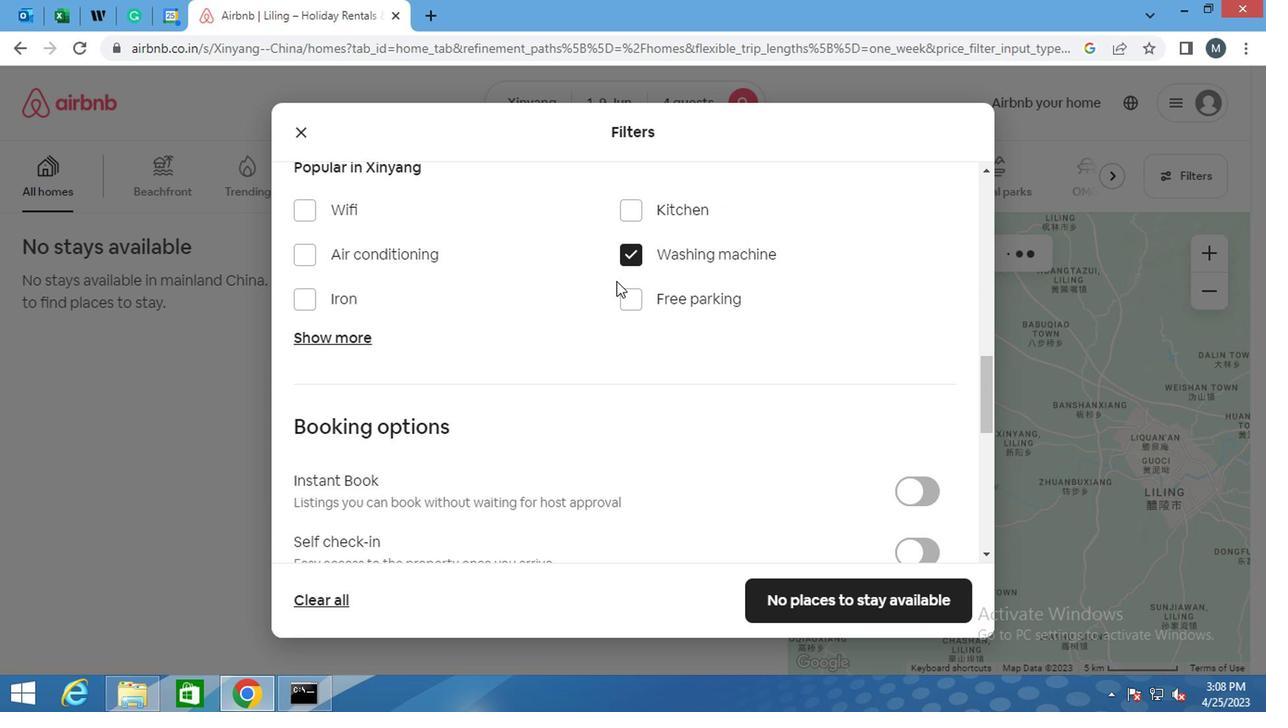 
Action: Mouse scrolled (609, 290) with delta (0, 0)
Screenshot: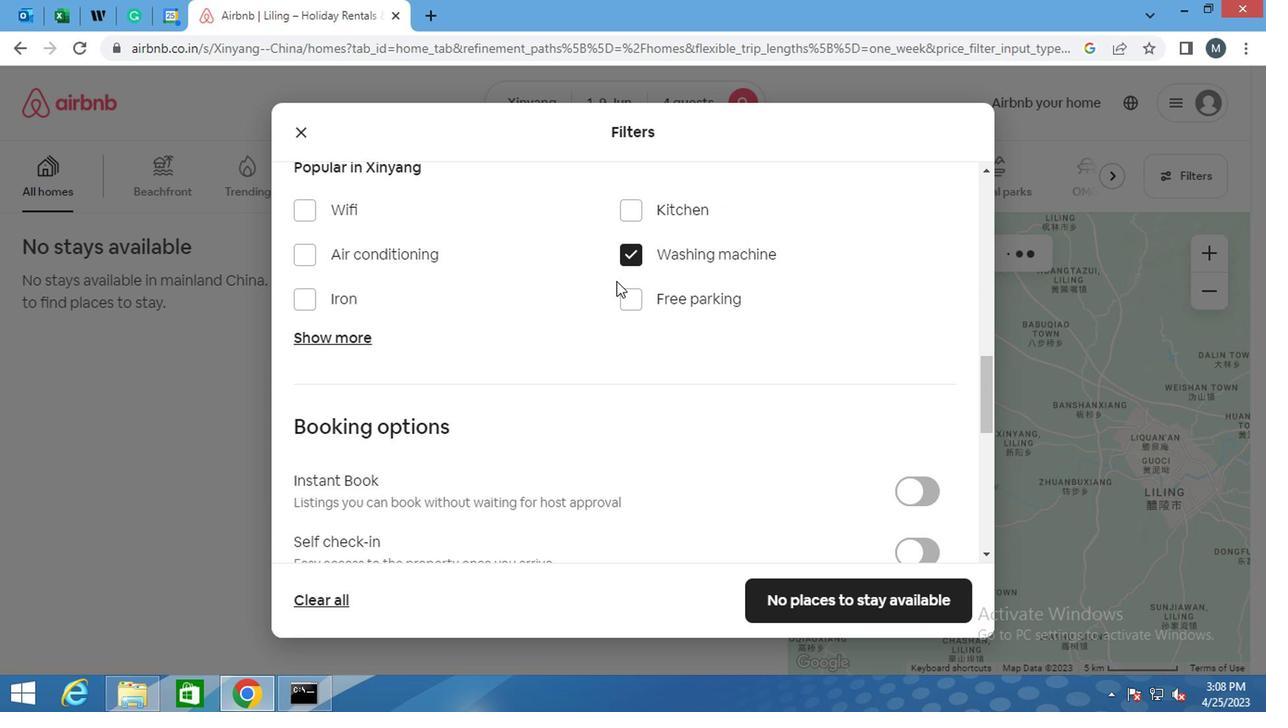 
Action: Mouse moved to (606, 296)
Screenshot: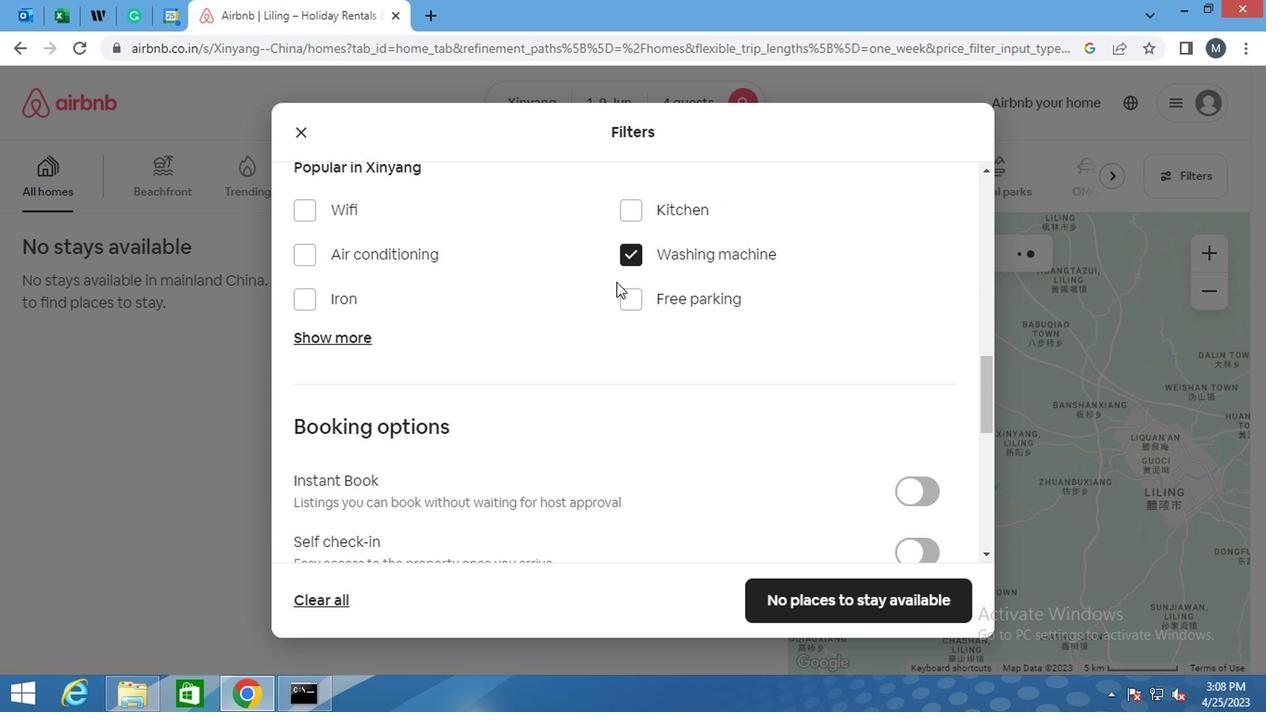 
Action: Mouse scrolled (606, 295) with delta (0, -1)
Screenshot: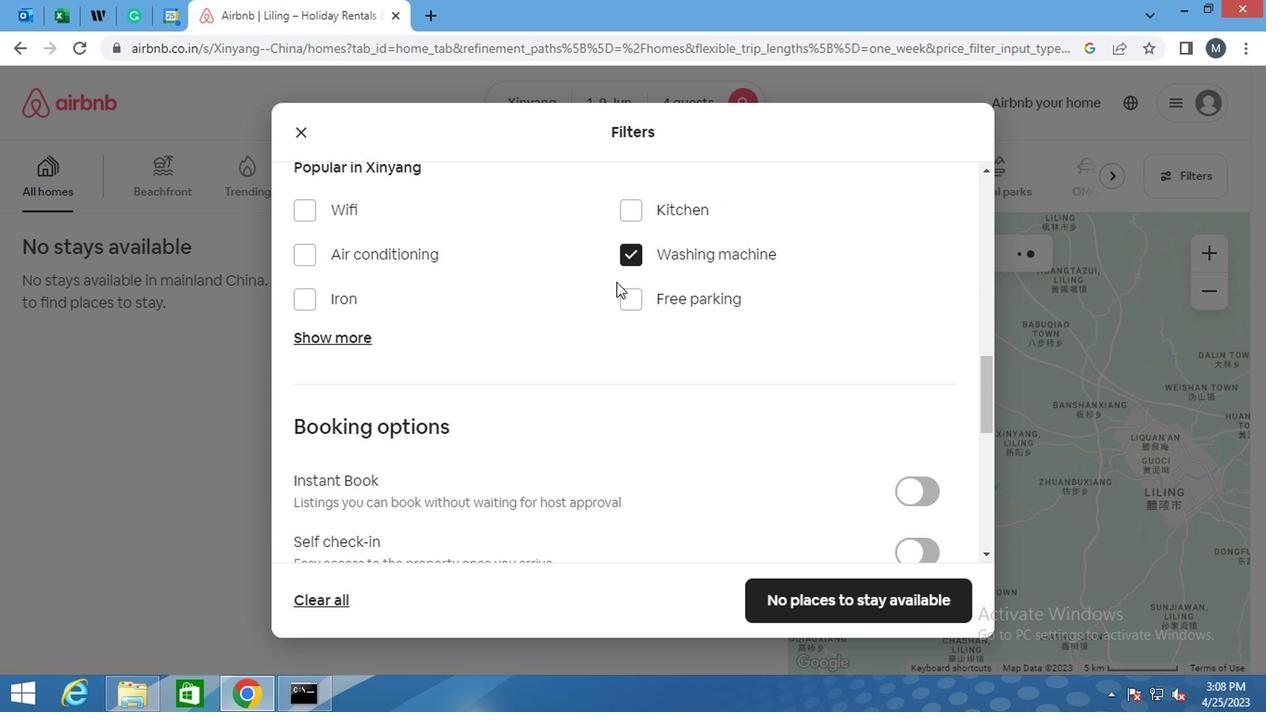 
Action: Mouse moved to (609, 294)
Screenshot: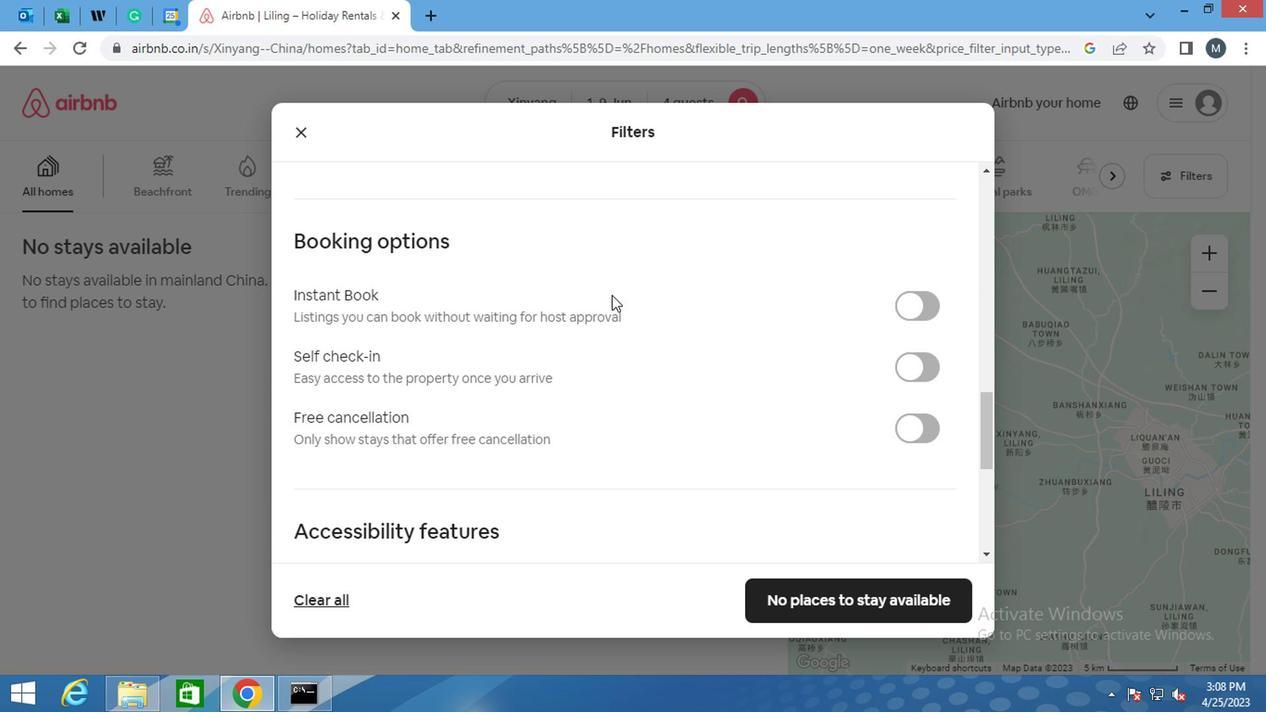 
Action: Mouse scrolled (609, 292) with delta (0, -1)
Screenshot: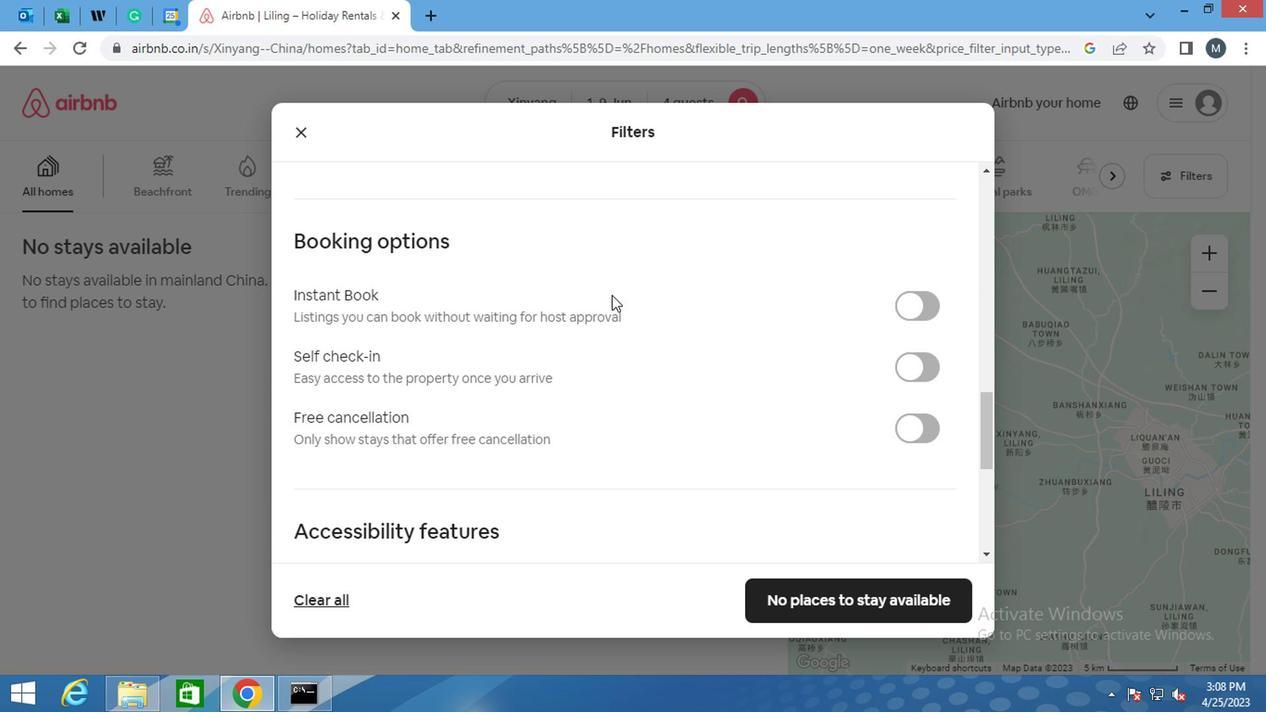
Action: Mouse moved to (914, 276)
Screenshot: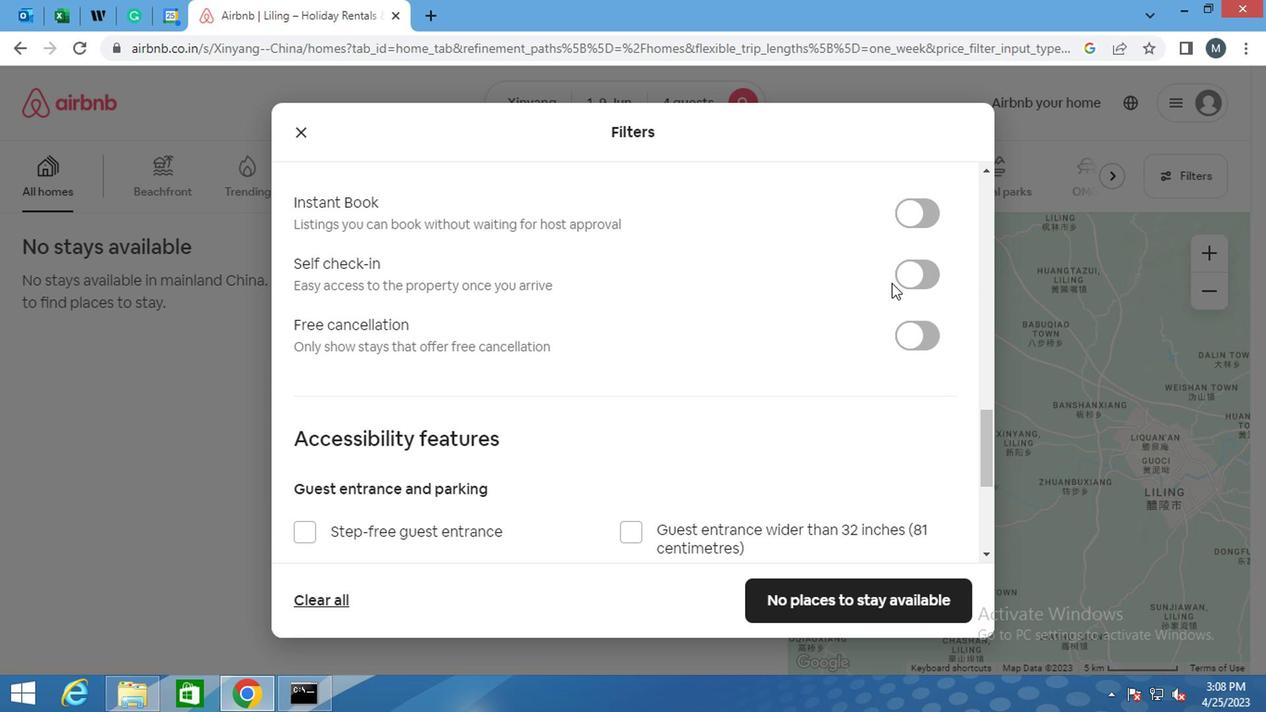 
Action: Mouse pressed left at (914, 276)
Screenshot: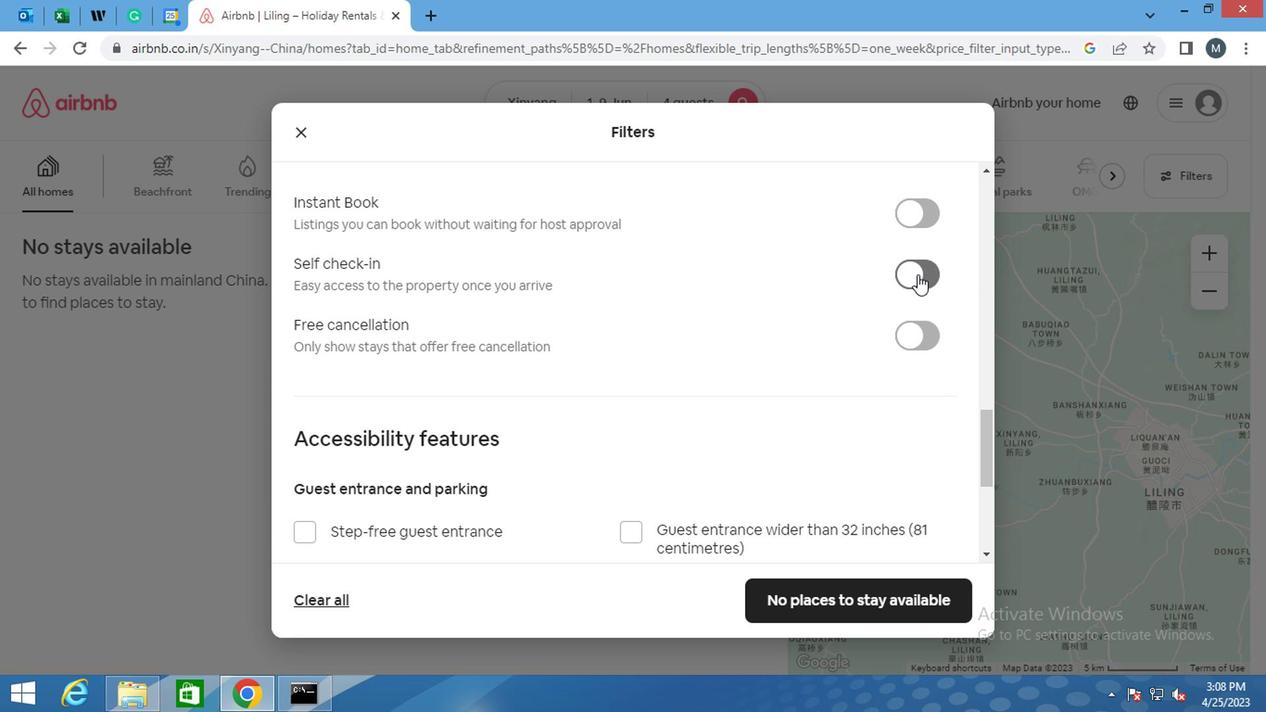 
Action: Mouse moved to (694, 315)
Screenshot: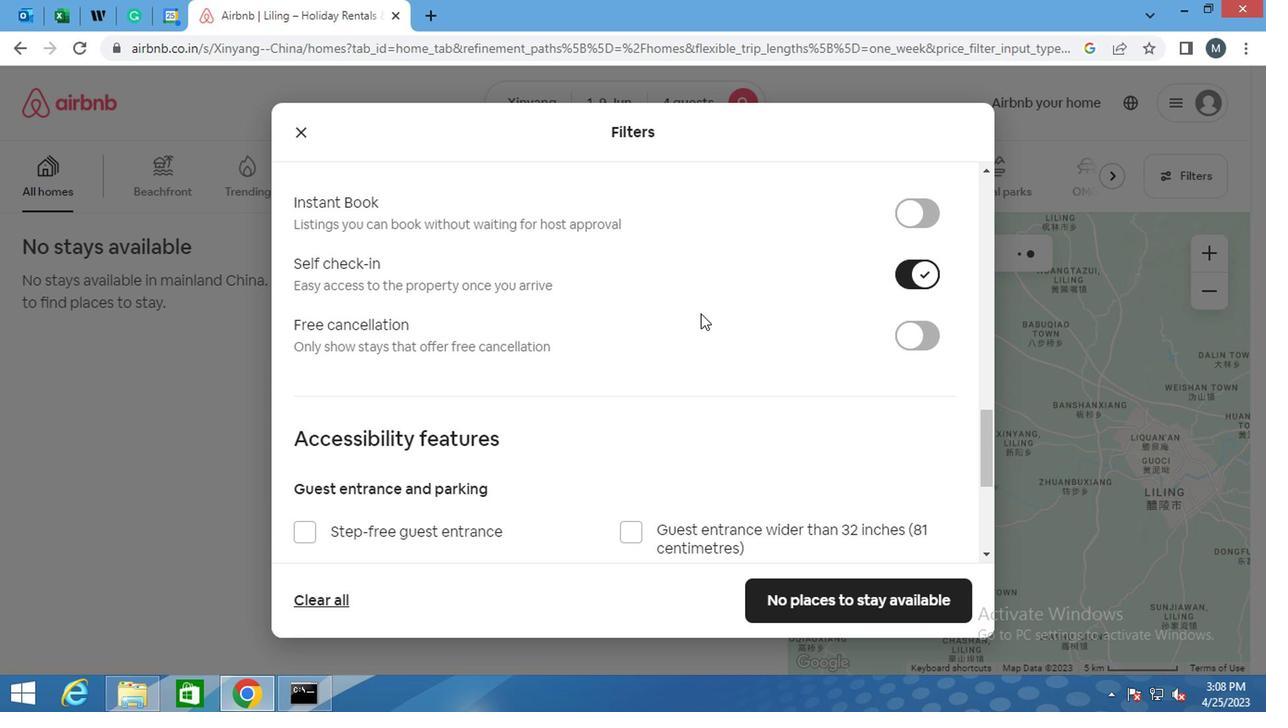 
Action: Mouse scrolled (694, 314) with delta (0, 0)
Screenshot: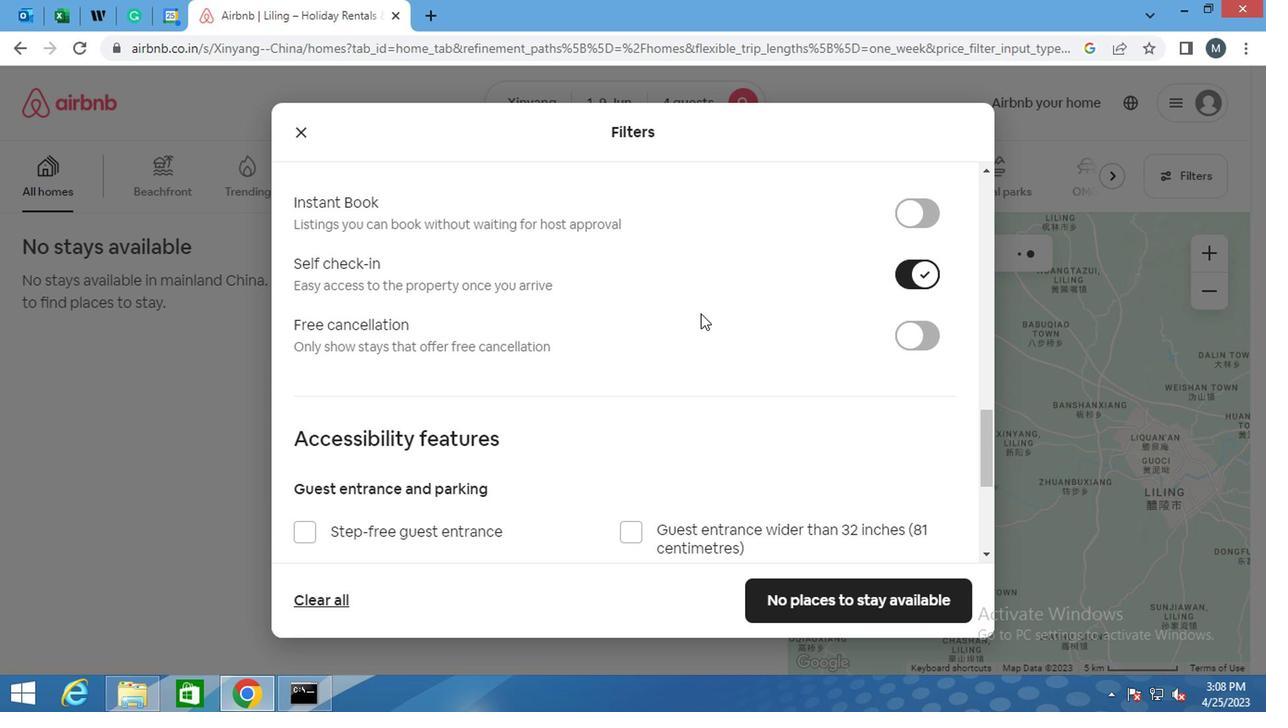 
Action: Mouse moved to (692, 315)
Screenshot: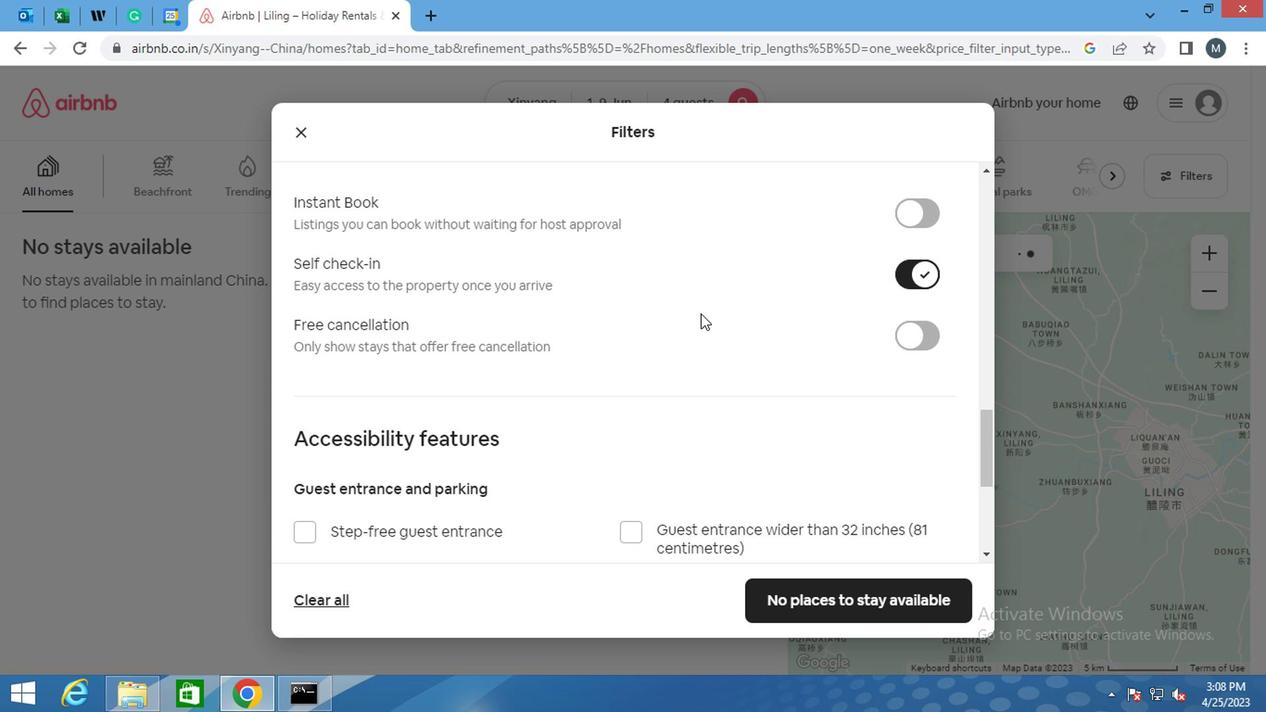 
Action: Mouse scrolled (692, 315) with delta (0, 0)
Screenshot: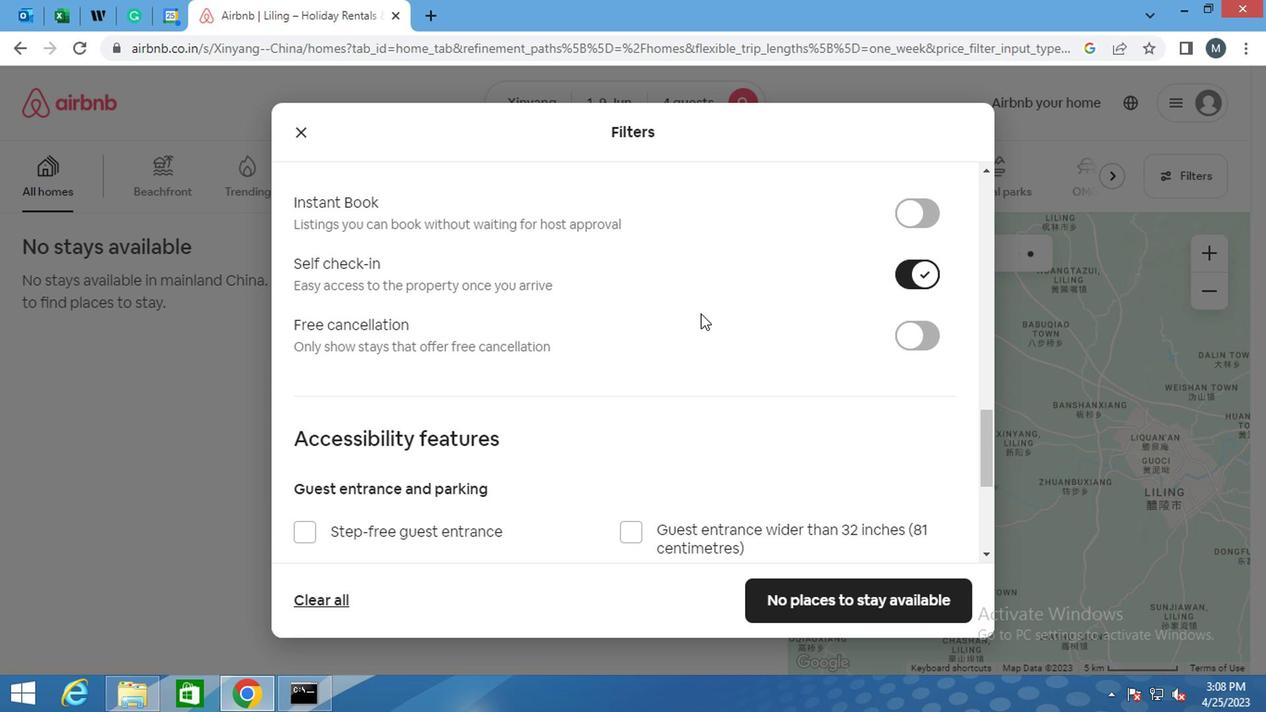 
Action: Mouse moved to (692, 317)
Screenshot: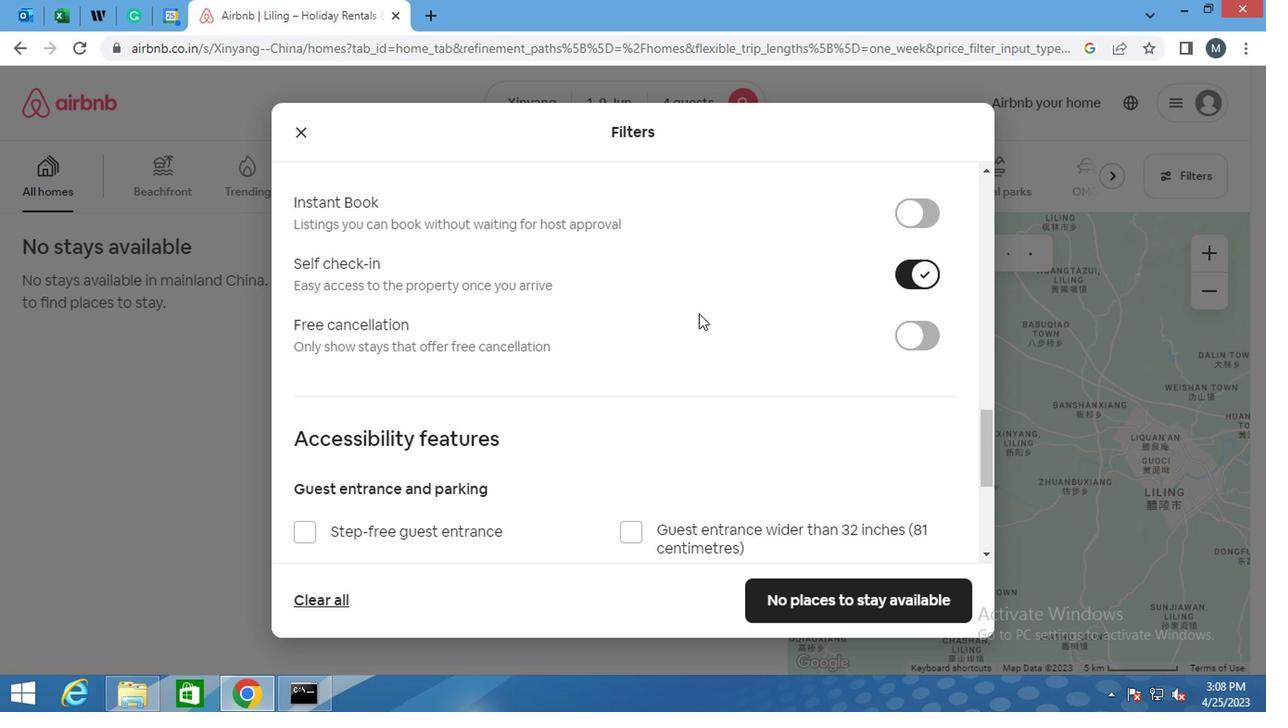 
Action: Mouse scrolled (692, 315) with delta (0, -1)
Screenshot: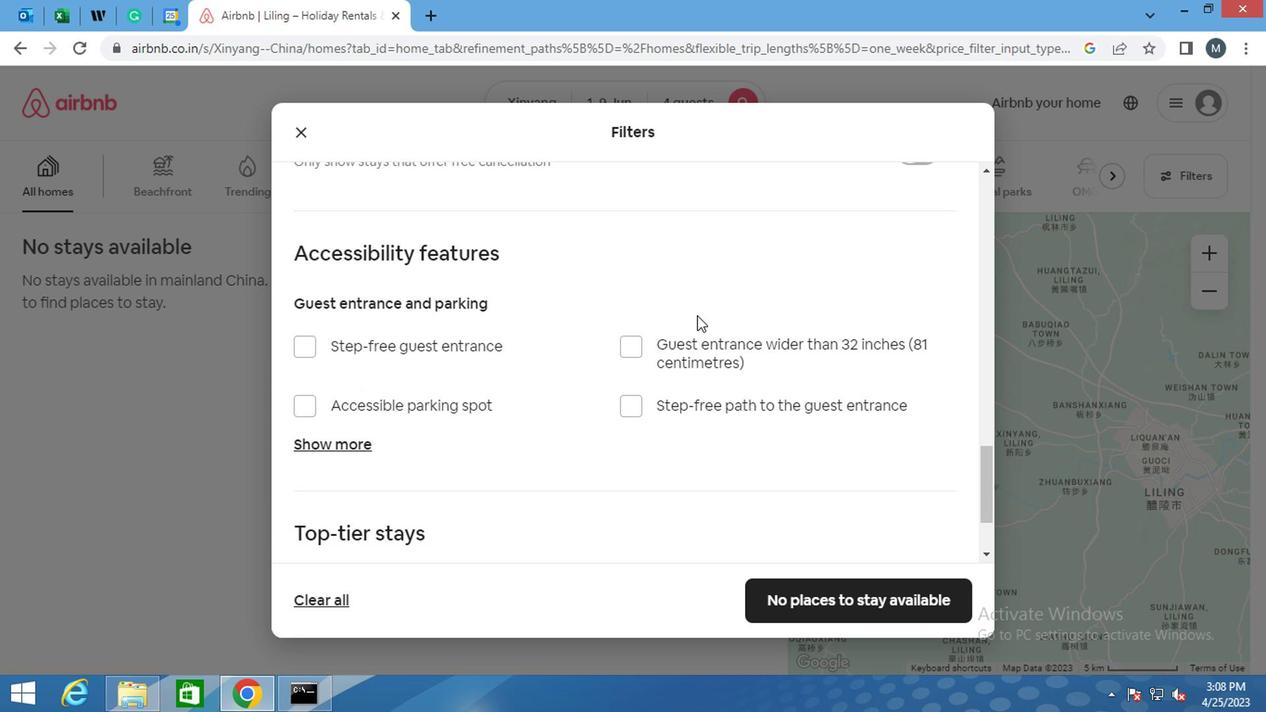 
Action: Mouse moved to (686, 319)
Screenshot: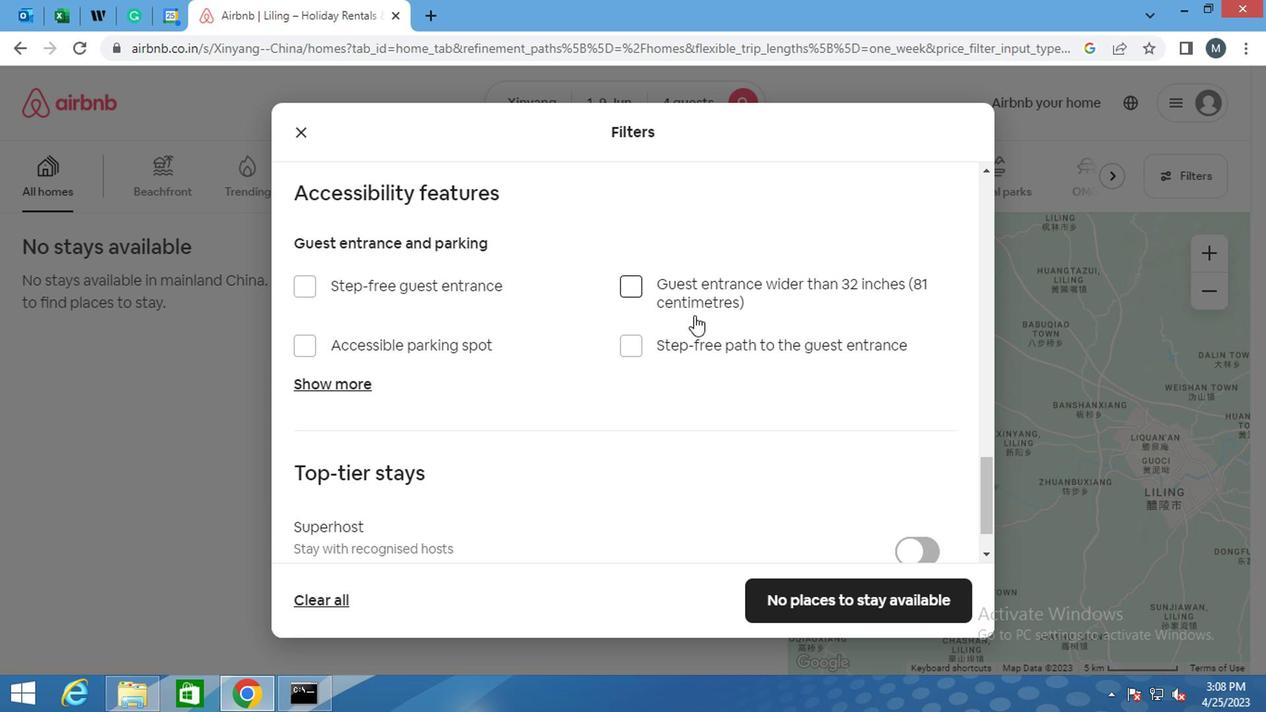 
Action: Mouse scrolled (686, 317) with delta (0, -1)
Screenshot: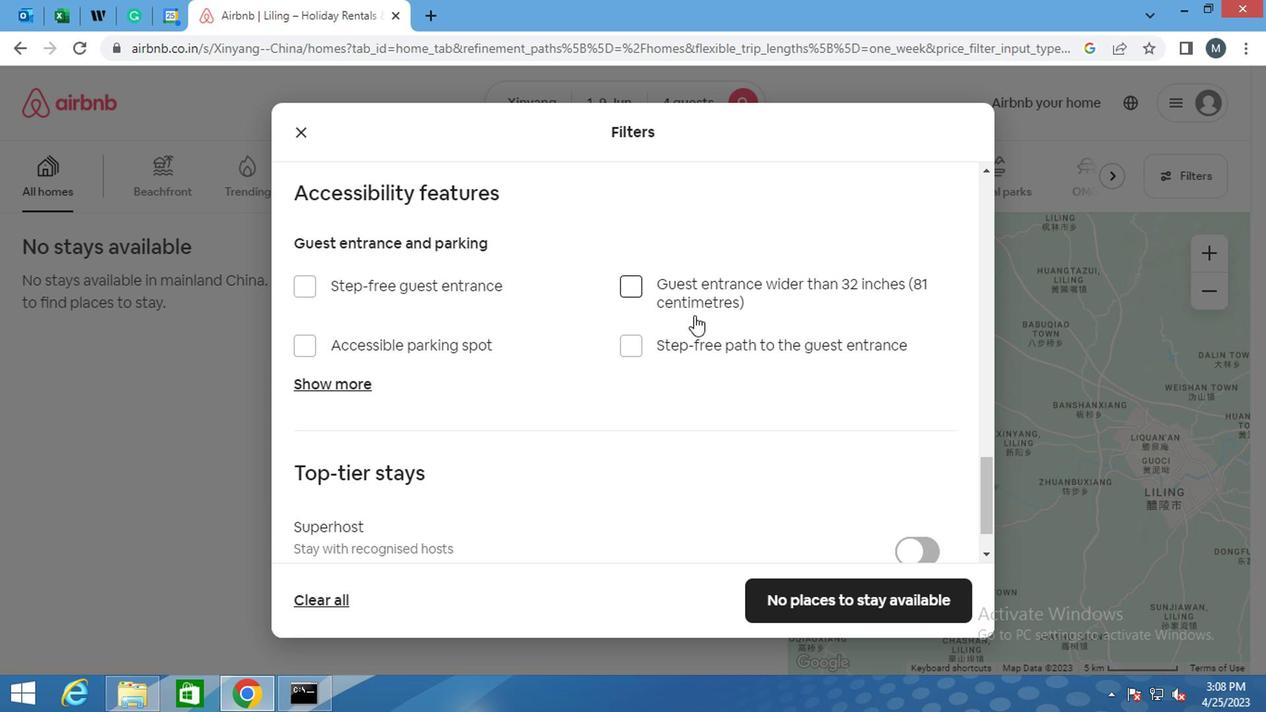 
Action: Mouse moved to (677, 340)
Screenshot: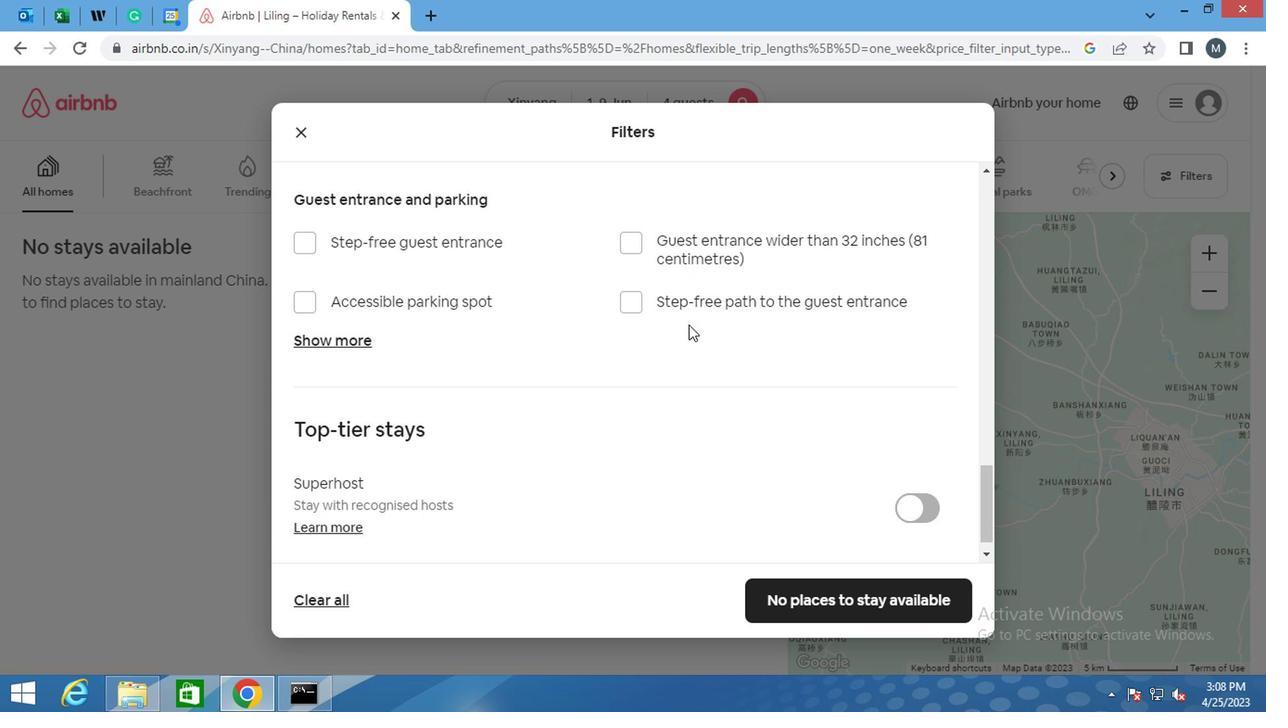 
Action: Mouse scrolled (677, 338) with delta (0, -1)
Screenshot: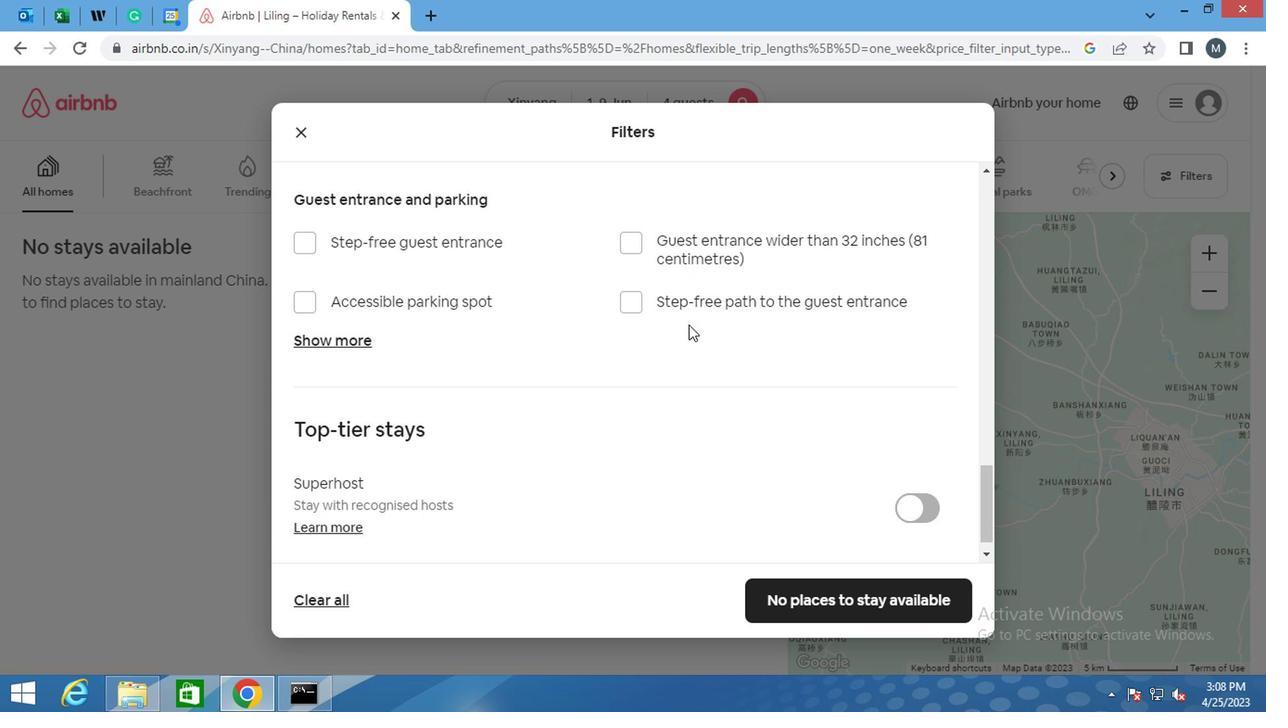 
Action: Mouse moved to (675, 346)
Screenshot: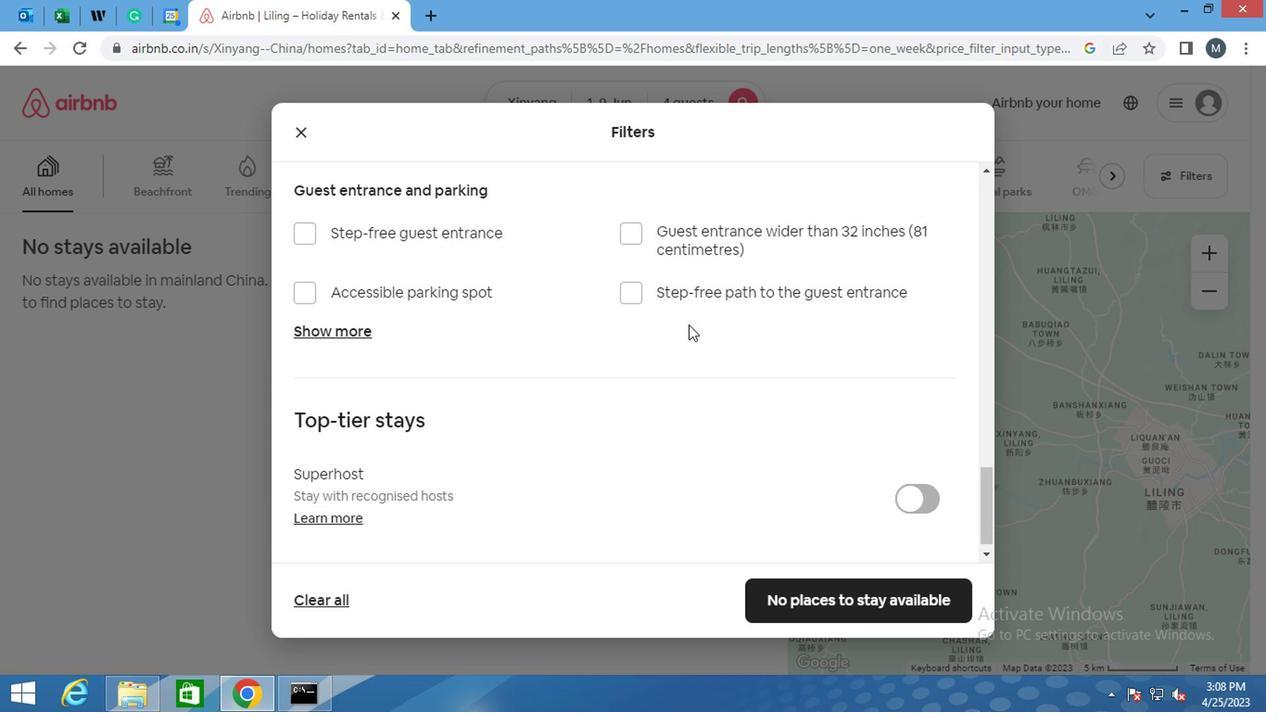
Action: Mouse scrolled (675, 345) with delta (0, -1)
Screenshot: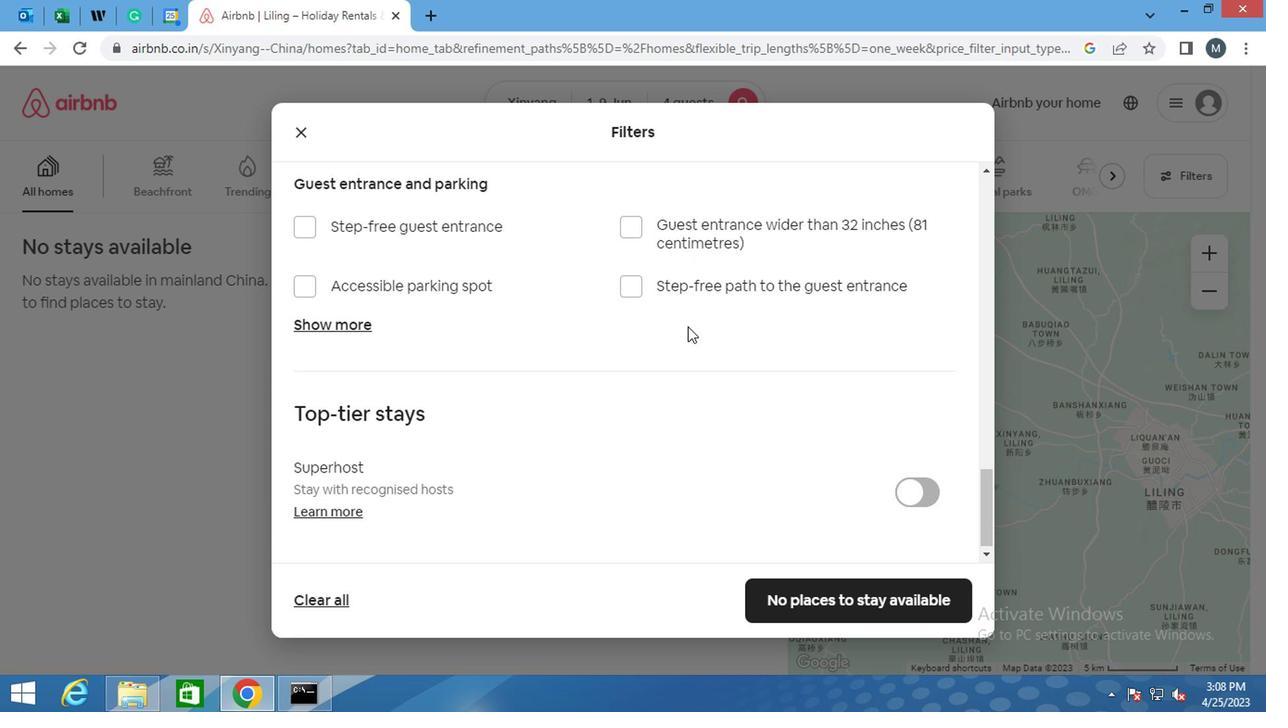 
Action: Mouse moved to (672, 356)
Screenshot: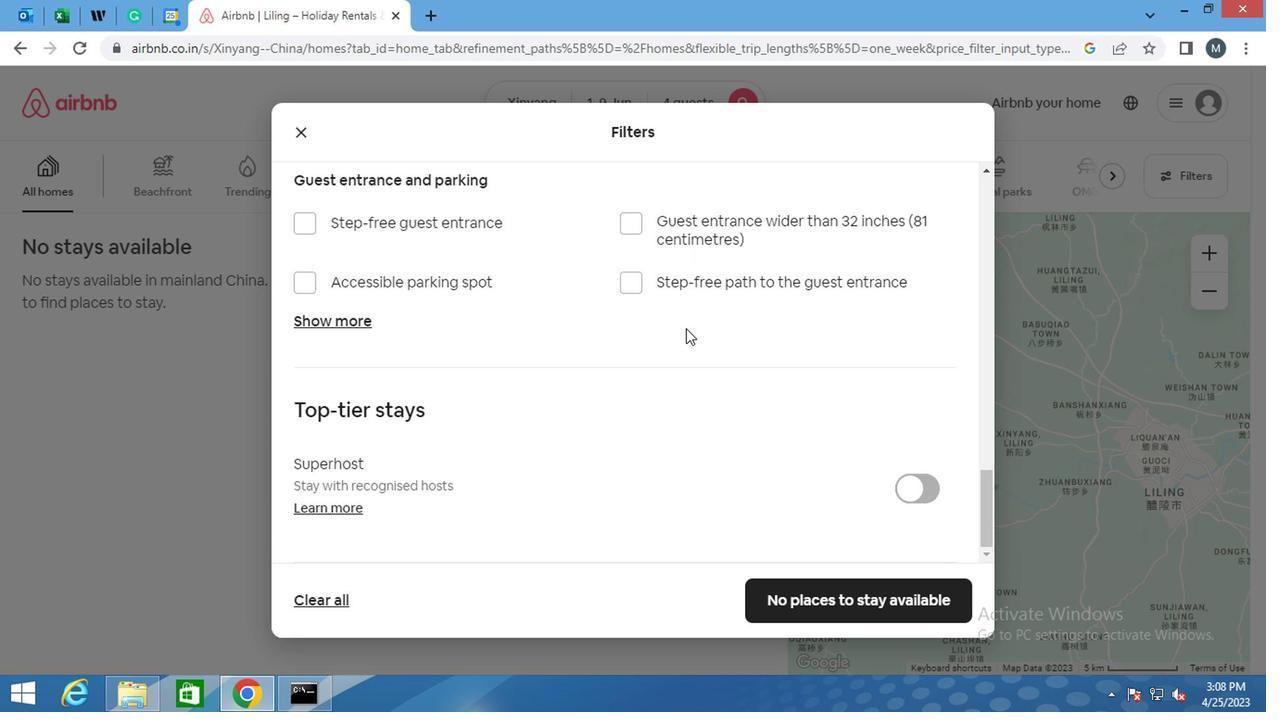 
Action: Mouse scrolled (672, 354) with delta (0, -1)
Screenshot: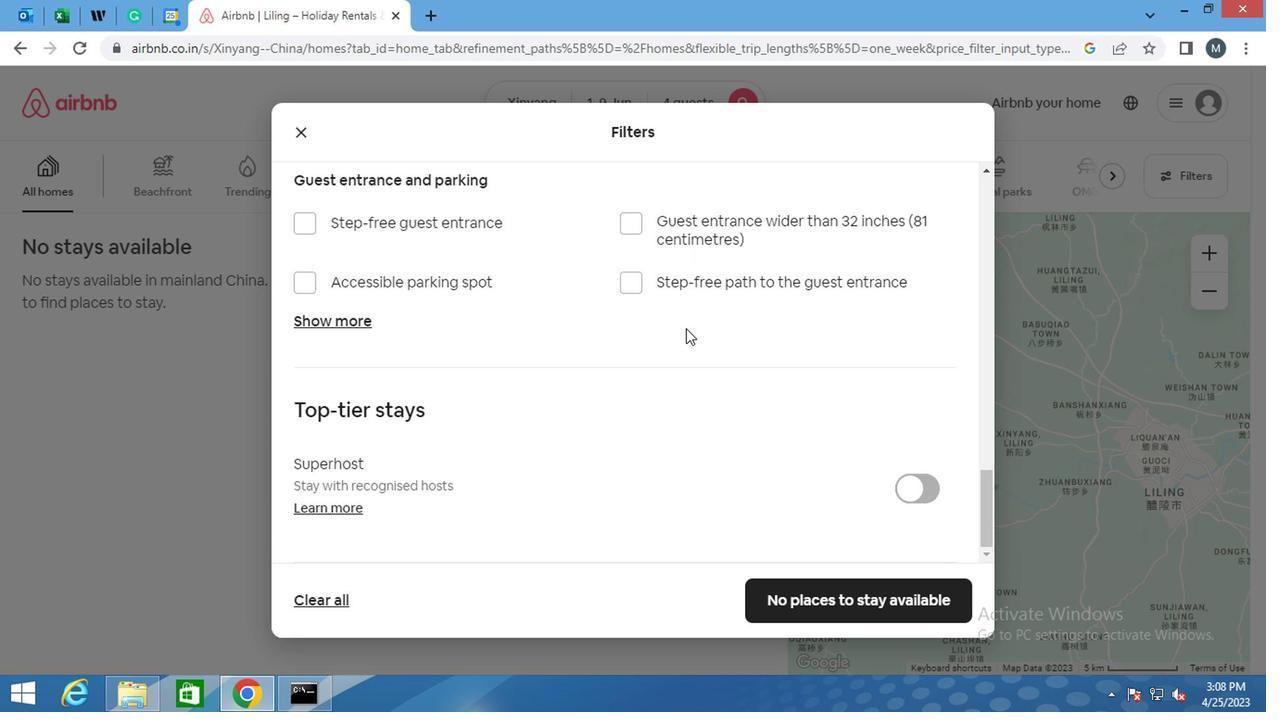 
Action: Mouse moved to (670, 412)
Screenshot: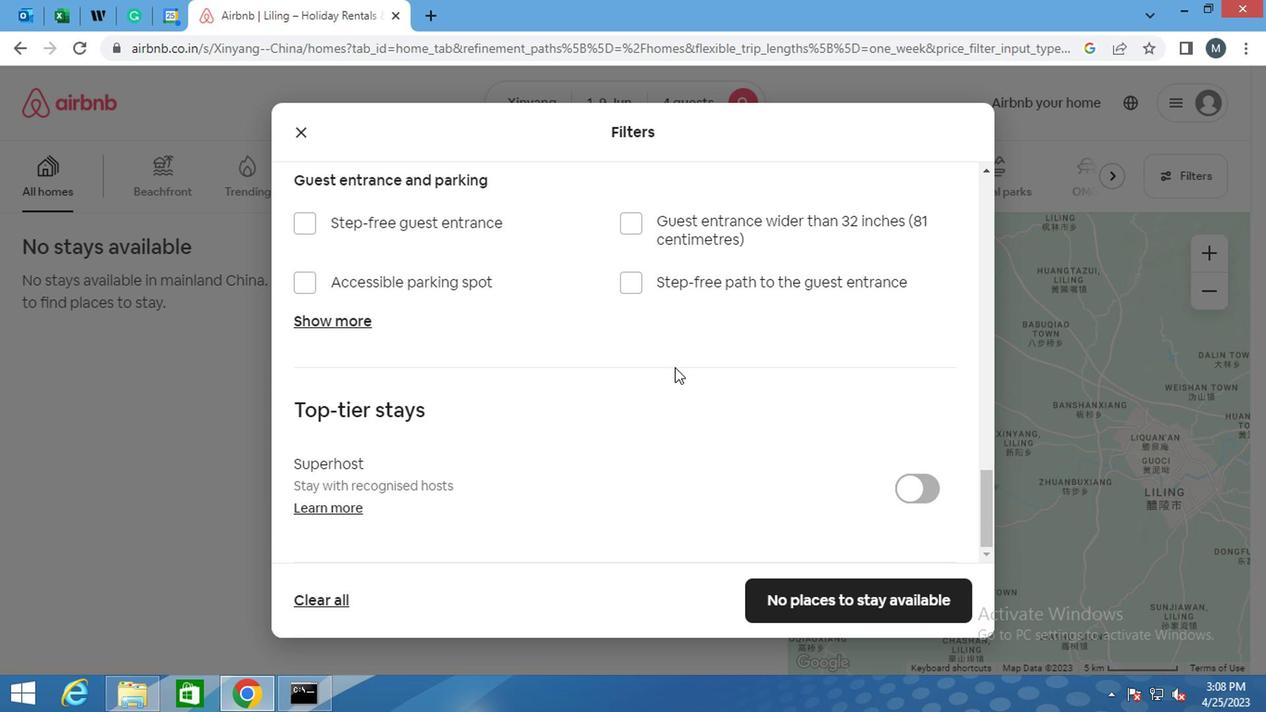 
Action: Mouse scrolled (670, 412) with delta (0, 0)
Screenshot: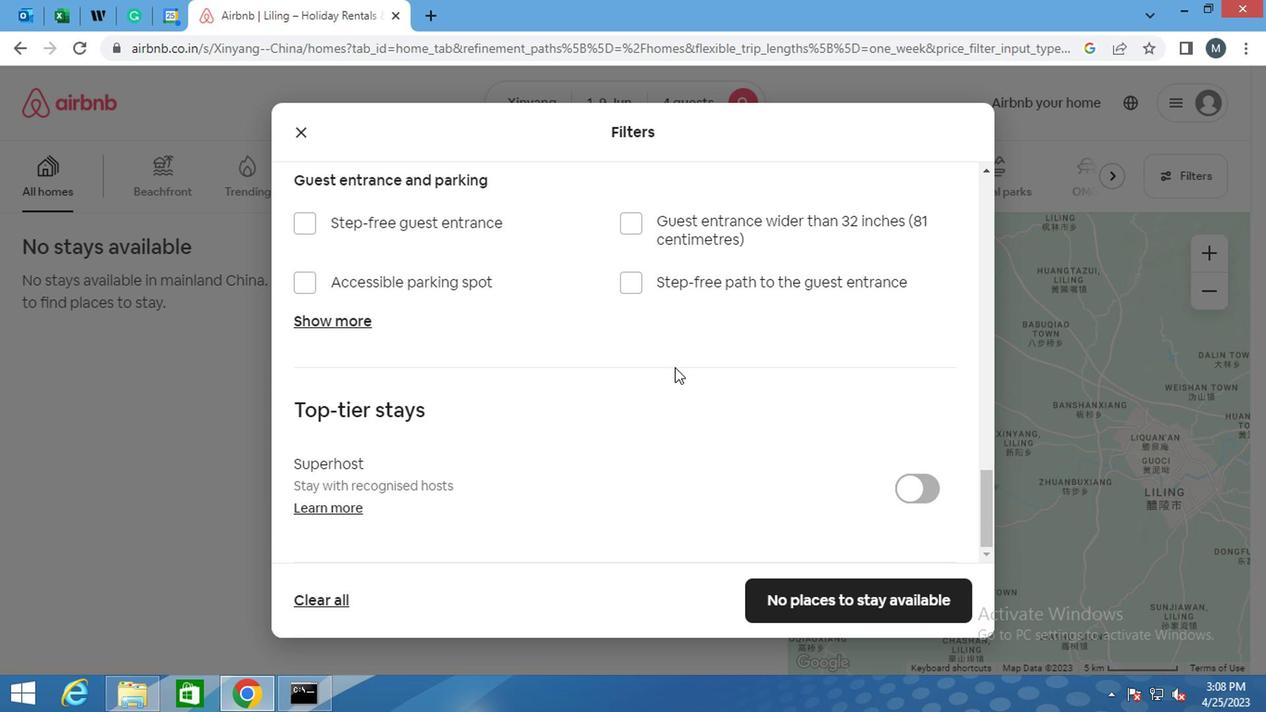 
Action: Mouse moved to (670, 418)
Screenshot: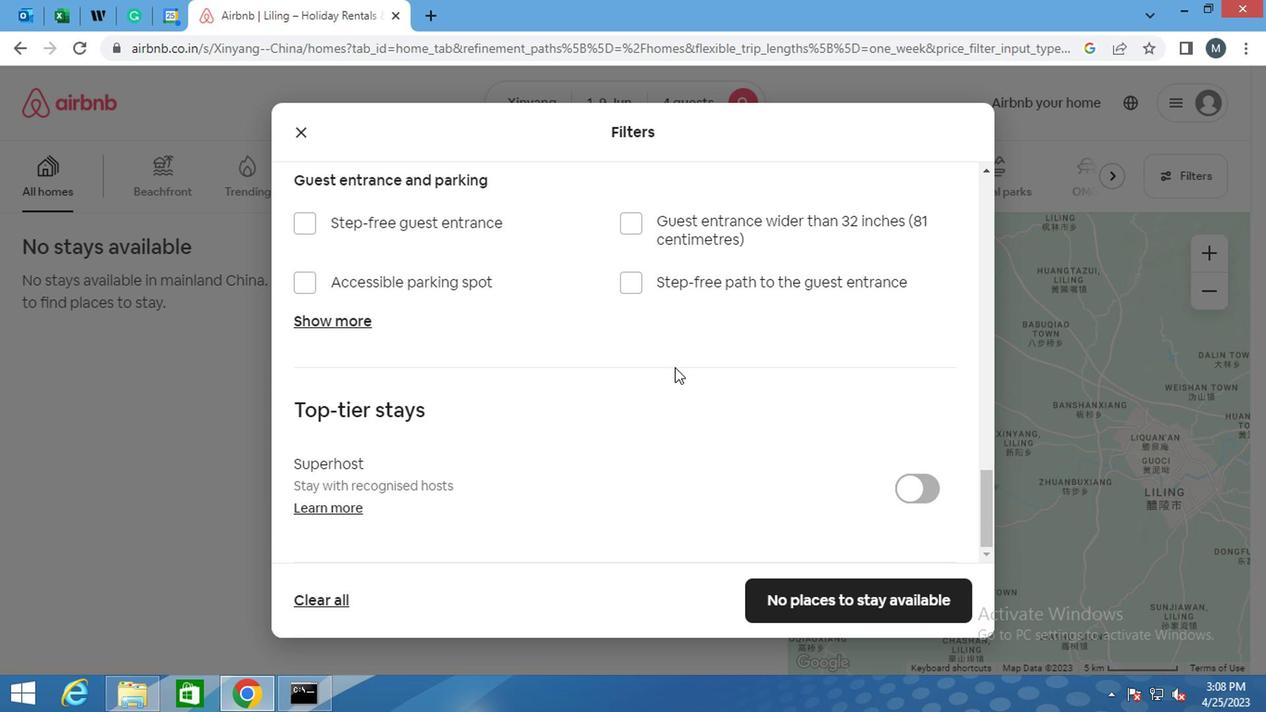 
Action: Mouse scrolled (670, 418) with delta (0, 0)
Screenshot: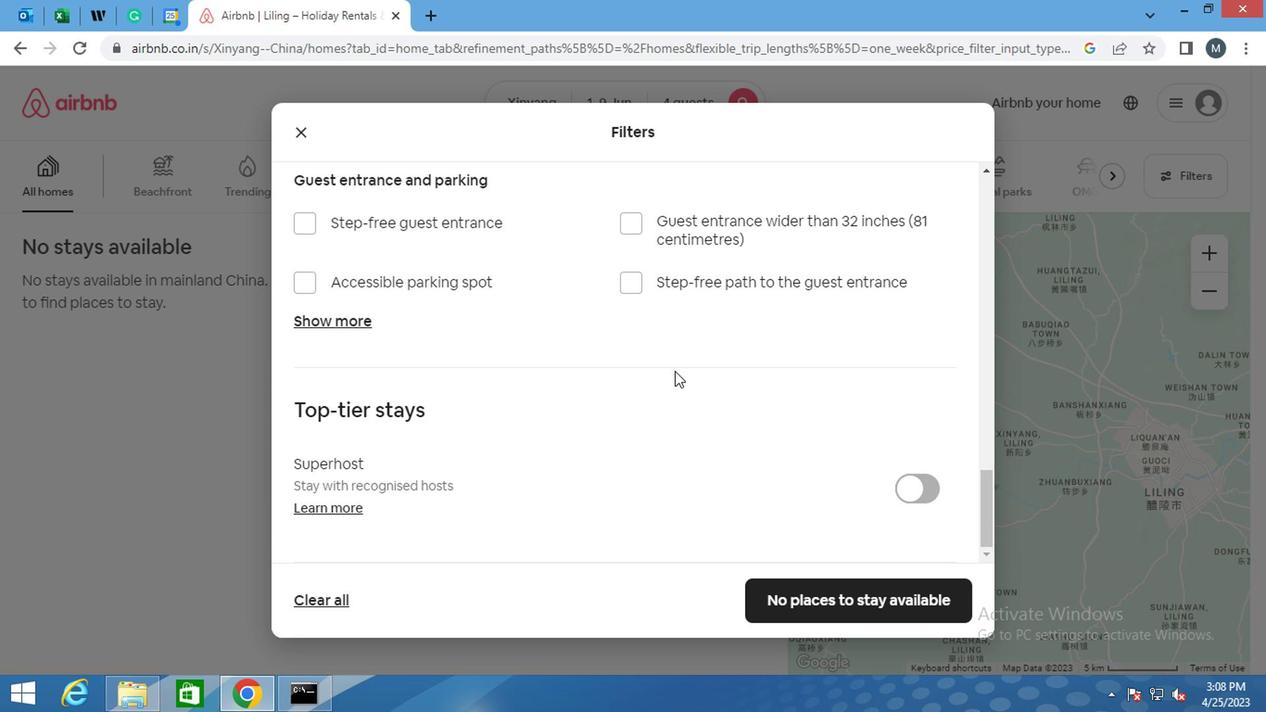 
Action: Mouse moved to (669, 421)
Screenshot: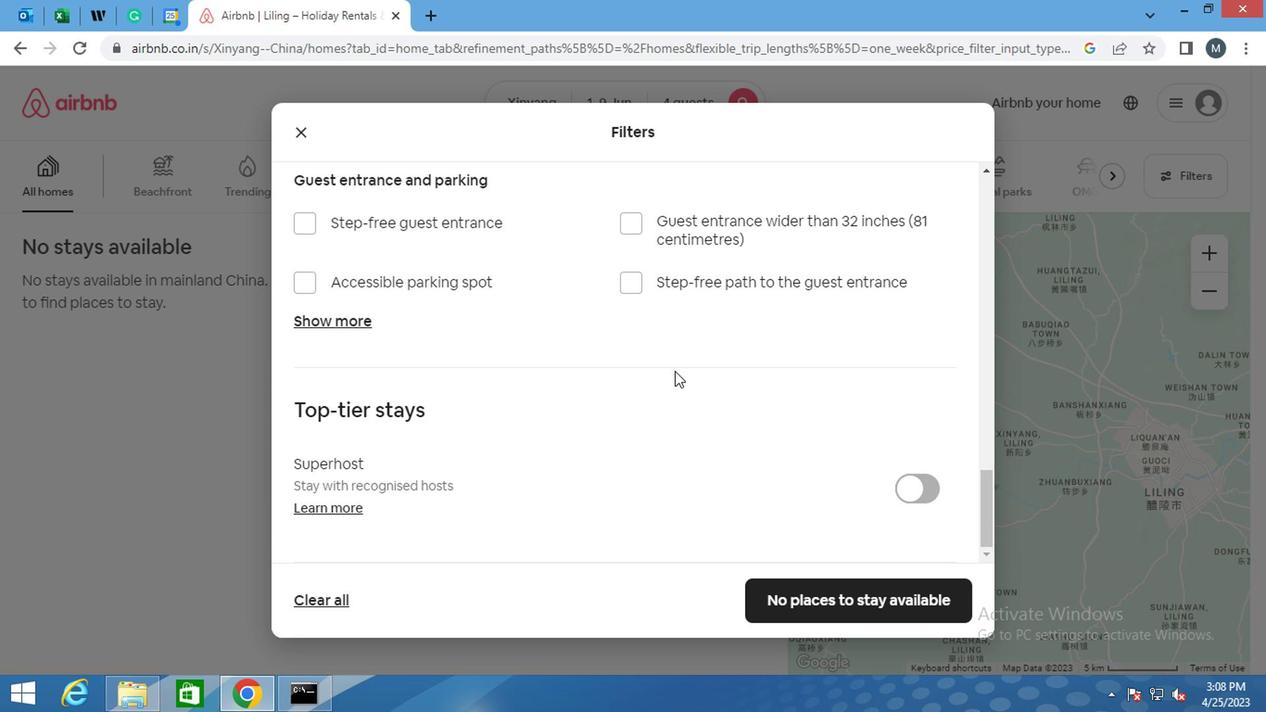 
Action: Mouse scrolled (669, 420) with delta (0, 0)
Screenshot: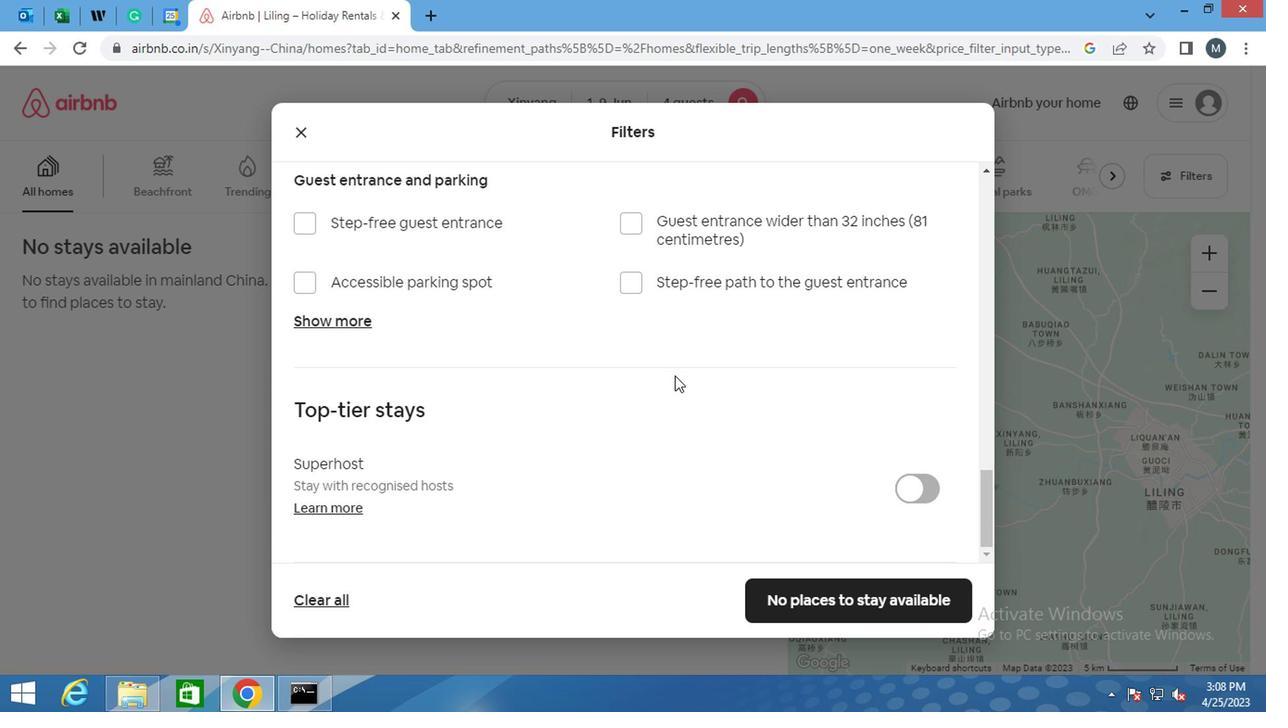 
Action: Mouse moved to (816, 608)
Screenshot: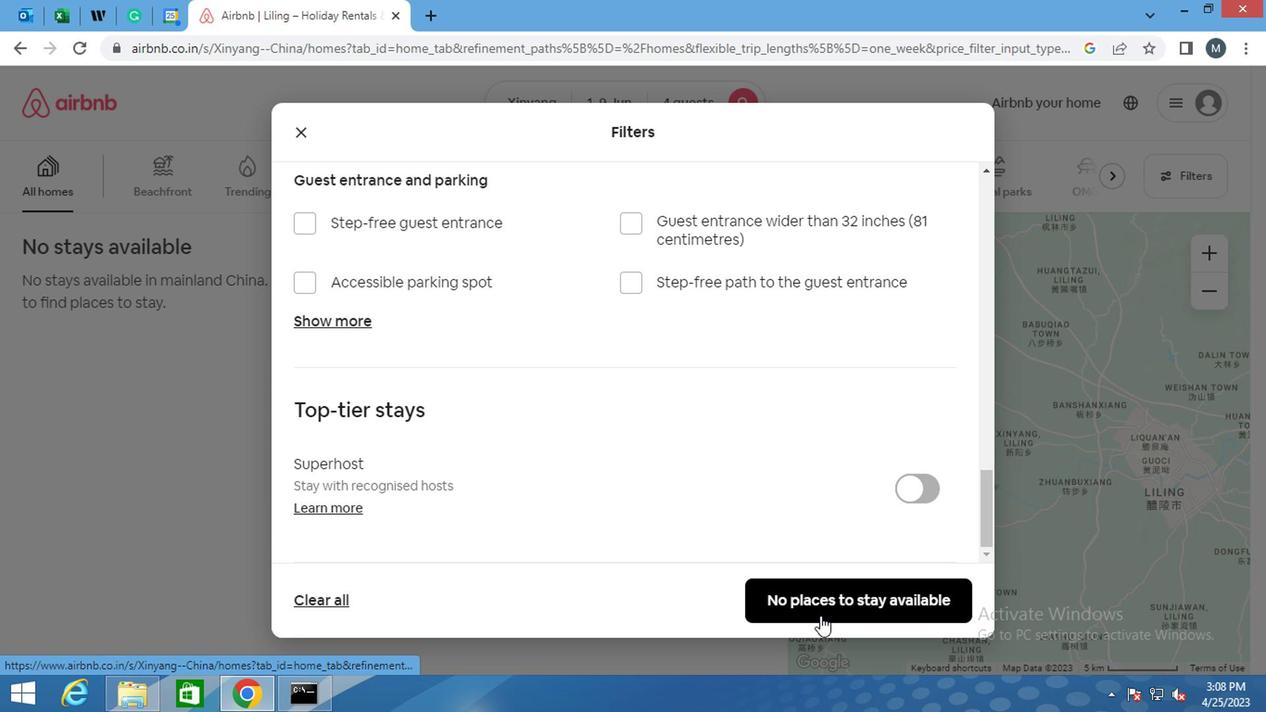 
Action: Mouse pressed left at (816, 608)
Screenshot: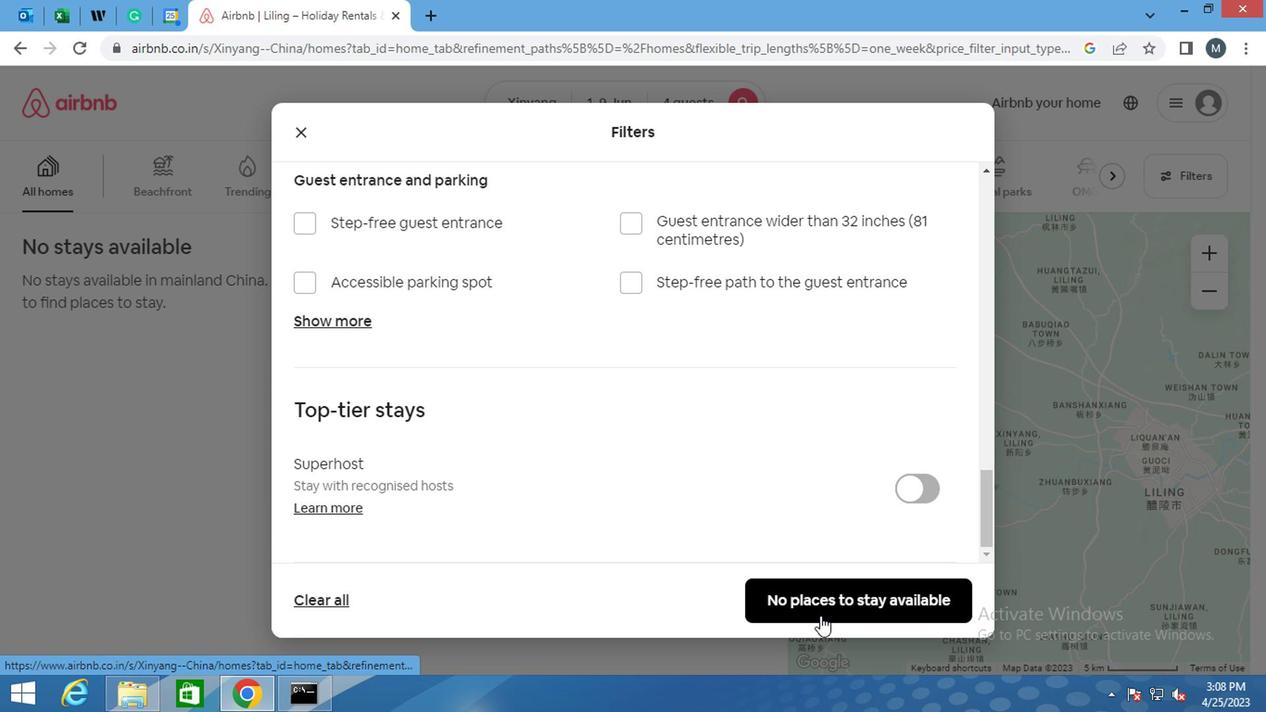 
Action: Mouse moved to (810, 608)
Screenshot: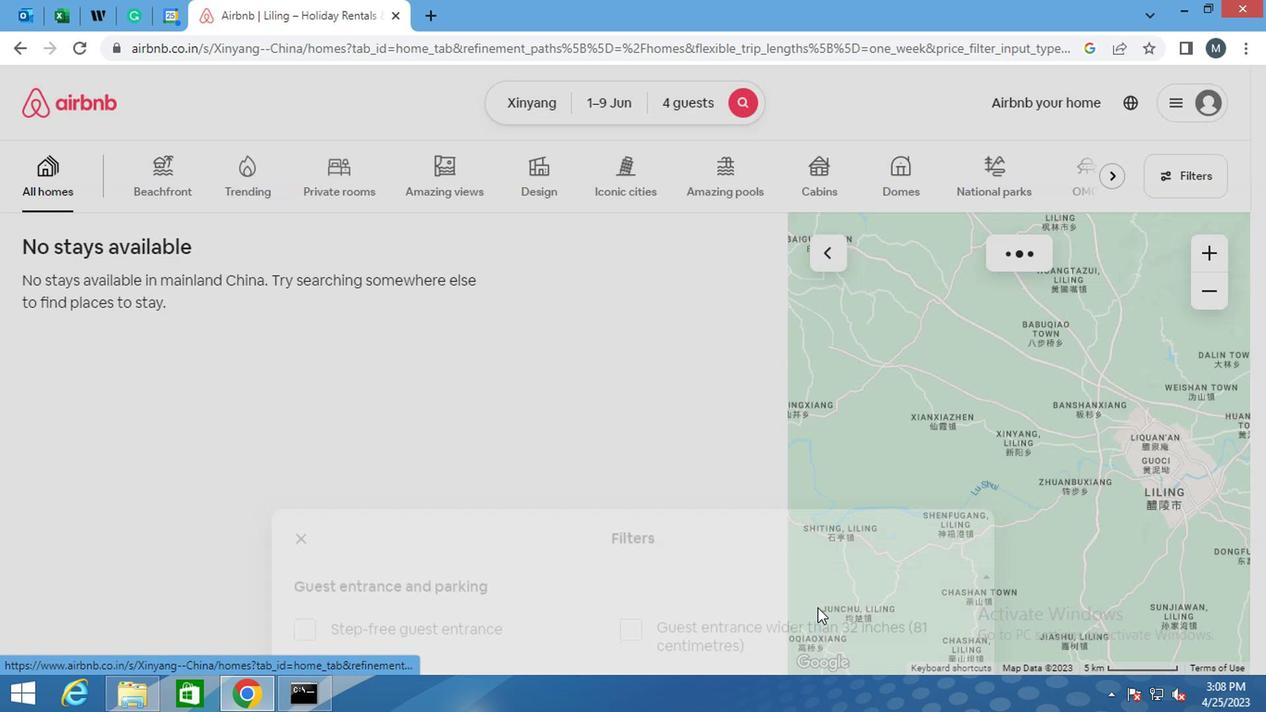 
